 Task: Compose an email with the signature Haven Turner with the subject Request for a testimonial and the message Could you provide me with the progress report on the project? from softage.5@softage.net to softage.4@softage.net, select first 2 words, change the font color from current to red and background color to green Send the email. Finally, move the email from Sent Items to the label Cycling
Action: Mouse moved to (70, 52)
Screenshot: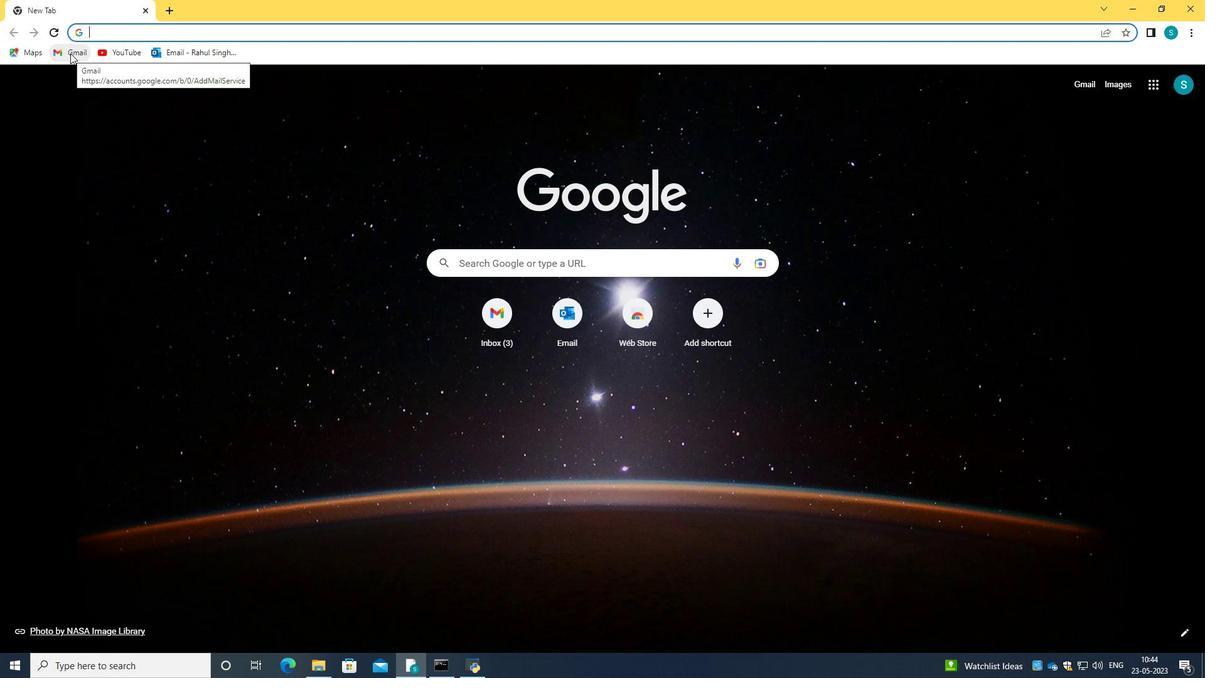 
Action: Mouse pressed left at (70, 52)
Screenshot: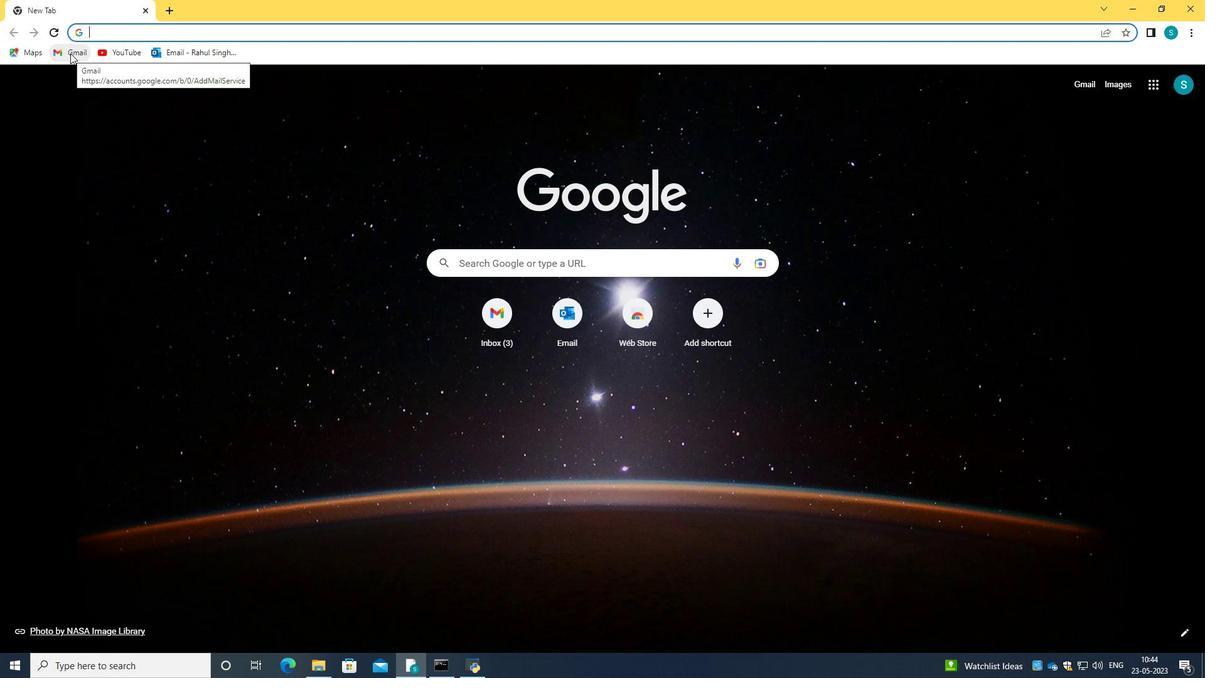 
Action: Mouse moved to (604, 190)
Screenshot: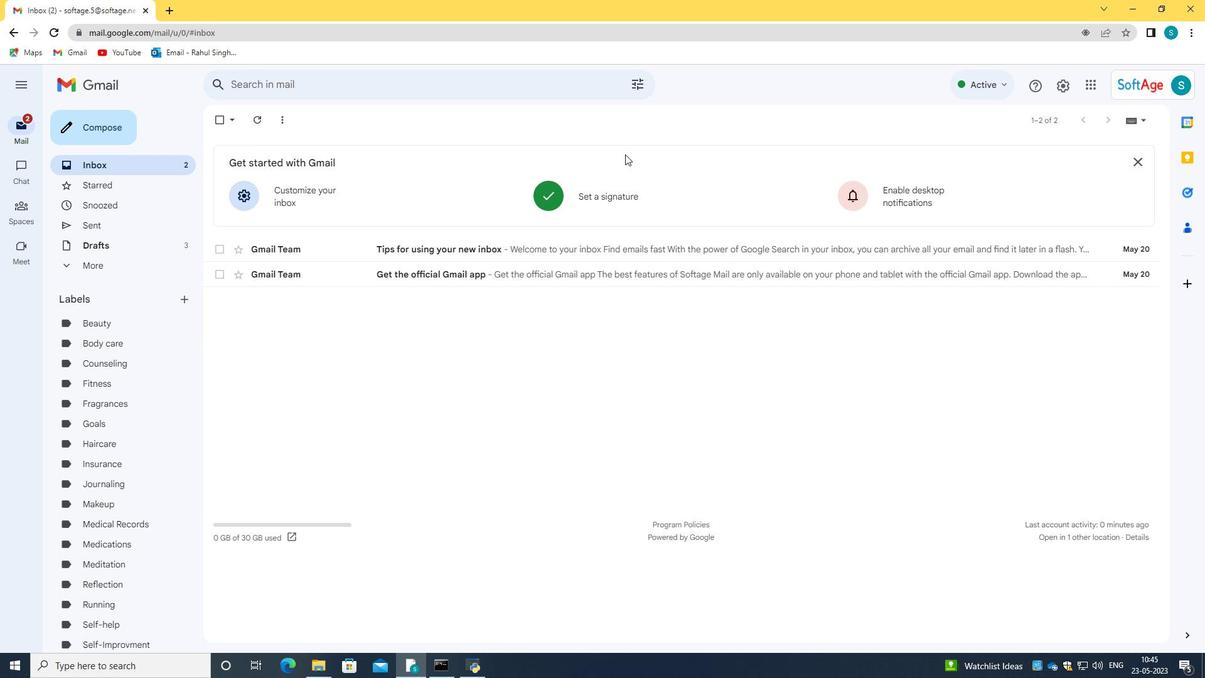 
Action: Mouse pressed left at (604, 190)
Screenshot: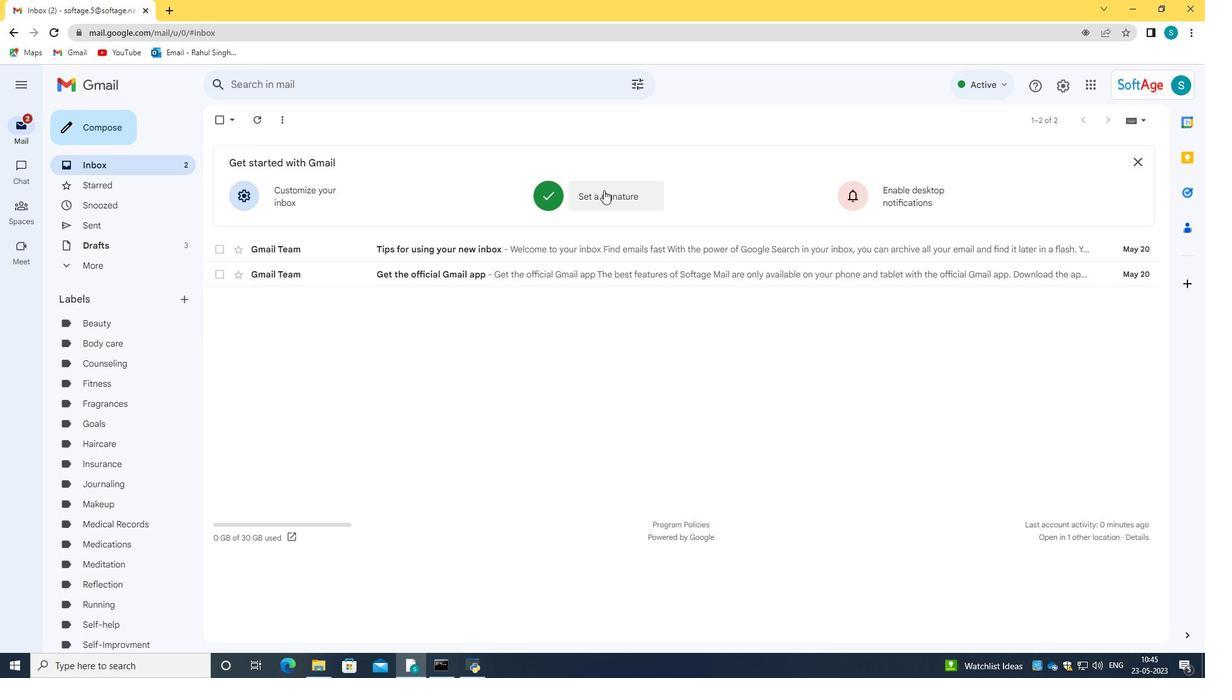 
Action: Mouse moved to (602, 320)
Screenshot: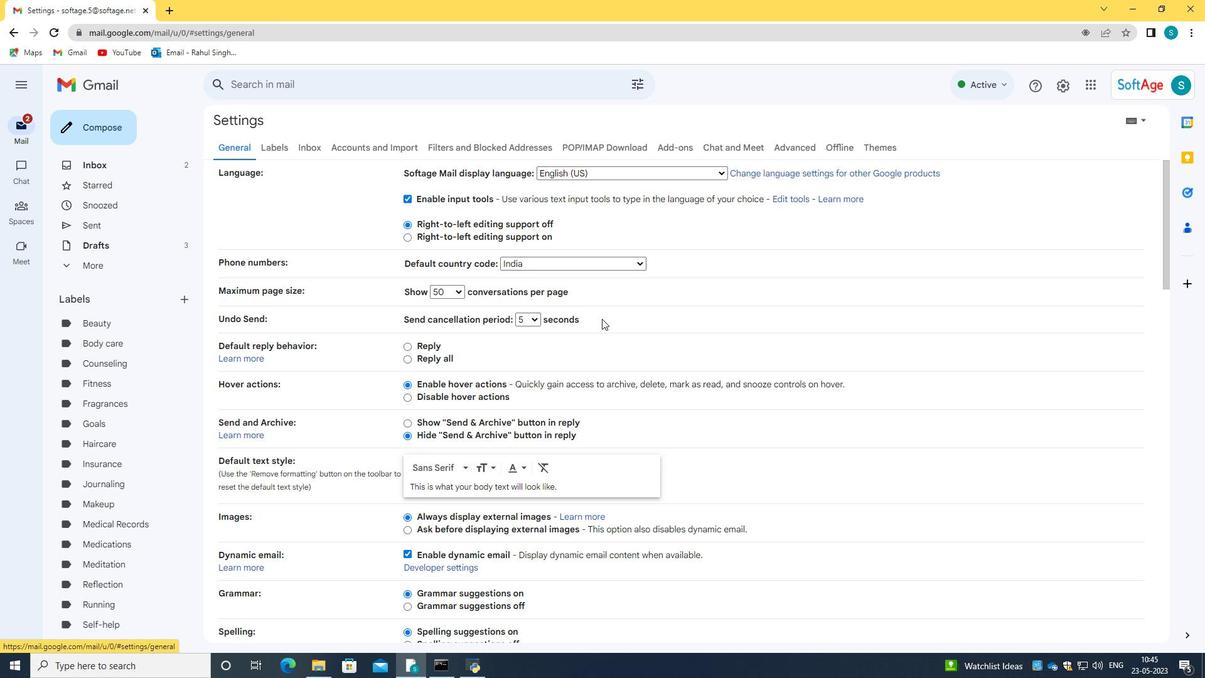 
Action: Mouse scrolled (602, 319) with delta (0, 0)
Screenshot: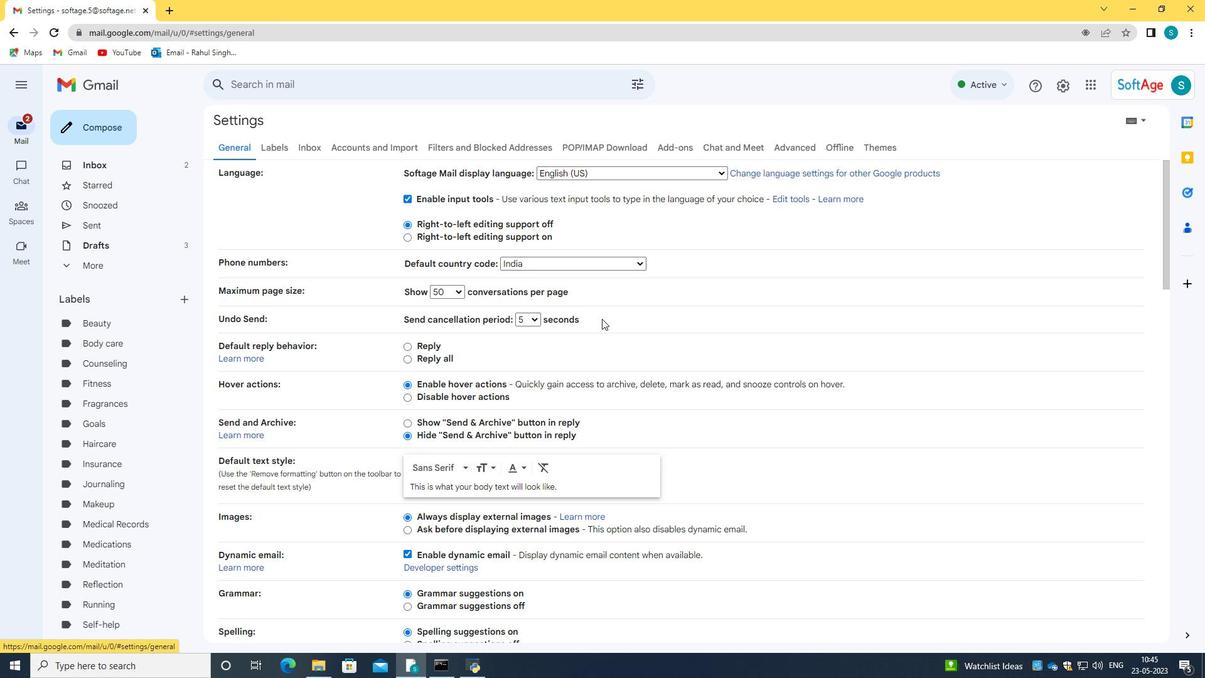
Action: Mouse scrolled (602, 319) with delta (0, 0)
Screenshot: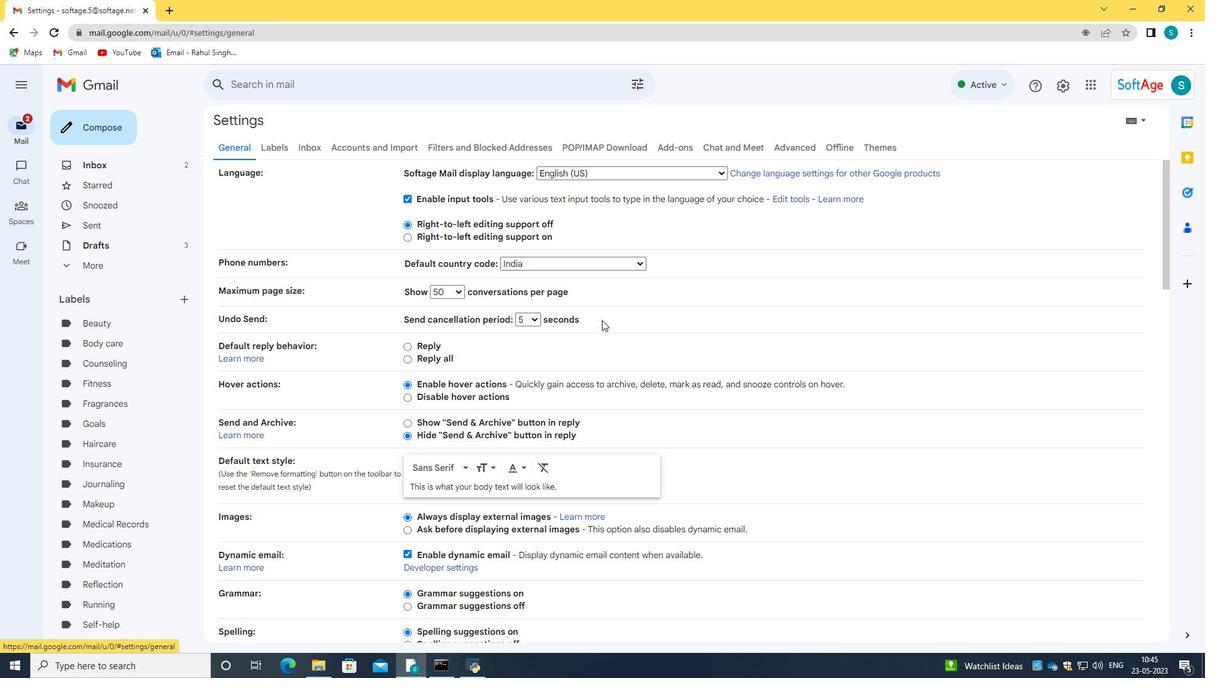 
Action: Mouse scrolled (602, 319) with delta (0, 0)
Screenshot: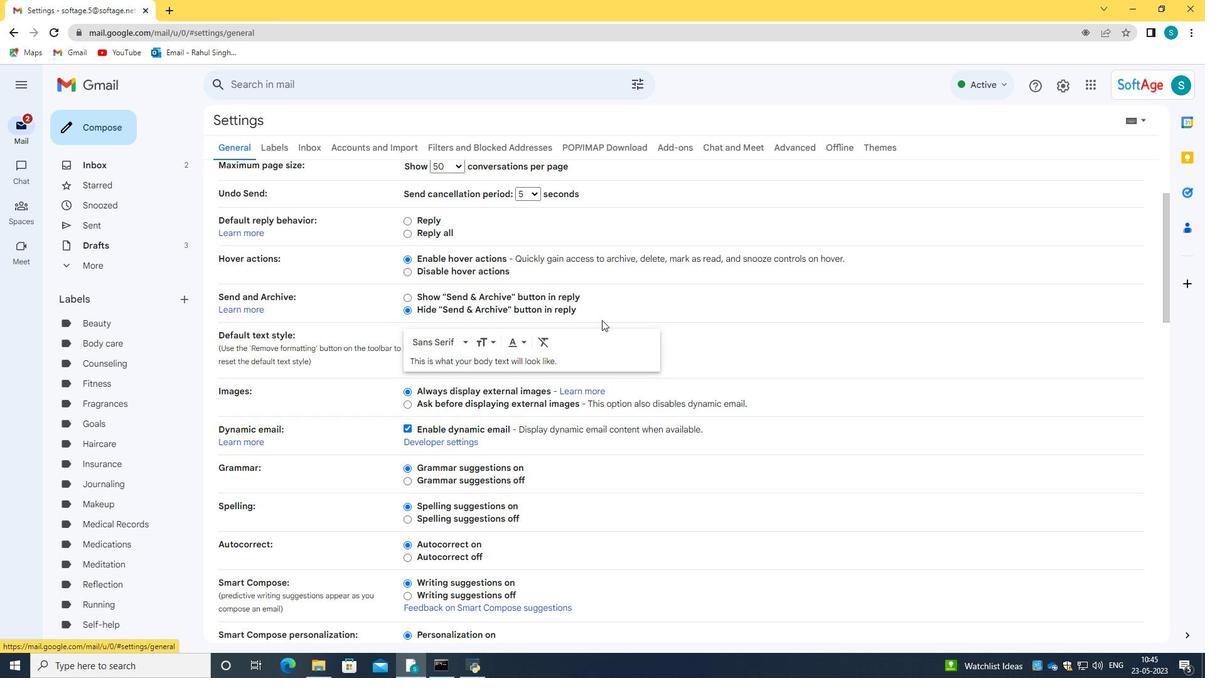 
Action: Mouse scrolled (602, 319) with delta (0, 0)
Screenshot: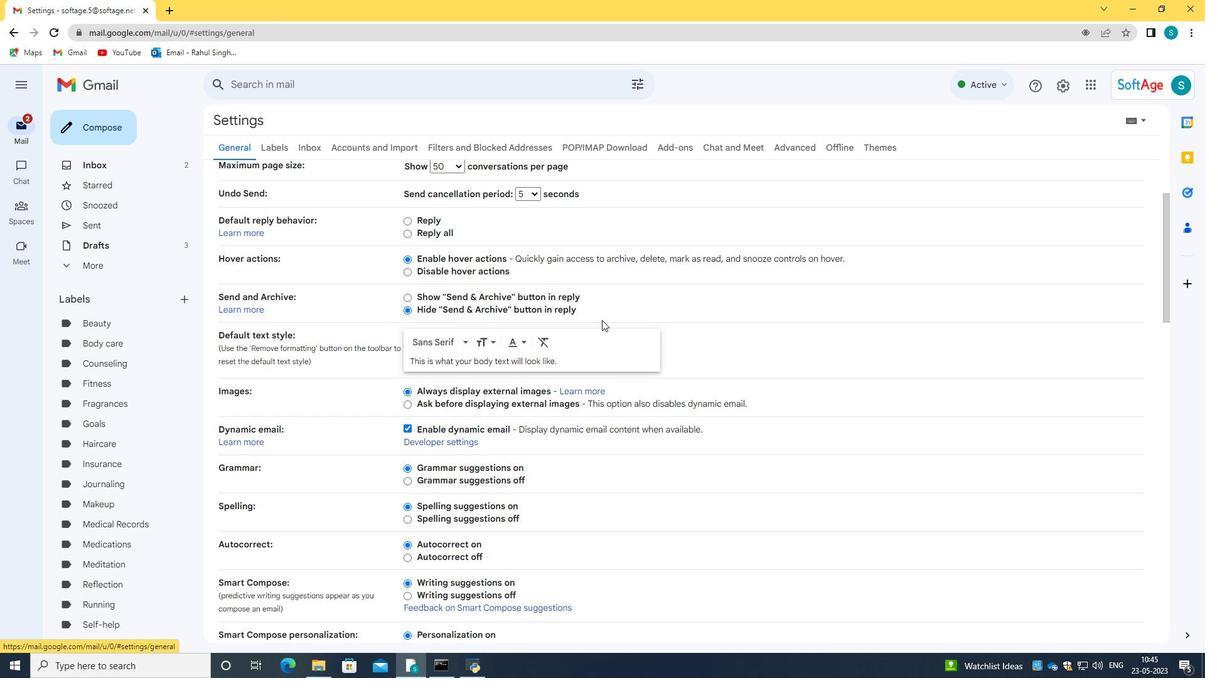 
Action: Mouse scrolled (602, 319) with delta (0, 0)
Screenshot: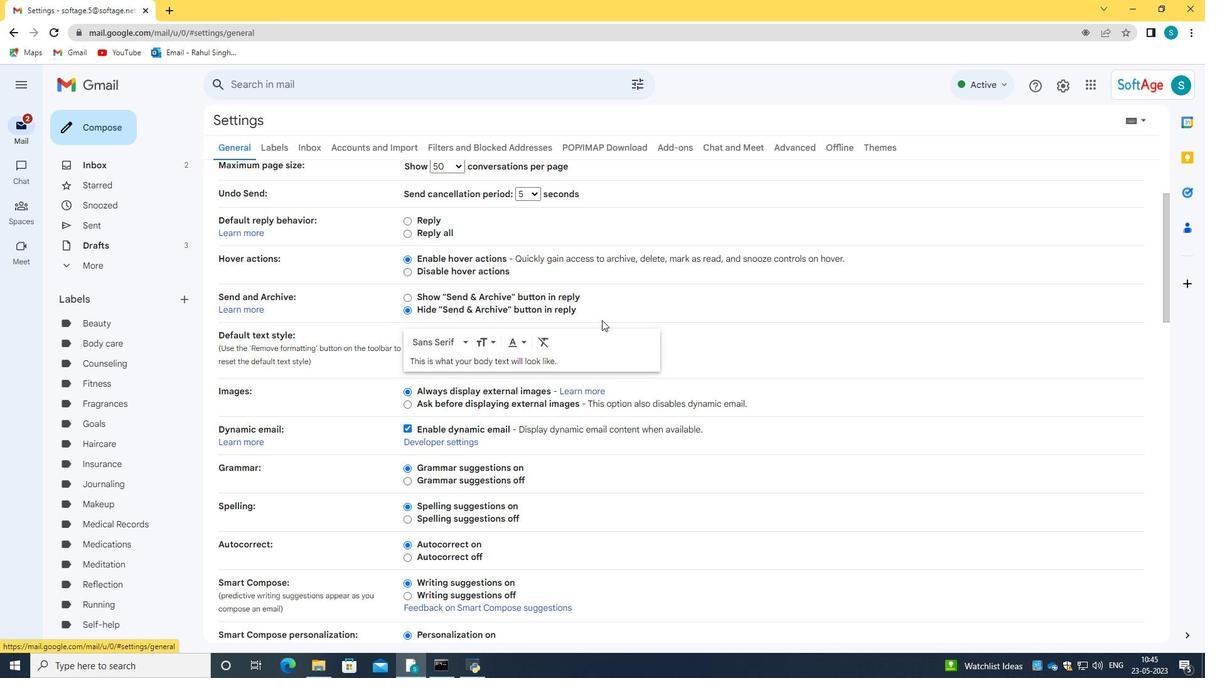 
Action: Mouse scrolled (602, 319) with delta (0, 0)
Screenshot: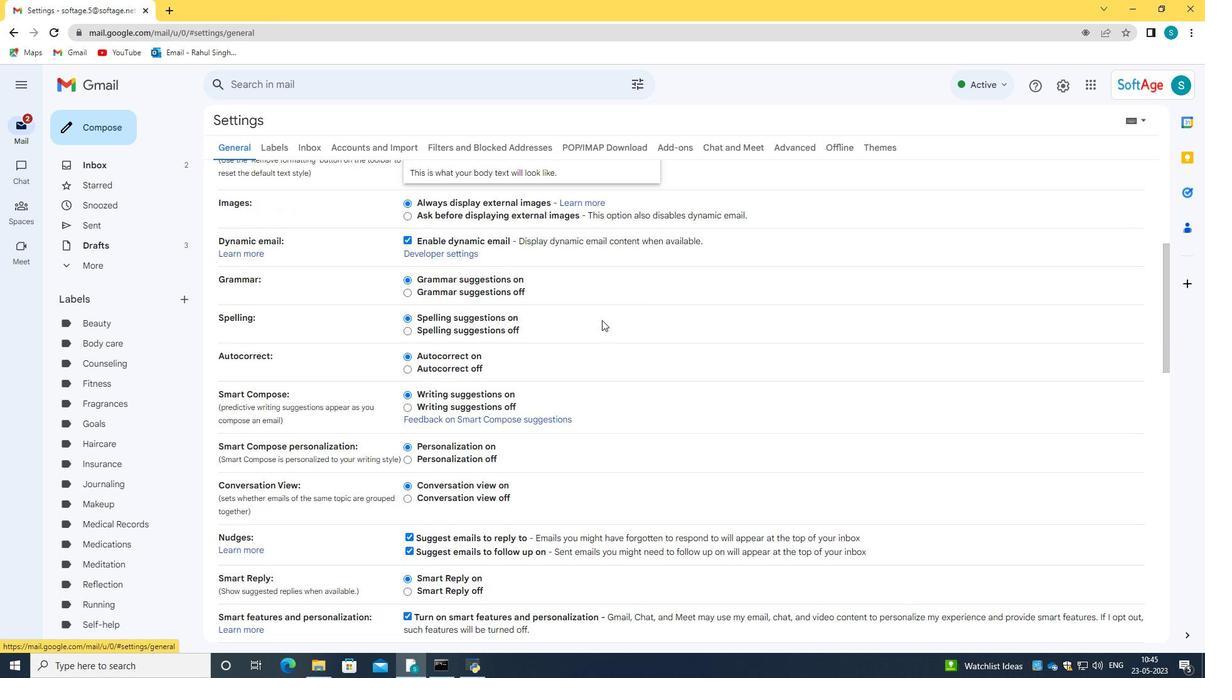 
Action: Mouse scrolled (602, 319) with delta (0, 0)
Screenshot: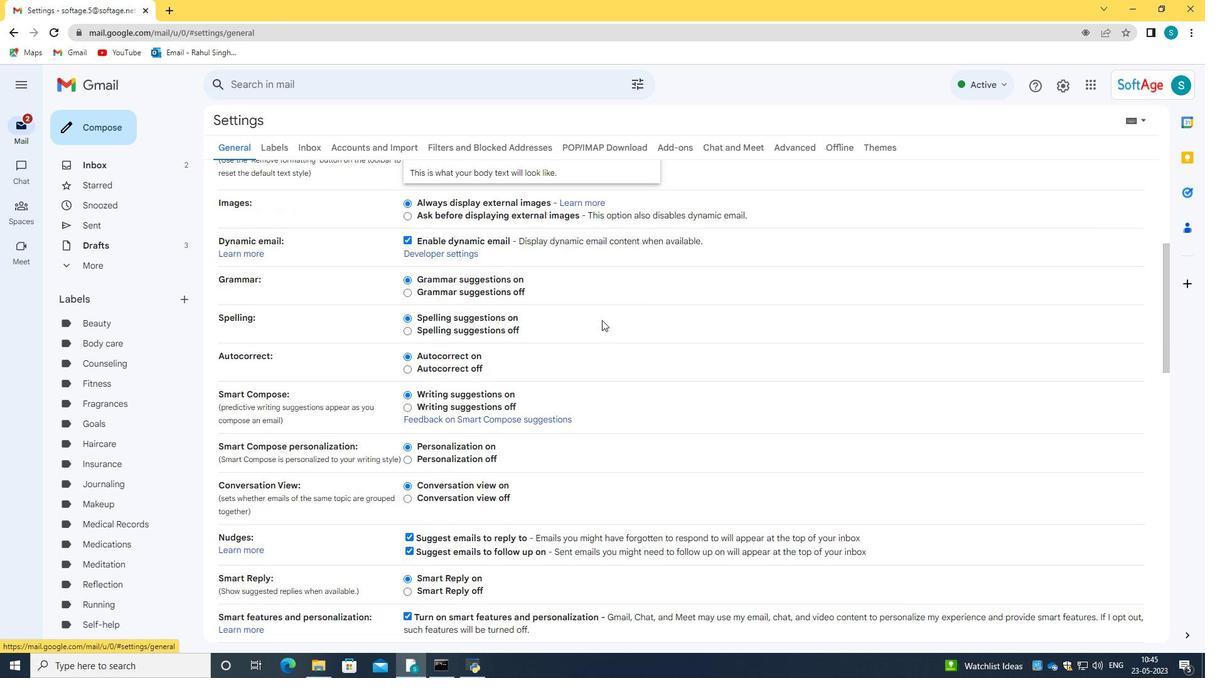 
Action: Mouse scrolled (602, 319) with delta (0, 0)
Screenshot: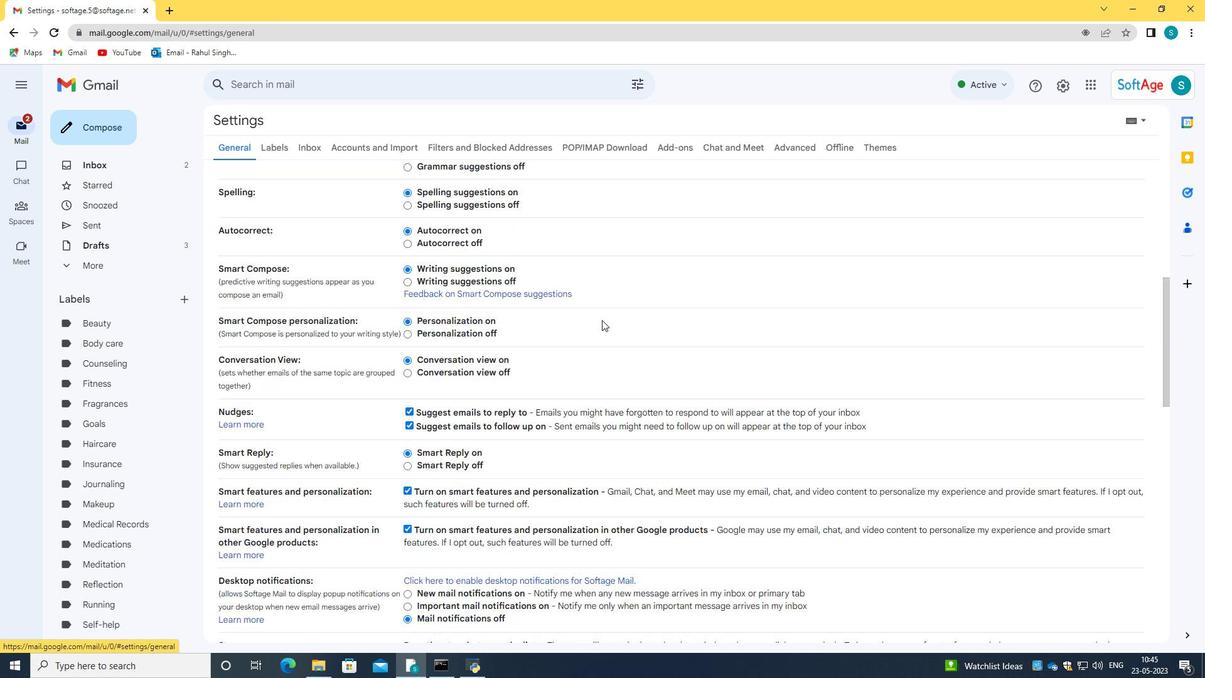 
Action: Mouse scrolled (602, 319) with delta (0, 0)
Screenshot: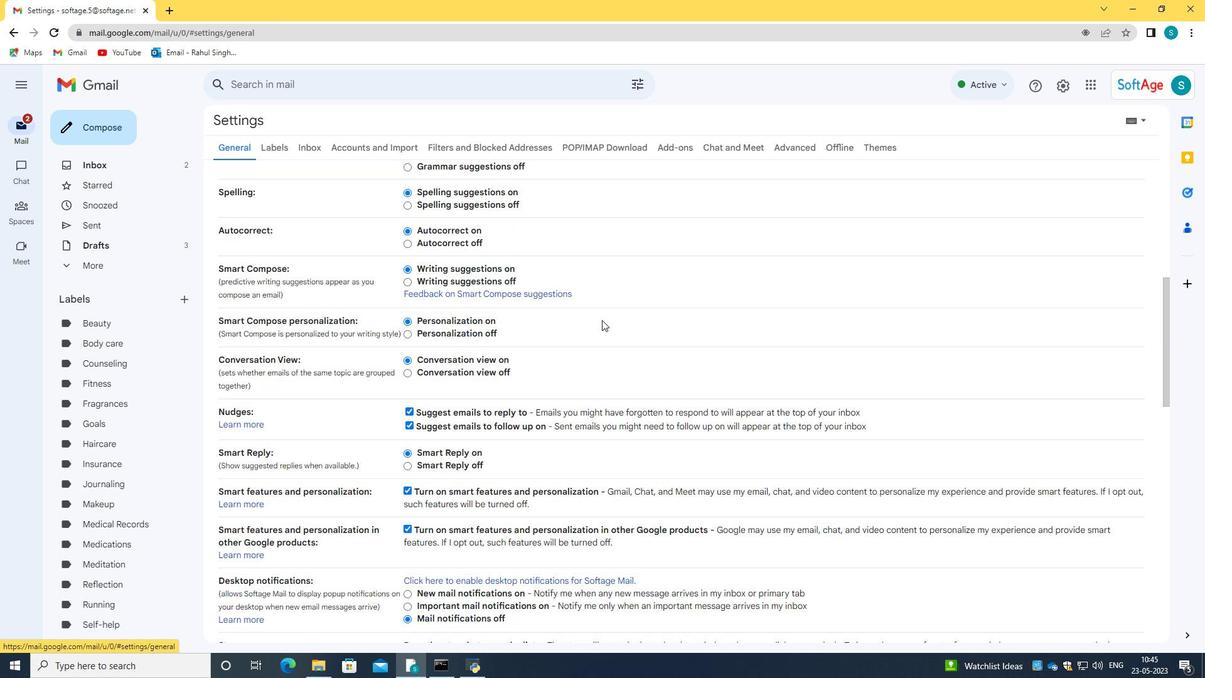 
Action: Mouse scrolled (602, 319) with delta (0, 0)
Screenshot: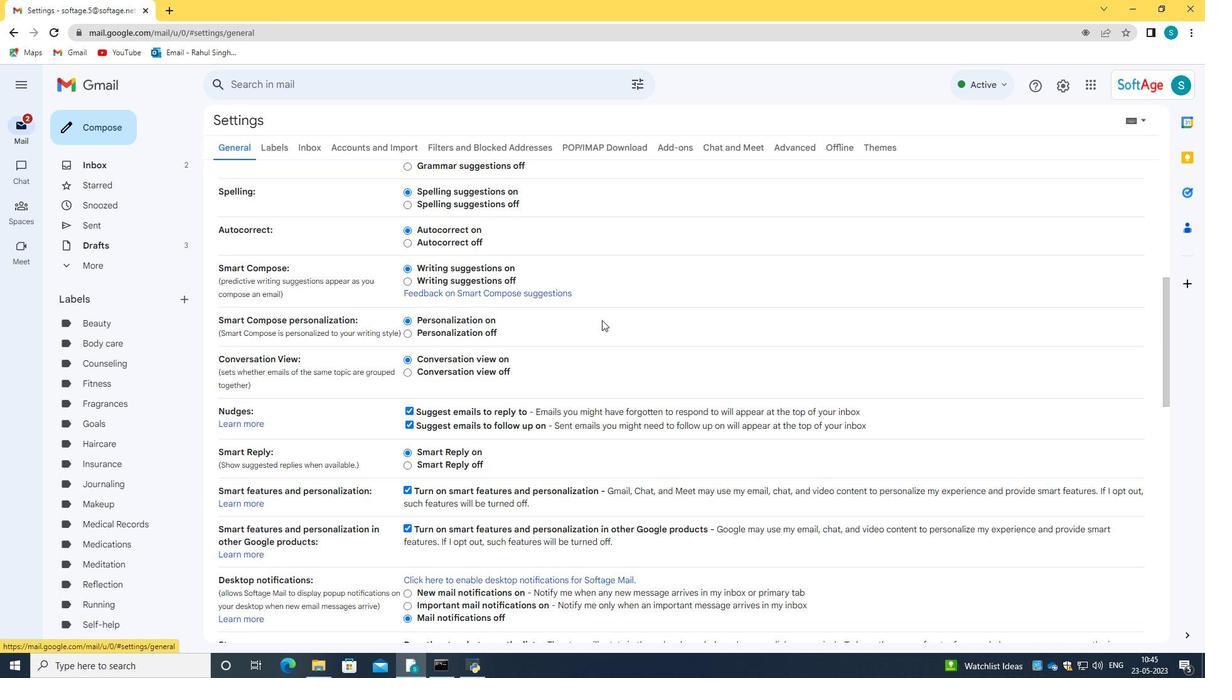 
Action: Mouse moved to (602, 320)
Screenshot: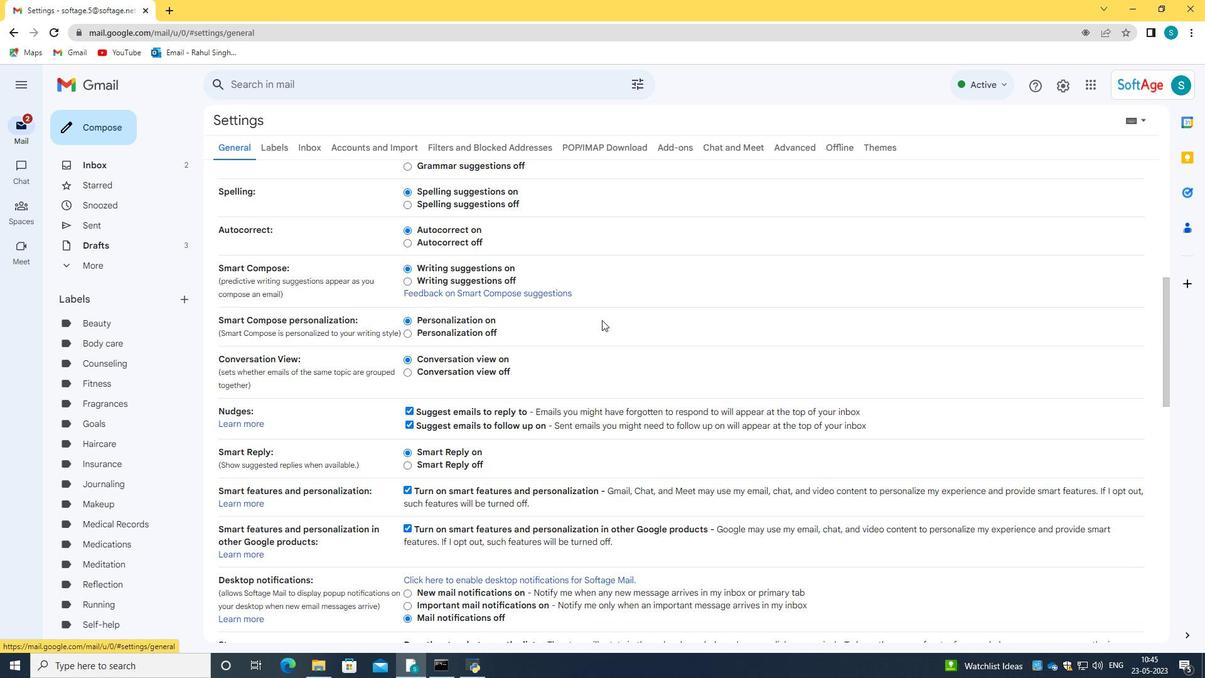 
Action: Mouse scrolled (602, 320) with delta (0, 0)
Screenshot: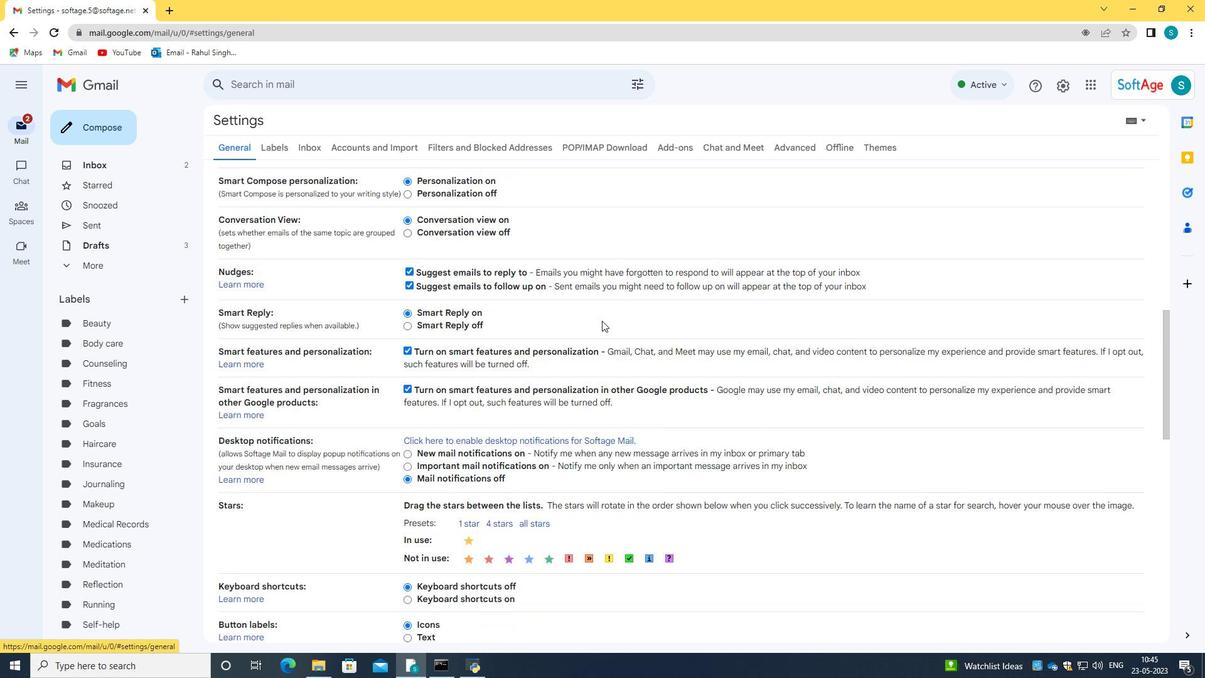 
Action: Mouse scrolled (602, 320) with delta (0, 0)
Screenshot: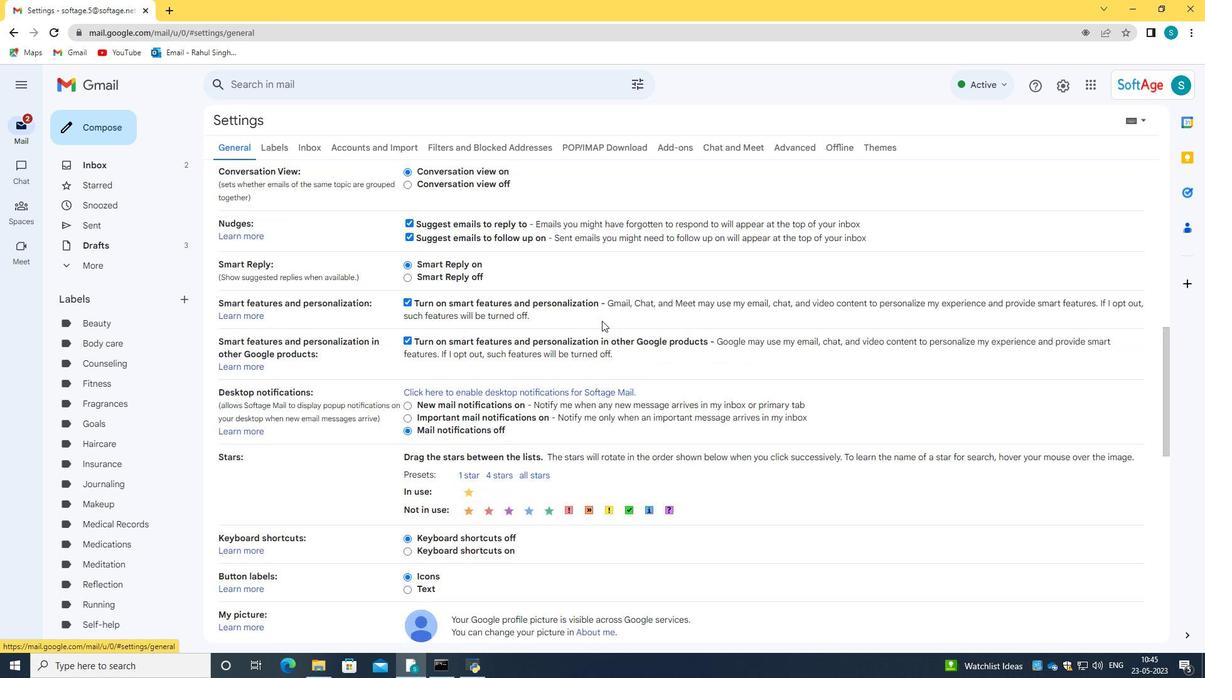 
Action: Mouse scrolled (602, 320) with delta (0, 0)
Screenshot: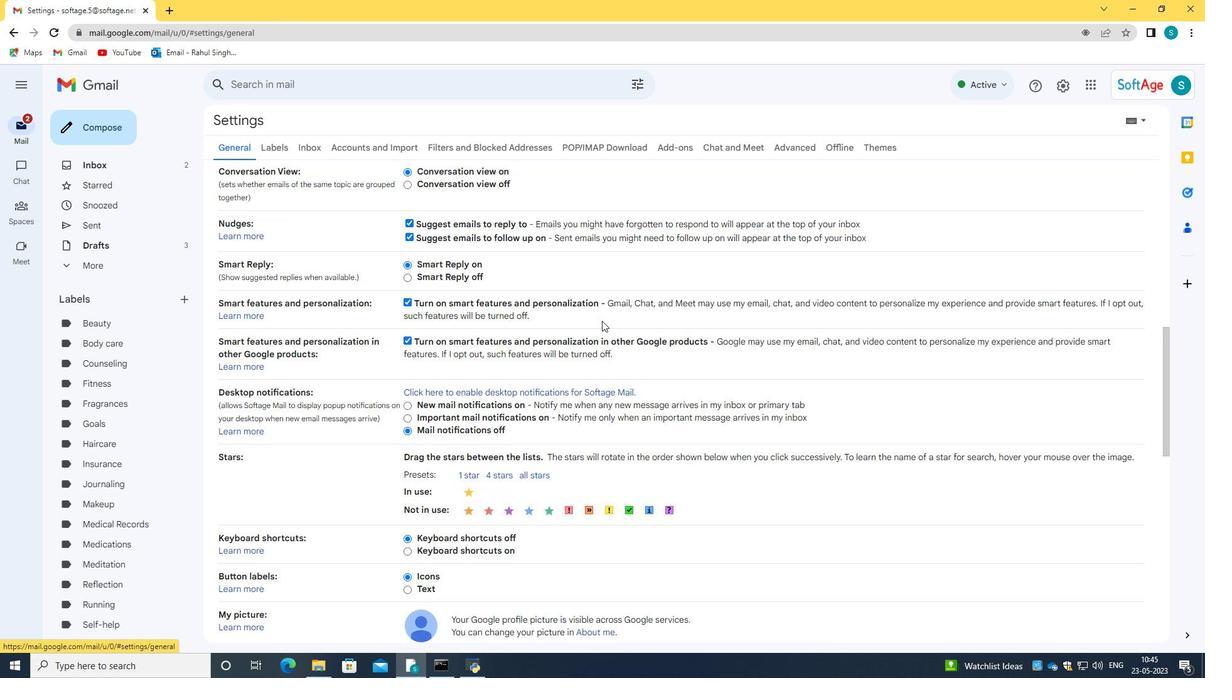 
Action: Mouse scrolled (602, 320) with delta (0, 0)
Screenshot: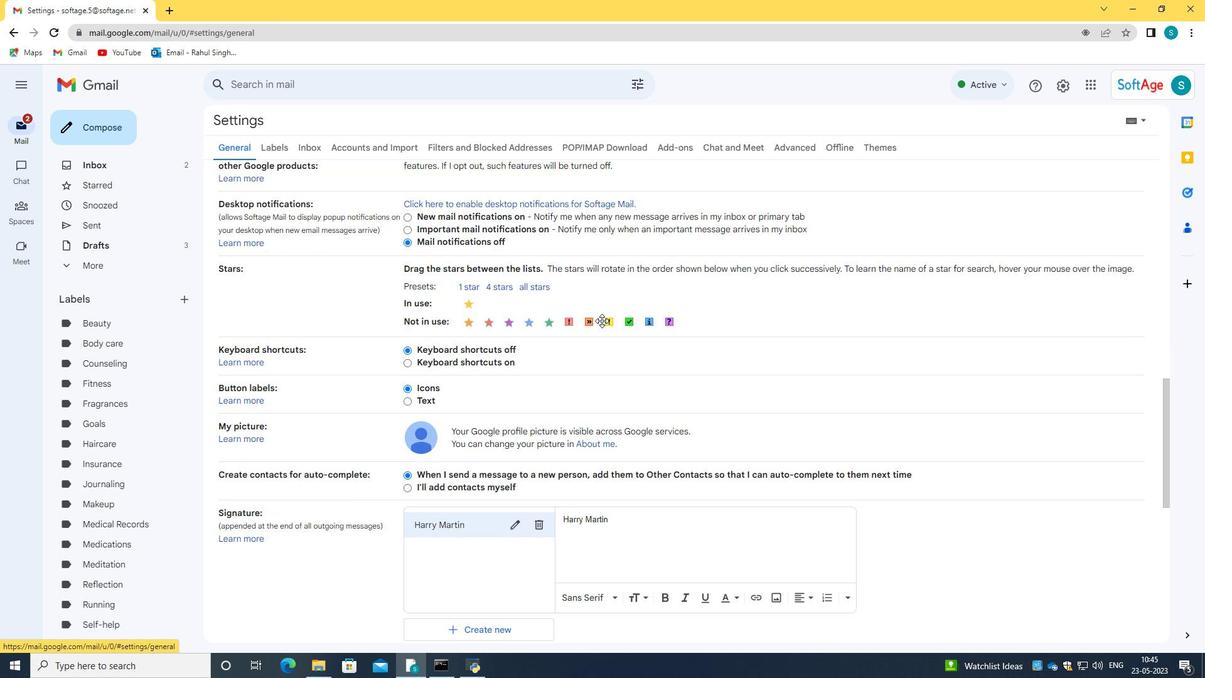
Action: Mouse scrolled (602, 320) with delta (0, 0)
Screenshot: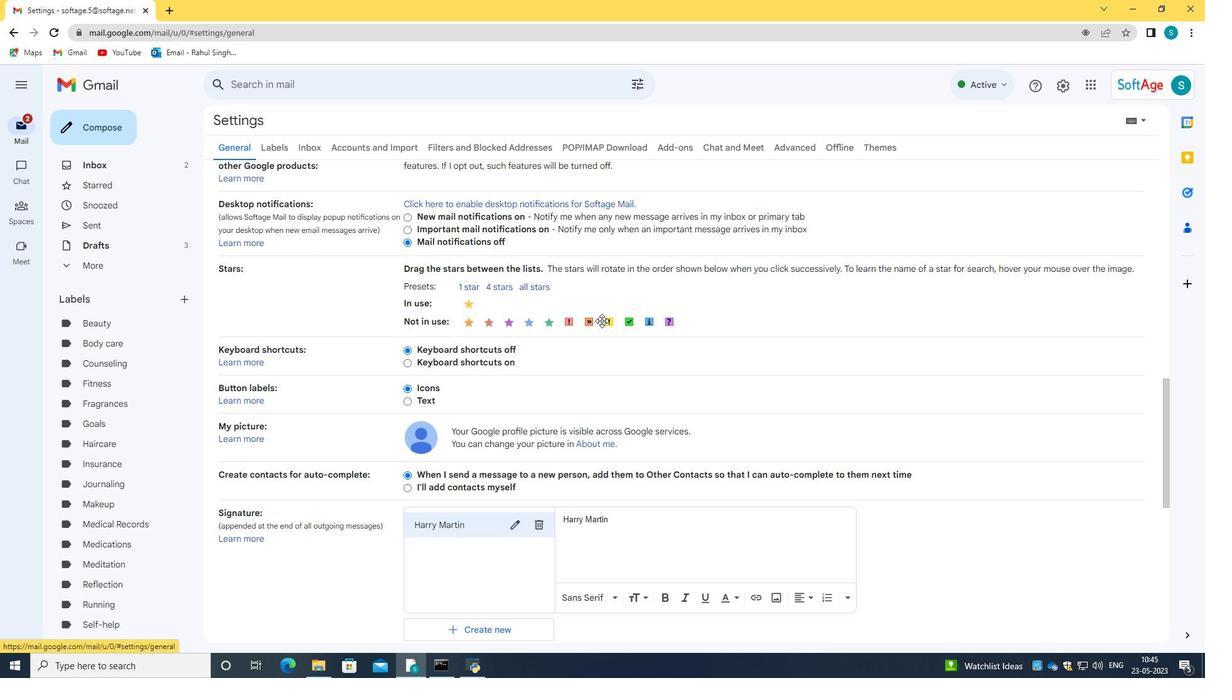 
Action: Mouse moved to (543, 402)
Screenshot: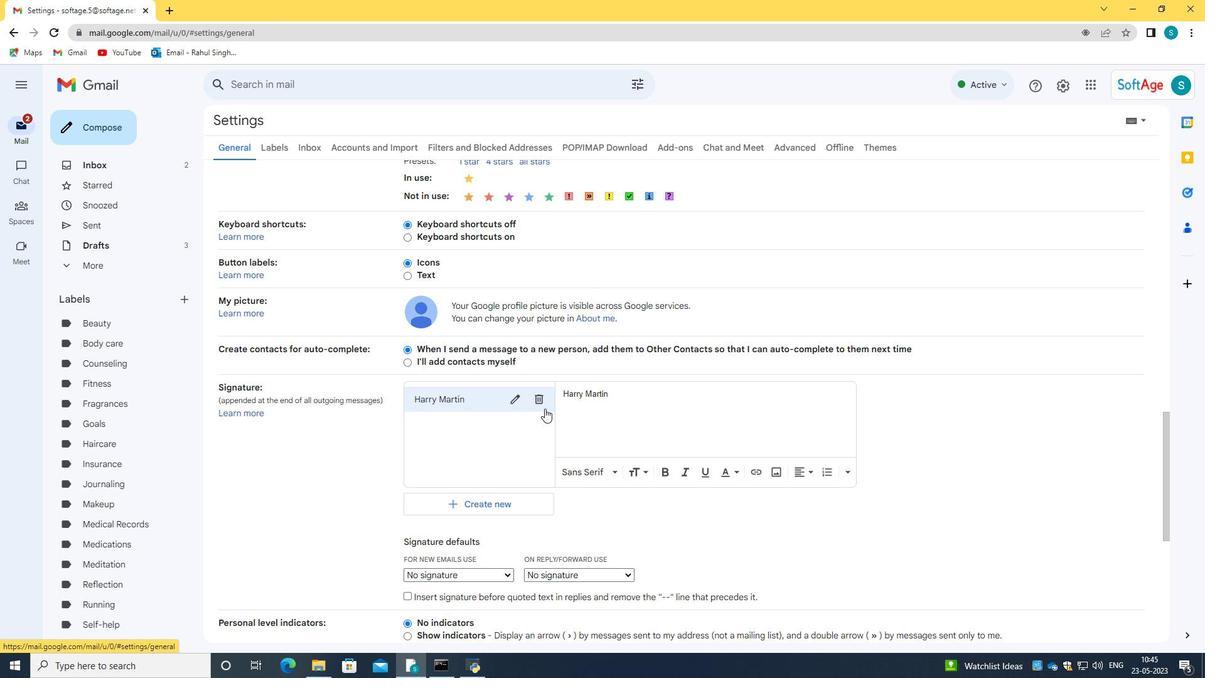 
Action: Mouse pressed left at (543, 402)
Screenshot: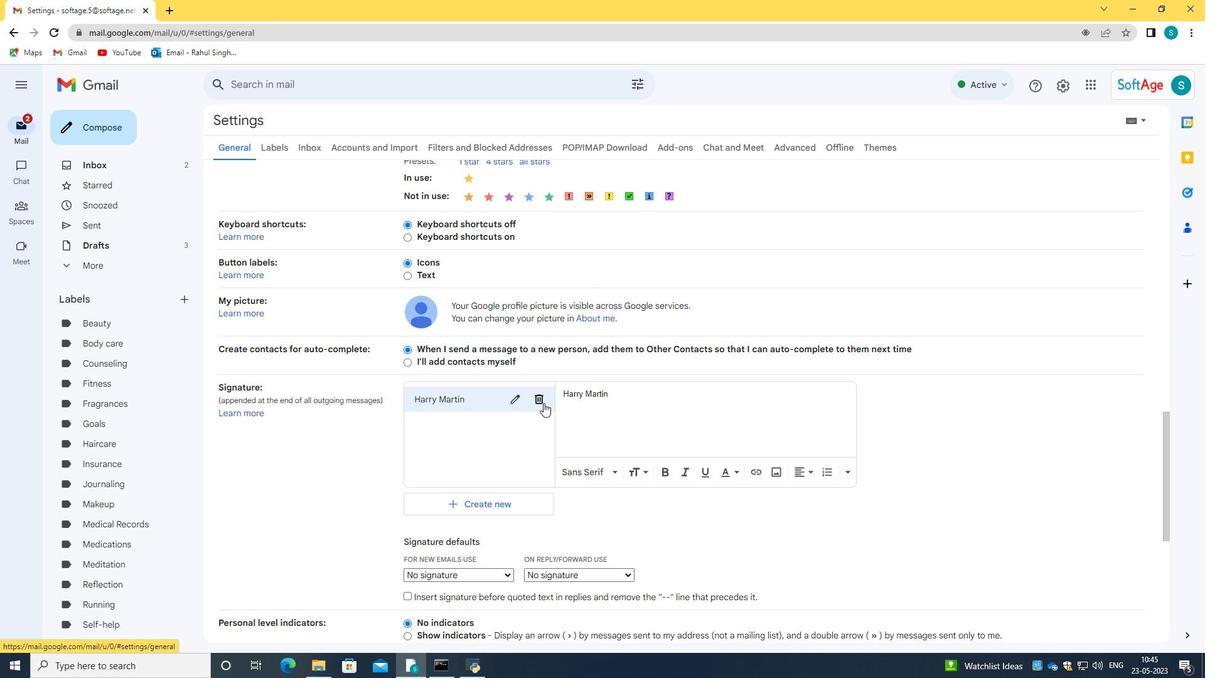 
Action: Mouse moved to (705, 382)
Screenshot: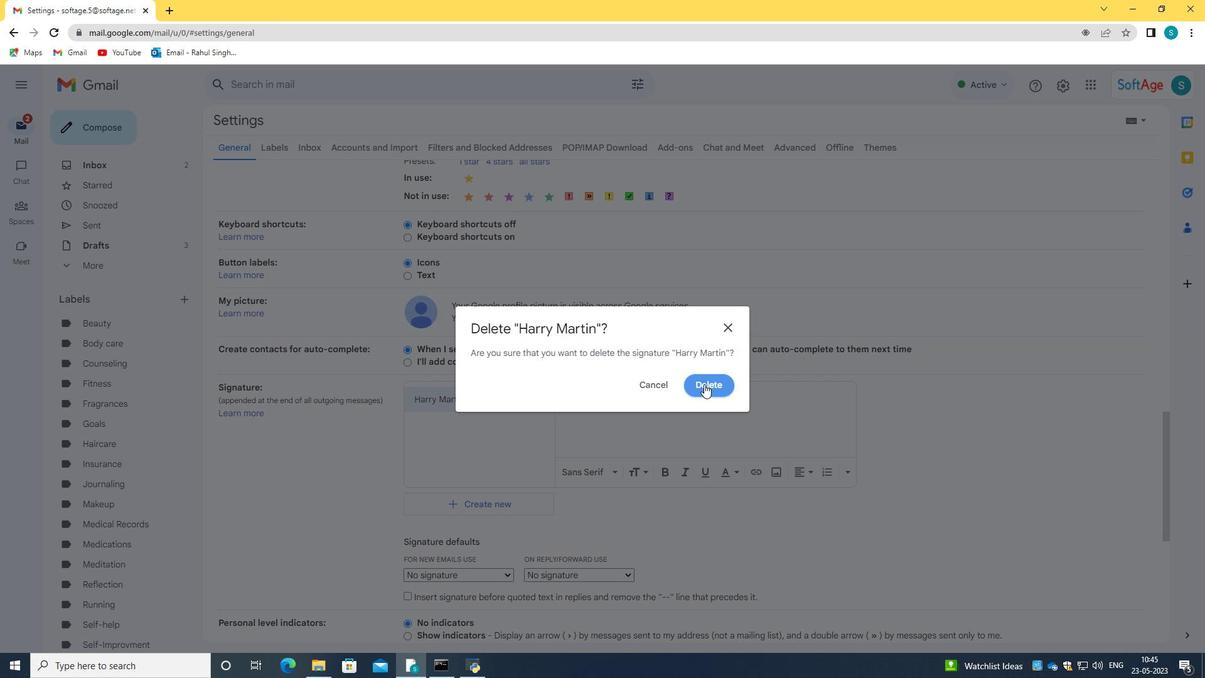 
Action: Mouse pressed left at (705, 382)
Screenshot: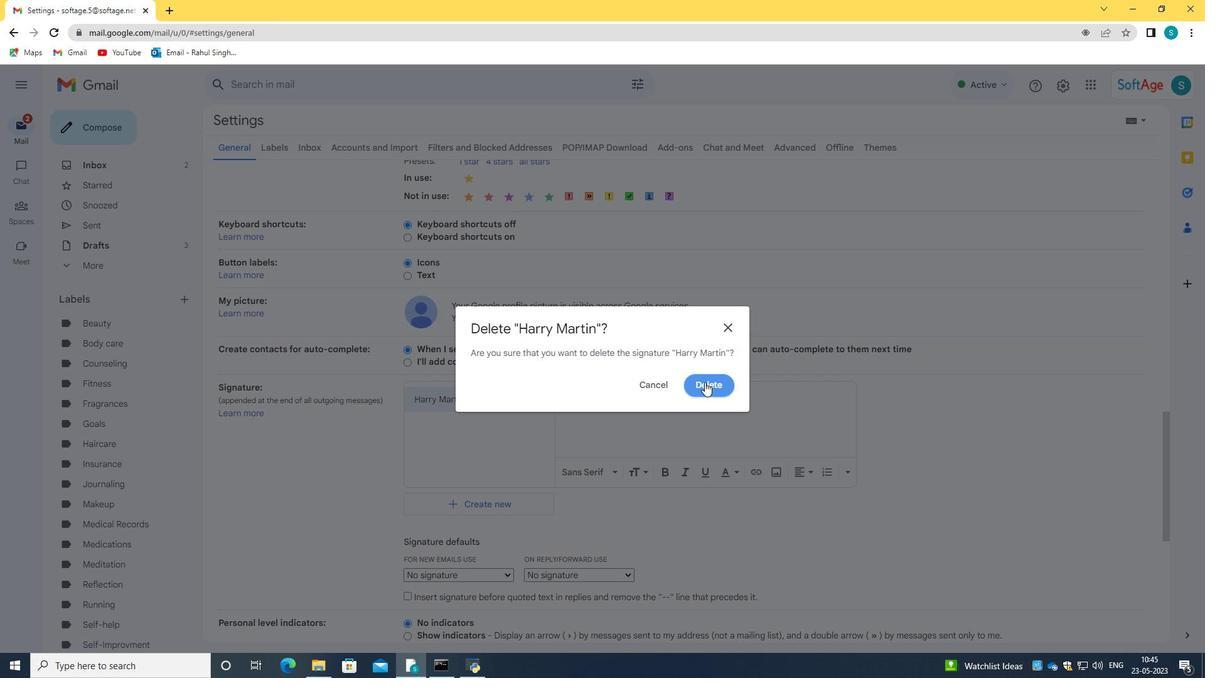 
Action: Mouse moved to (447, 409)
Screenshot: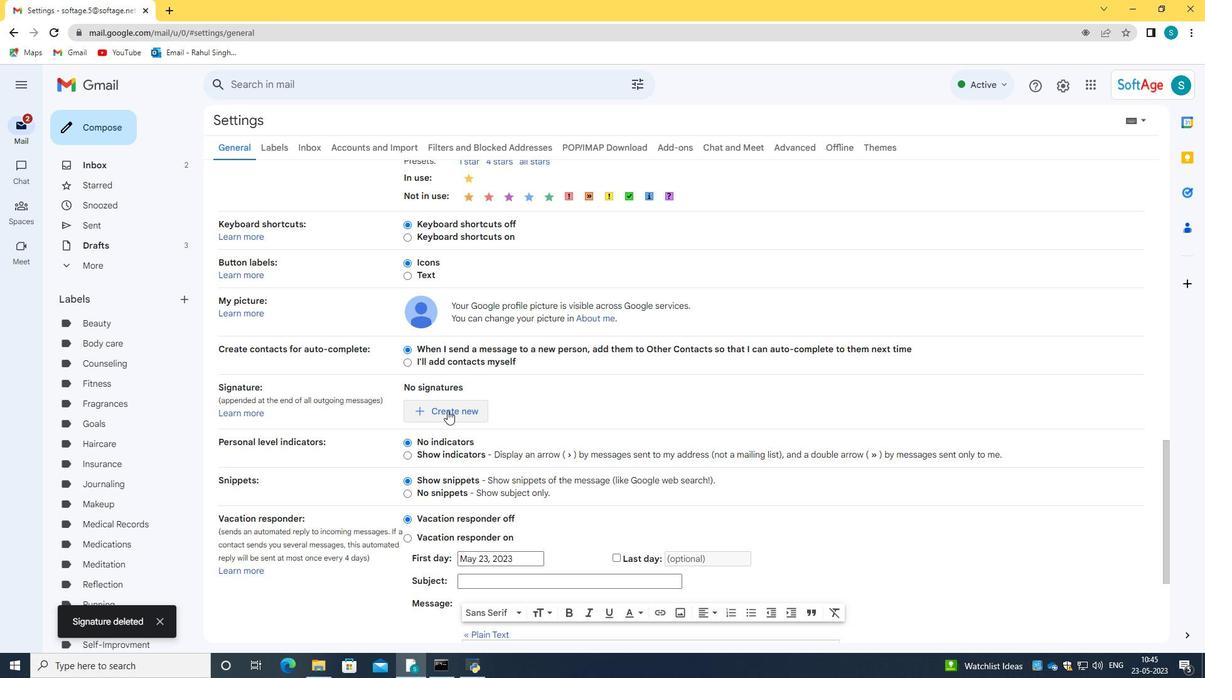 
Action: Mouse pressed left at (447, 409)
Screenshot: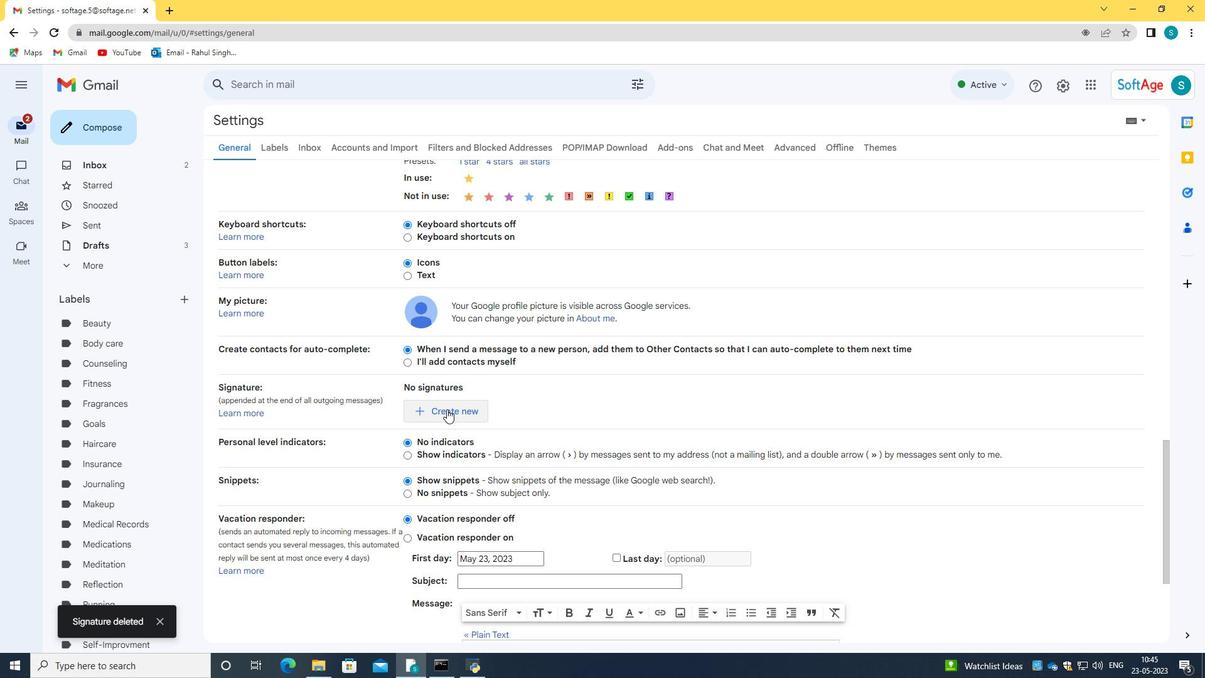 
Action: Mouse moved to (580, 359)
Screenshot: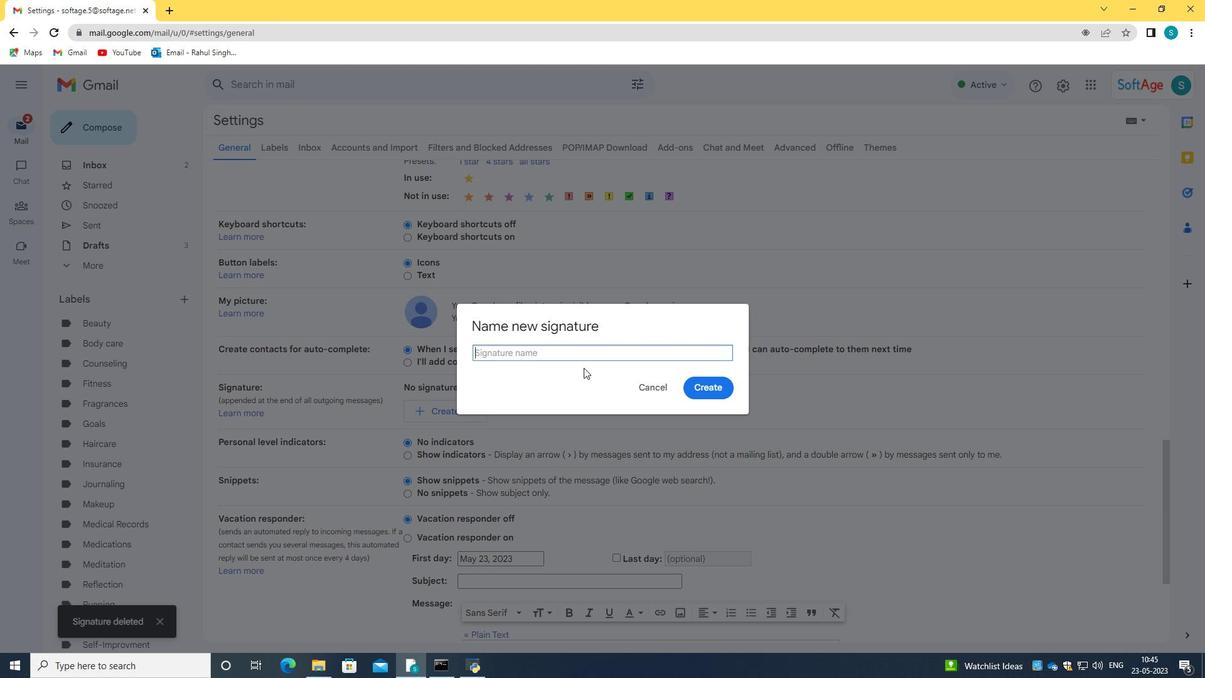 
Action: Key pressed <Key.caps_lock>H<Key.caps_lock>aven<Key.space><Key.caps_lock>T<Key.caps_lock>urner
Screenshot: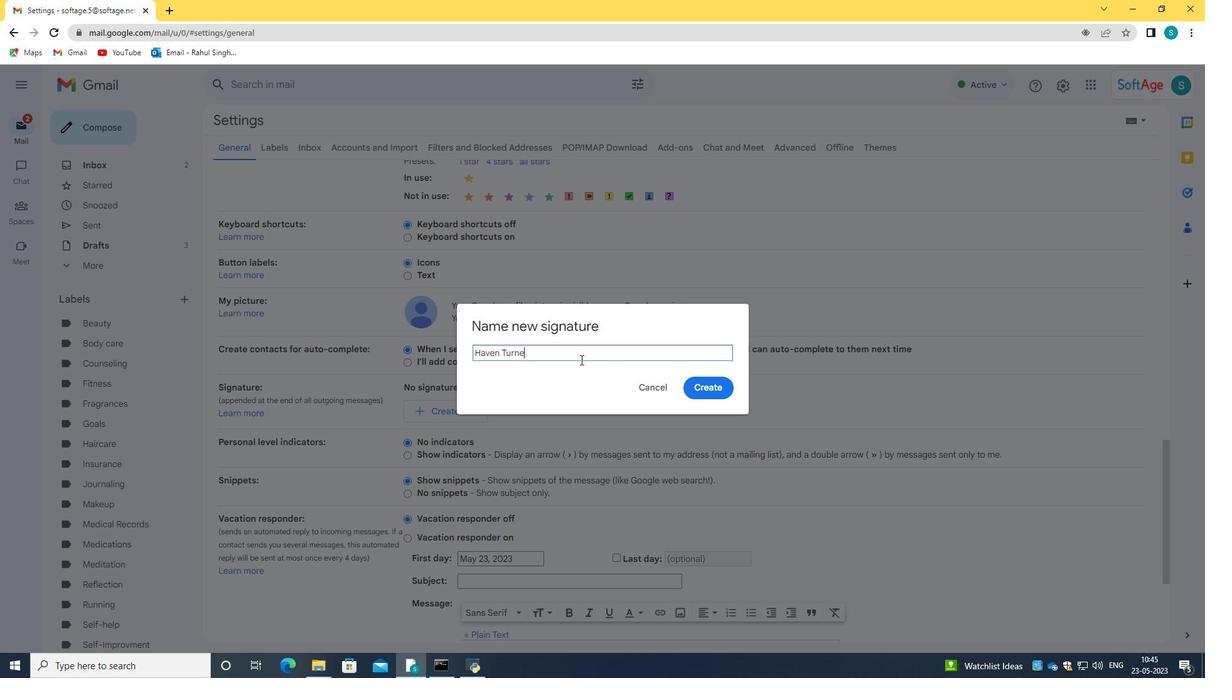 
Action: Mouse moved to (709, 383)
Screenshot: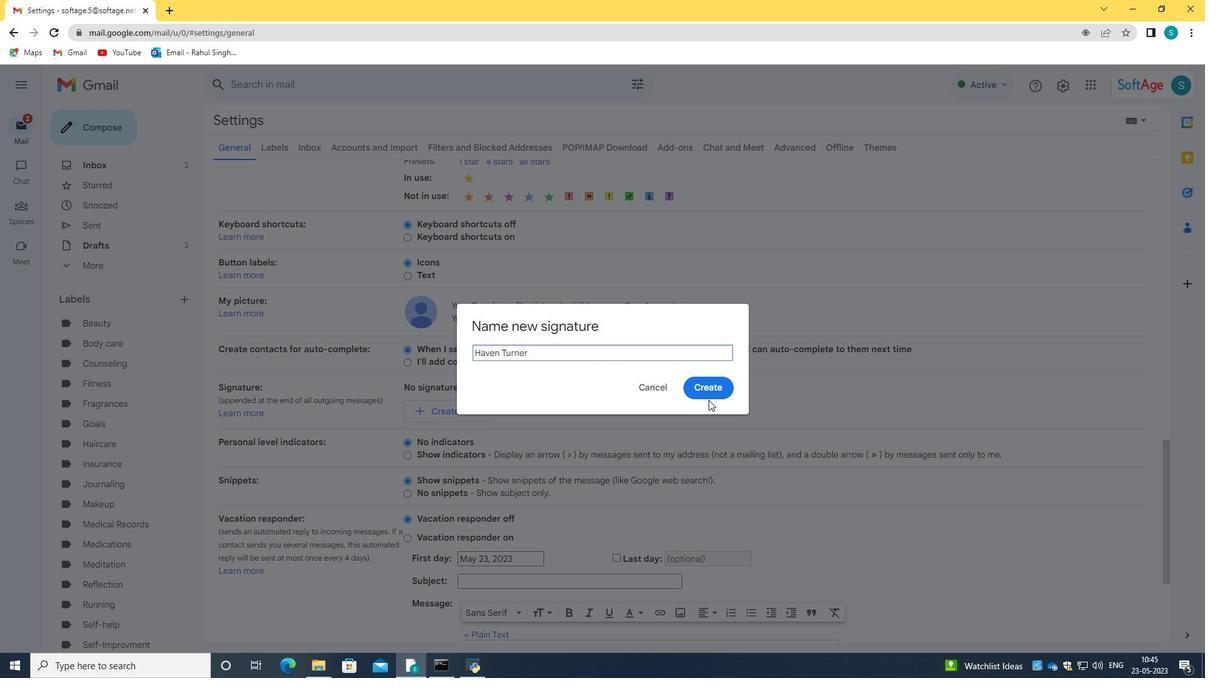 
Action: Mouse pressed left at (709, 383)
Screenshot: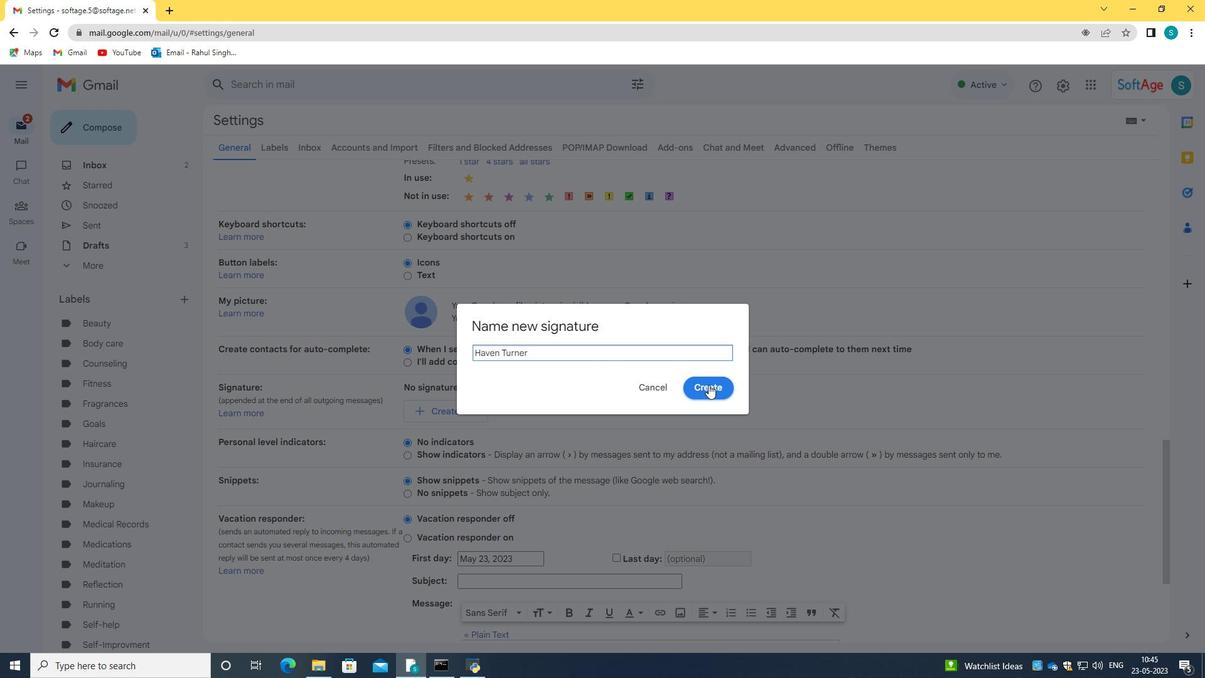 
Action: Mouse moved to (612, 414)
Screenshot: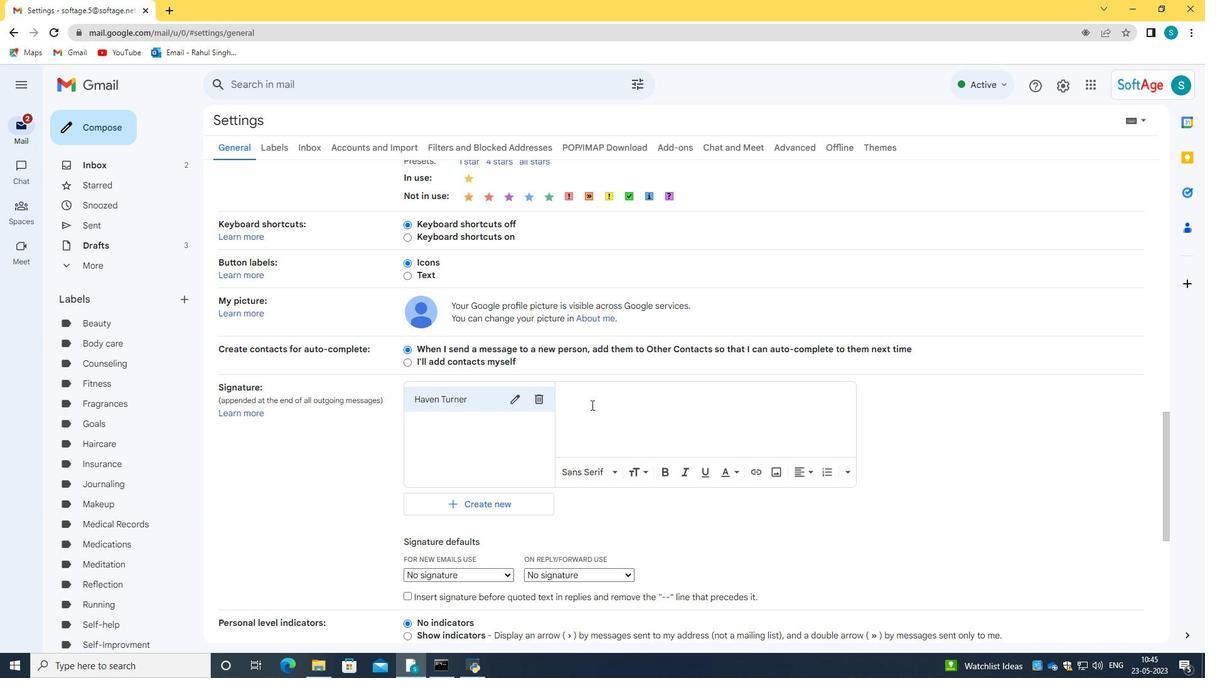 
Action: Mouse pressed left at (612, 414)
Screenshot: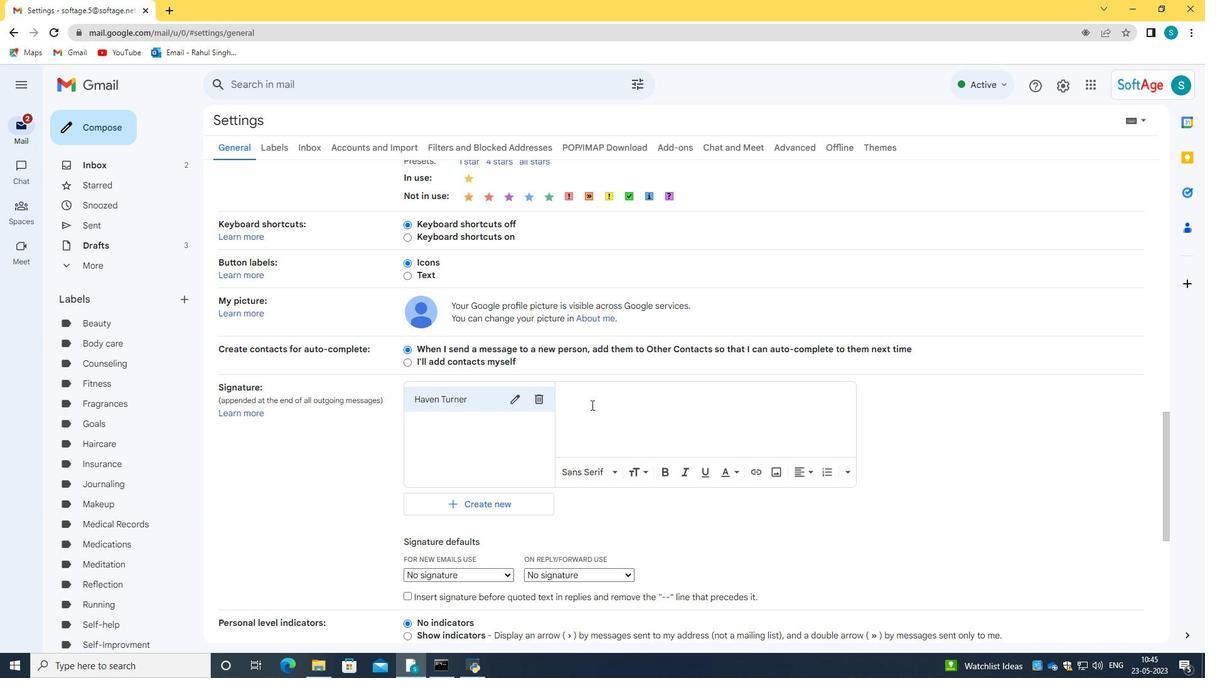 
Action: Key pressed <Key.caps_lock>H<Key.caps_lock>aven<Key.space>t<Key.backspace><Key.caps_lock>T<Key.caps_lock>urner
Screenshot: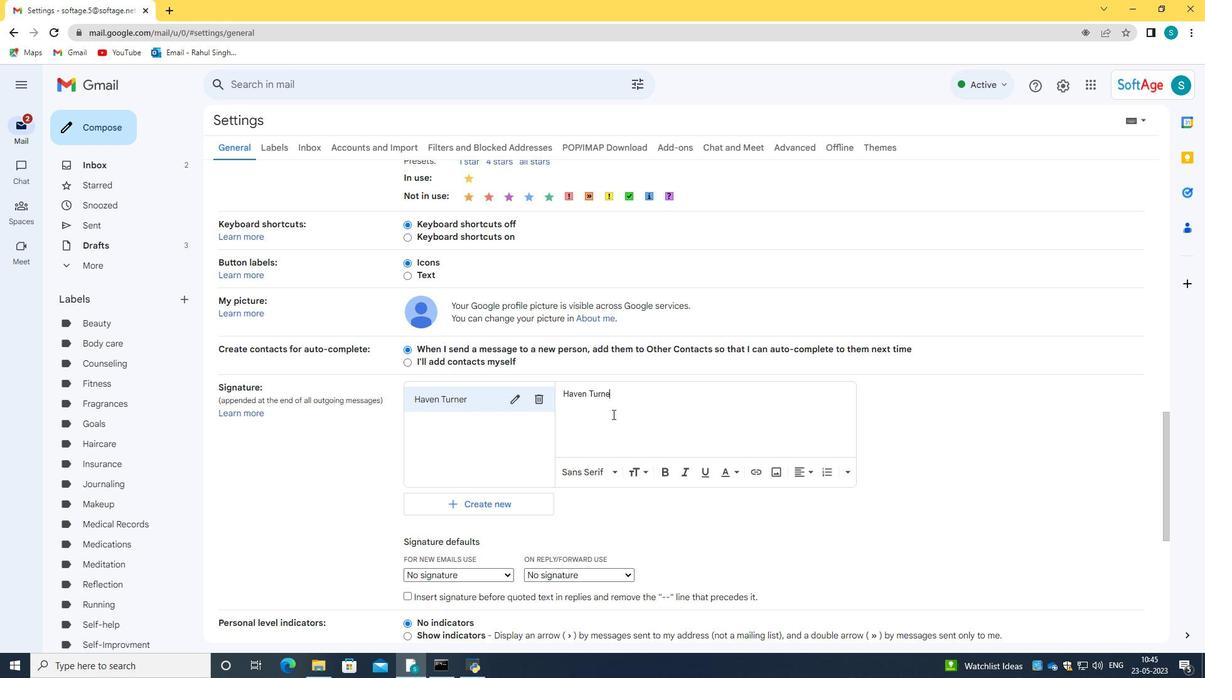 
Action: Mouse moved to (655, 446)
Screenshot: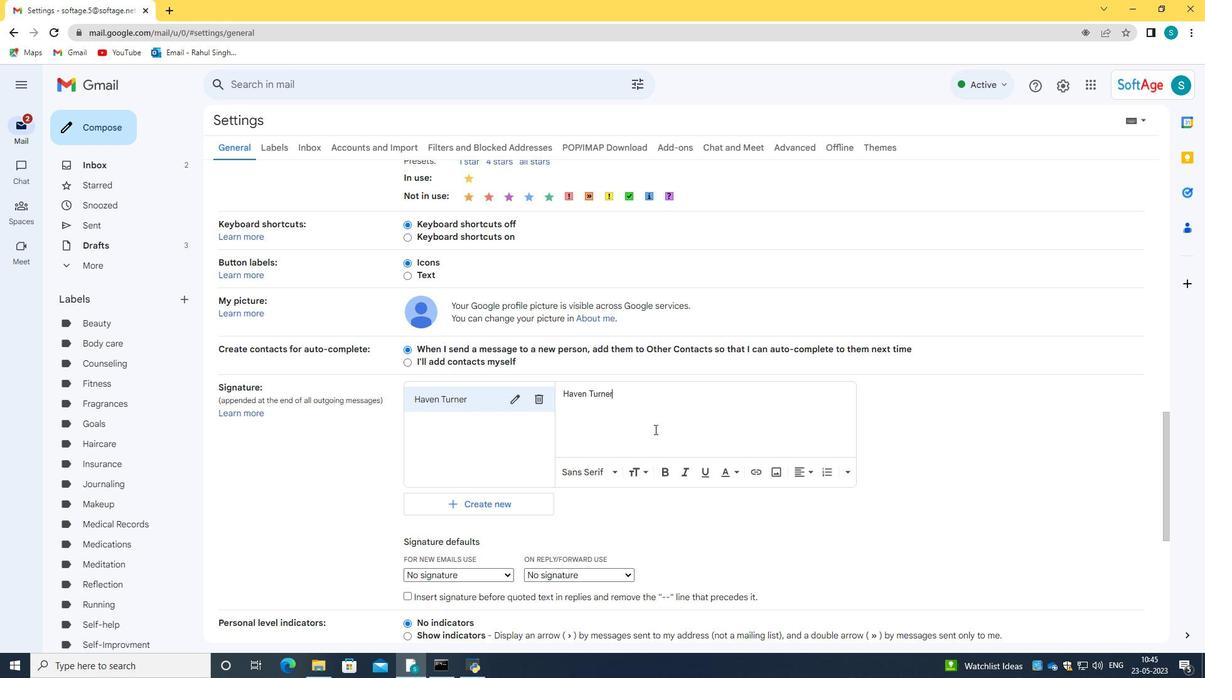 
Action: Mouse scrolled (655, 445) with delta (0, 0)
Screenshot: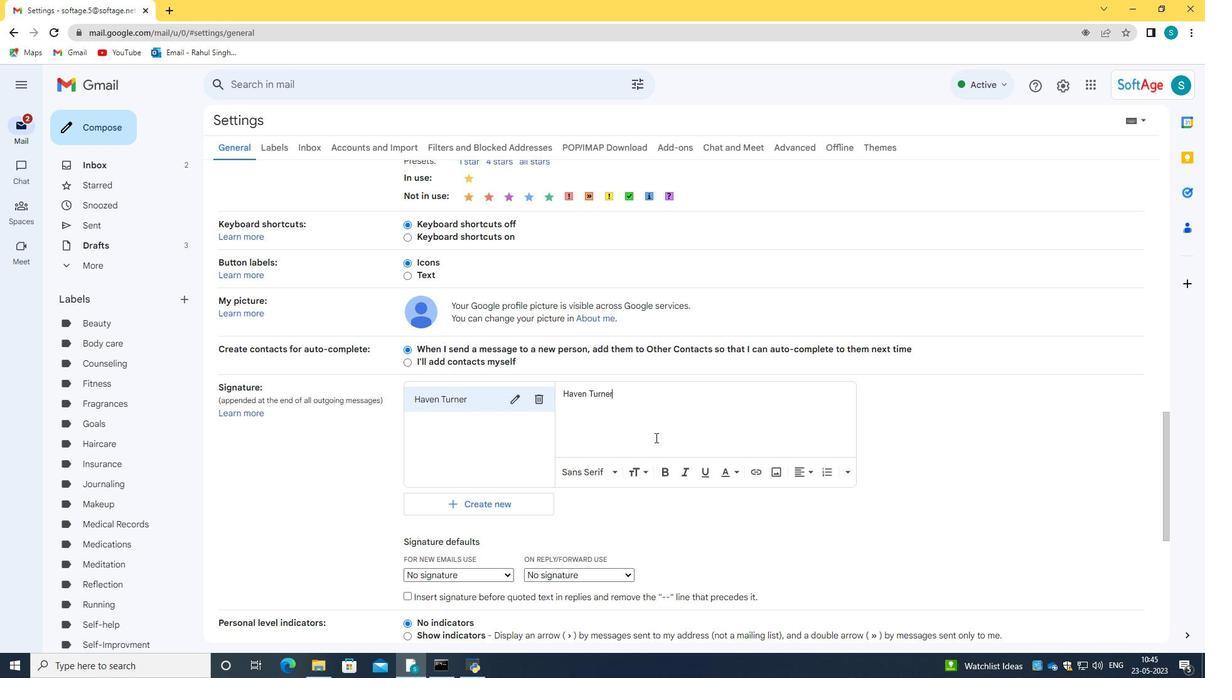 
Action: Mouse moved to (633, 467)
Screenshot: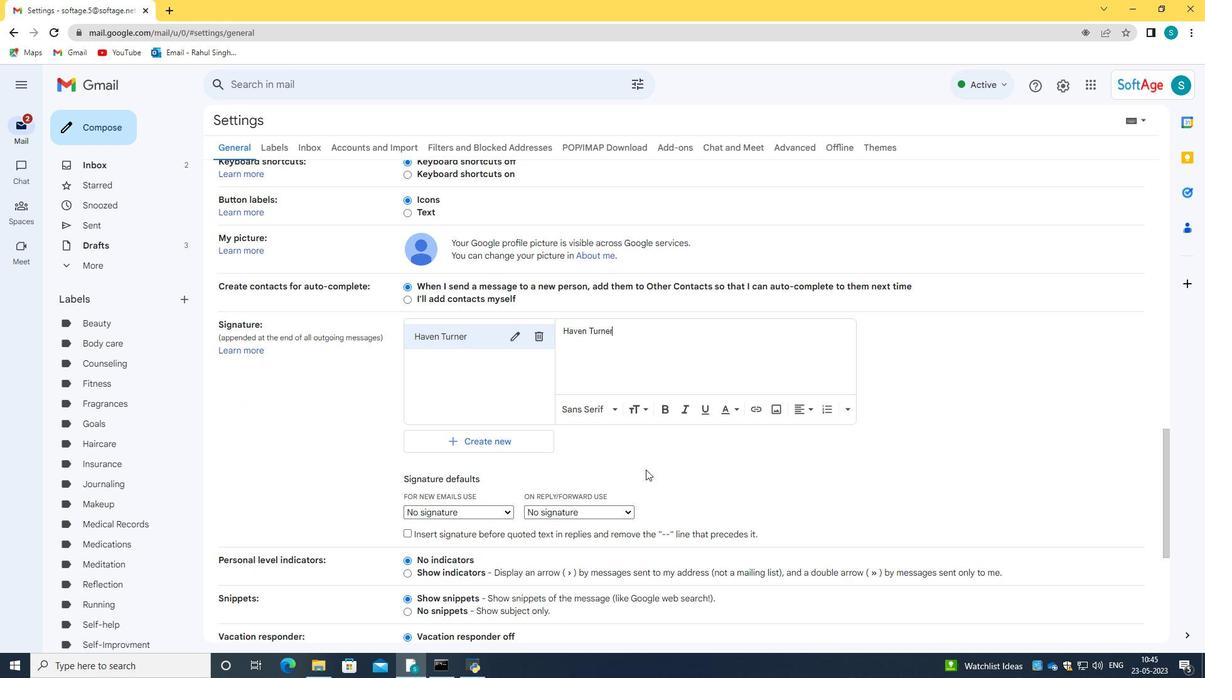 
Action: Mouse scrolled (633, 466) with delta (0, 0)
Screenshot: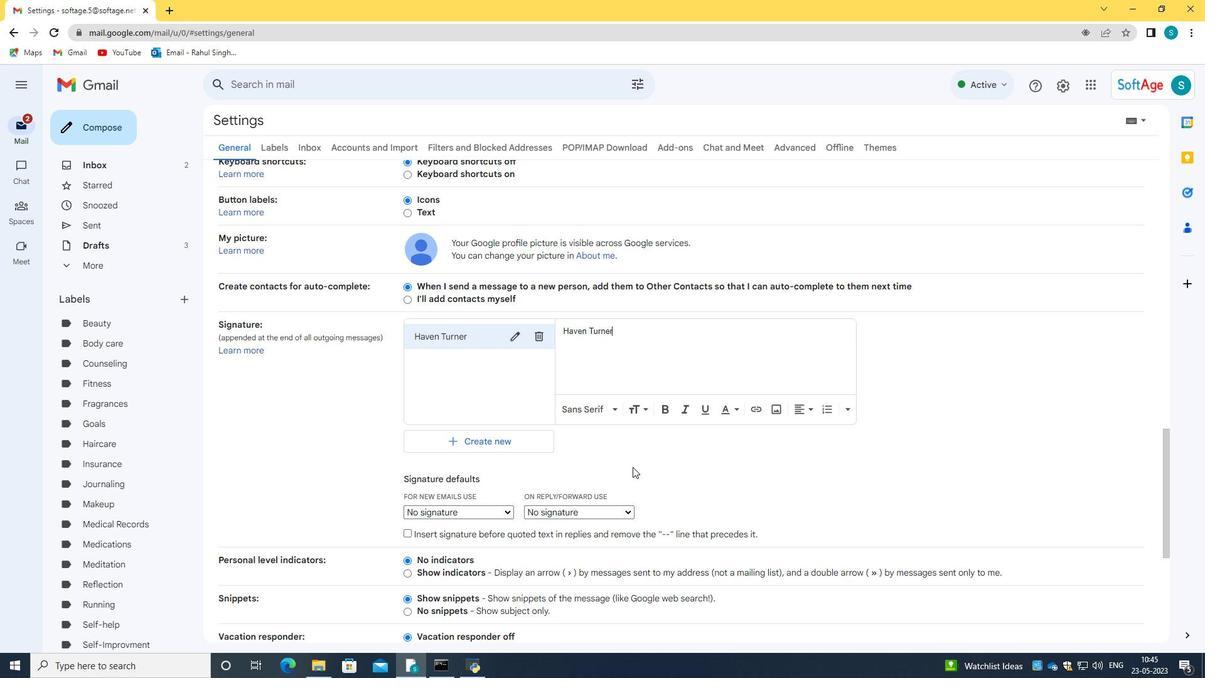 
Action: Mouse scrolled (633, 466) with delta (0, 0)
Screenshot: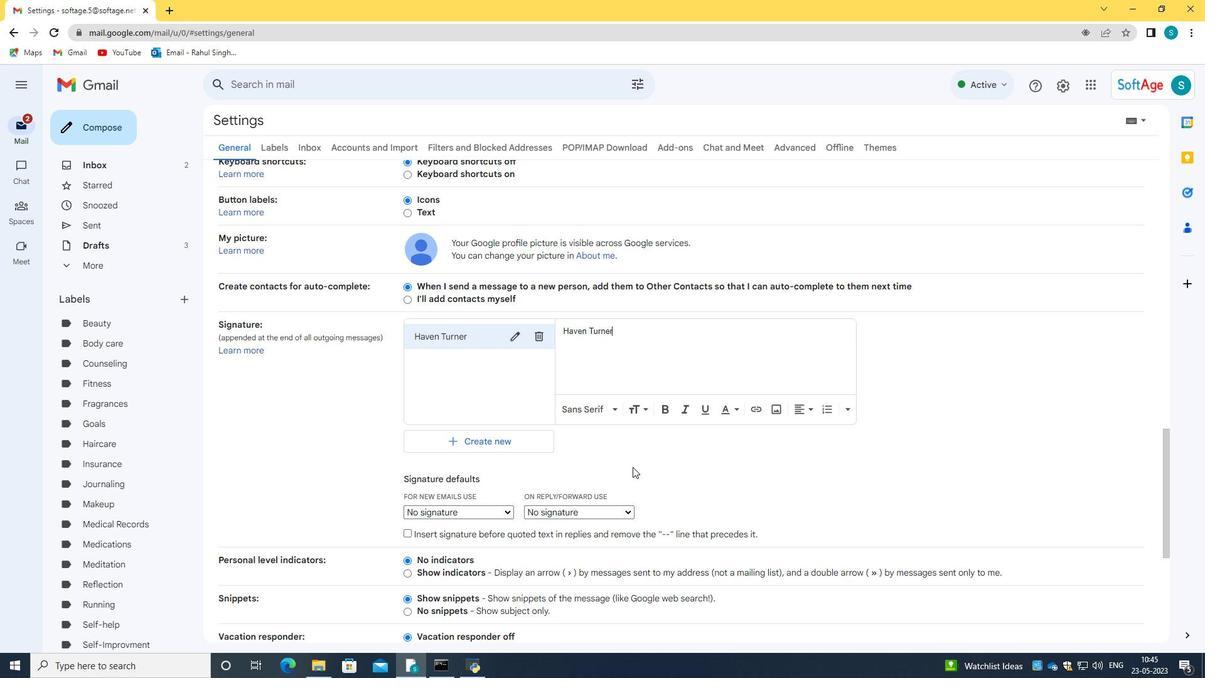 
Action: Mouse scrolled (633, 466) with delta (0, 0)
Screenshot: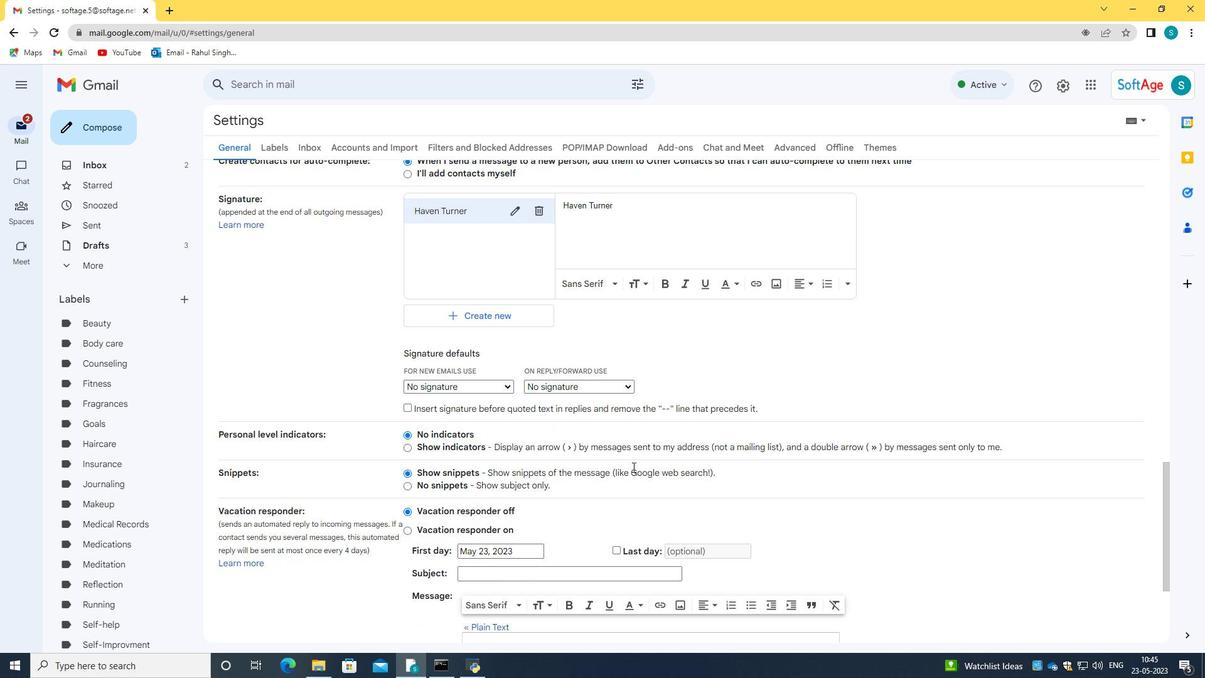
Action: Mouse scrolled (633, 466) with delta (0, 0)
Screenshot: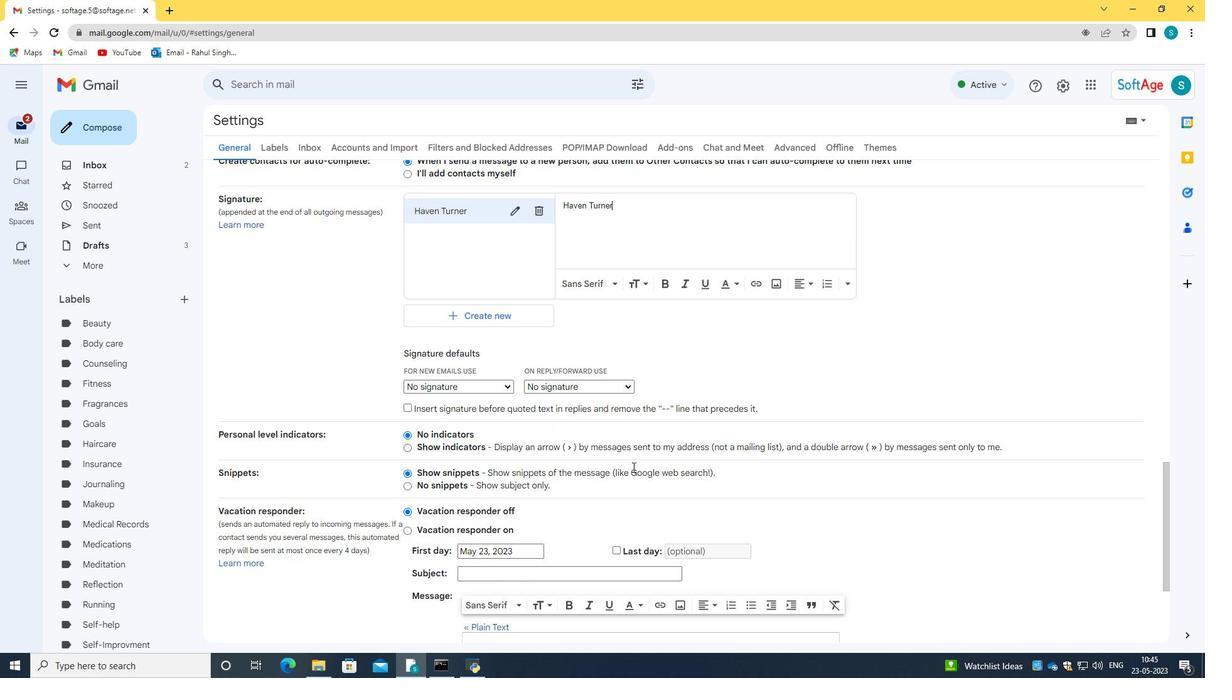 
Action: Mouse moved to (651, 578)
Screenshot: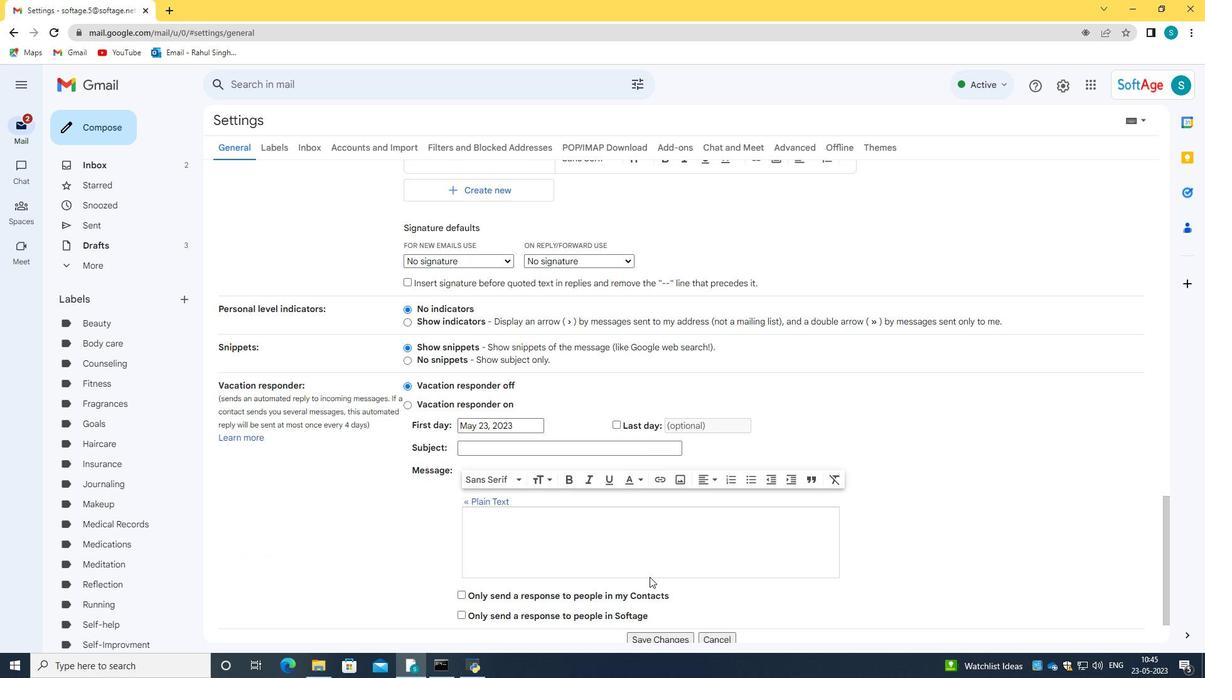 
Action: Mouse scrolled (651, 577) with delta (0, 0)
Screenshot: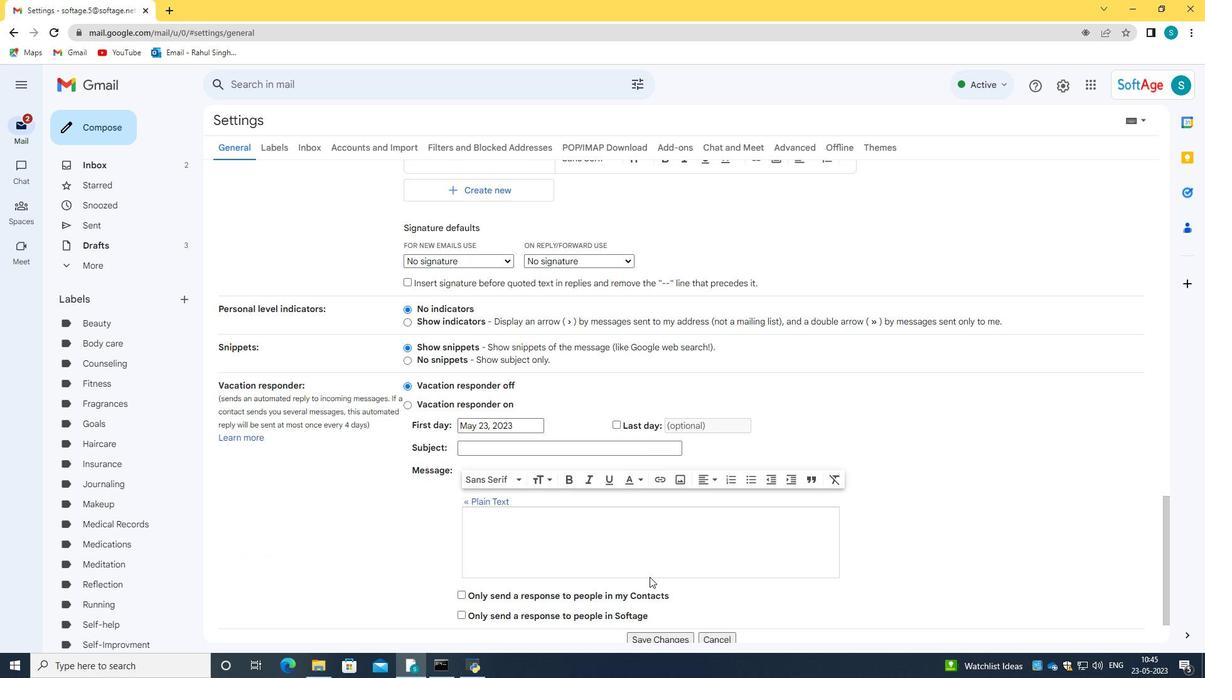 
Action: Mouse scrolled (651, 577) with delta (0, 0)
Screenshot: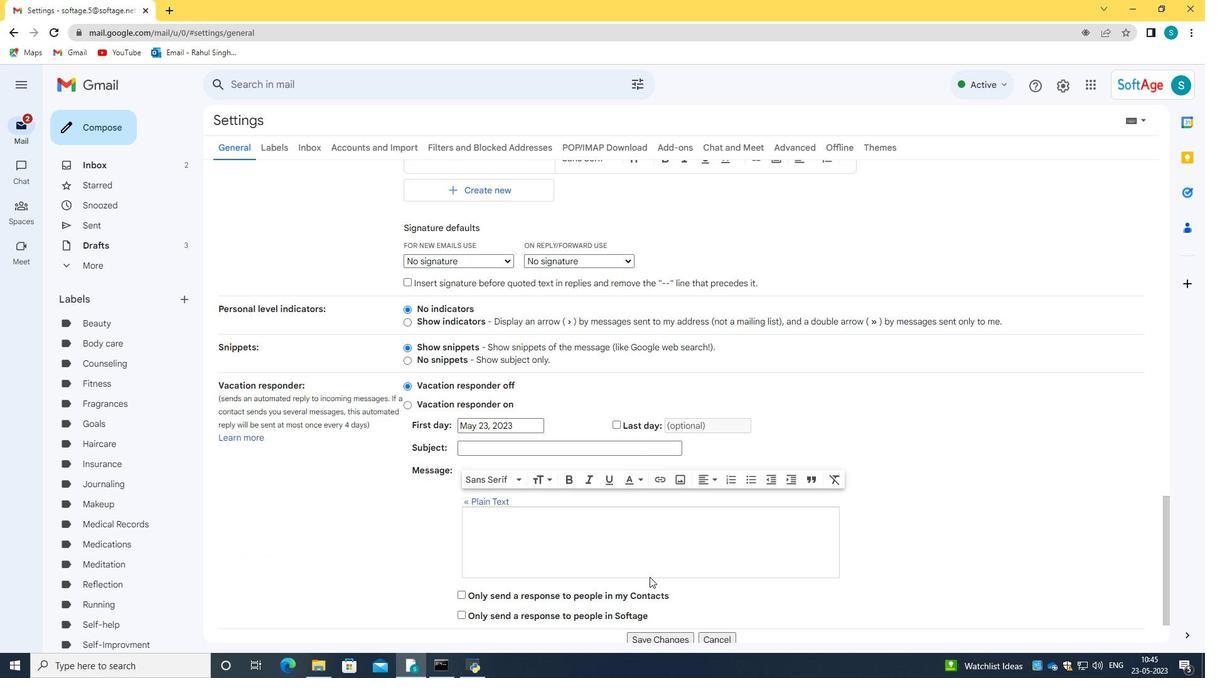 
Action: Mouse scrolled (651, 577) with delta (0, 0)
Screenshot: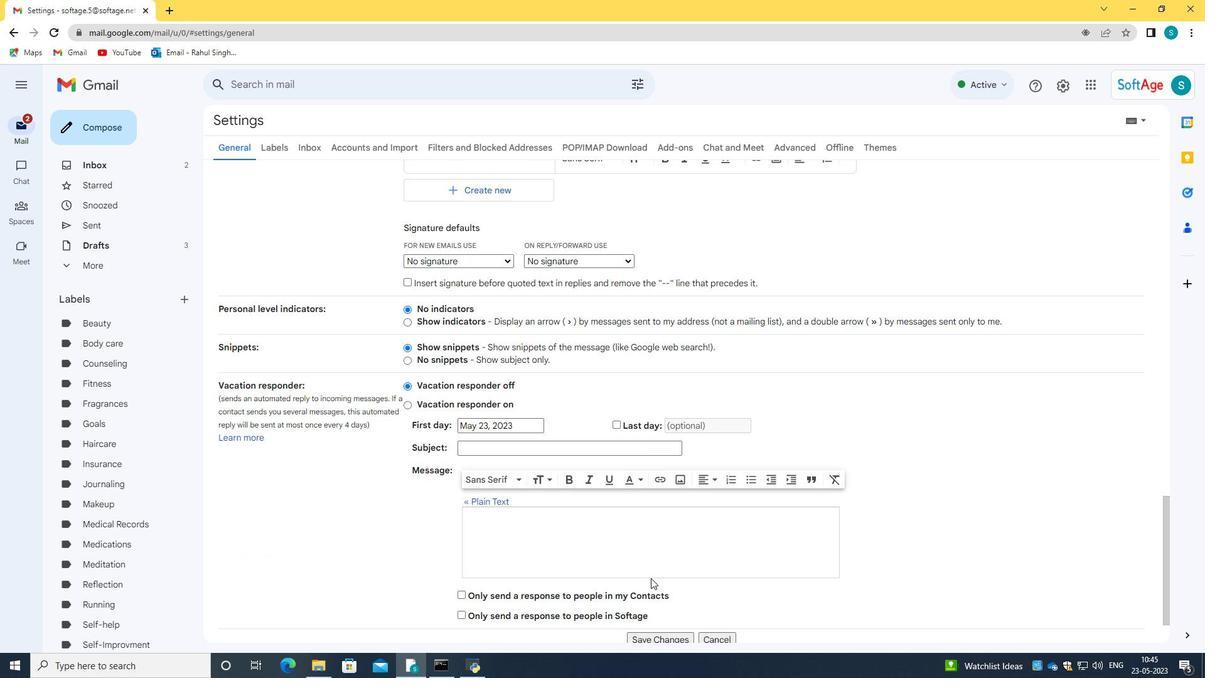 
Action: Mouse moved to (662, 574)
Screenshot: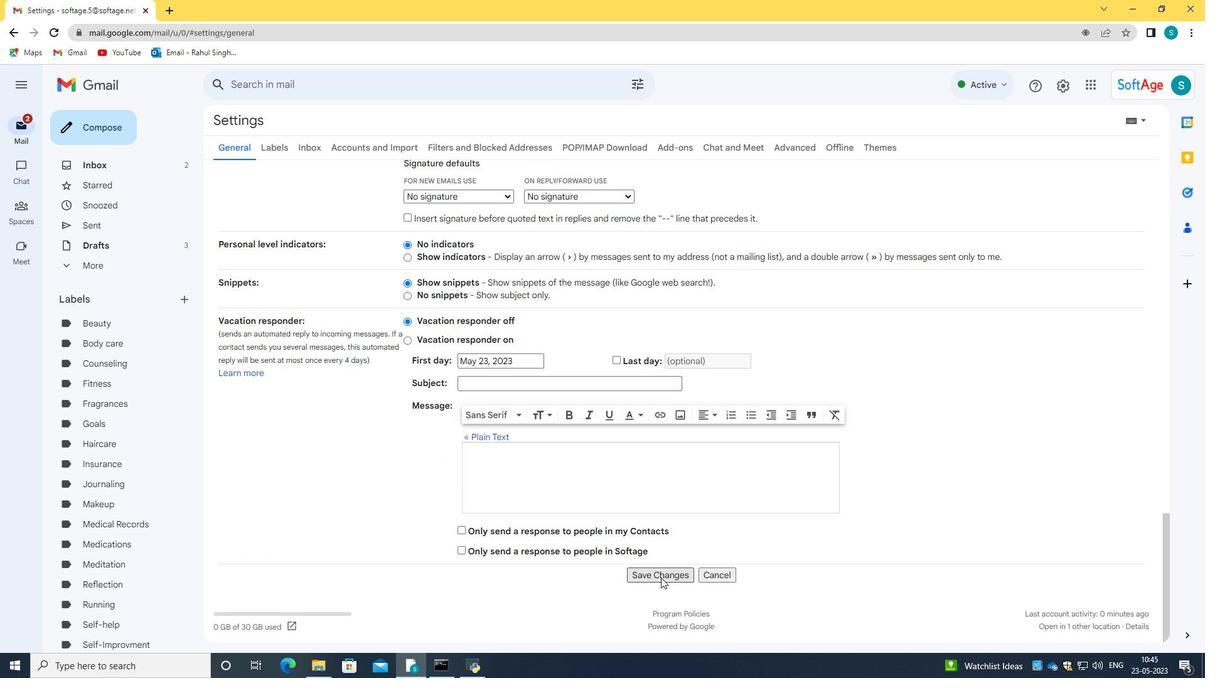 
Action: Mouse pressed left at (662, 574)
Screenshot: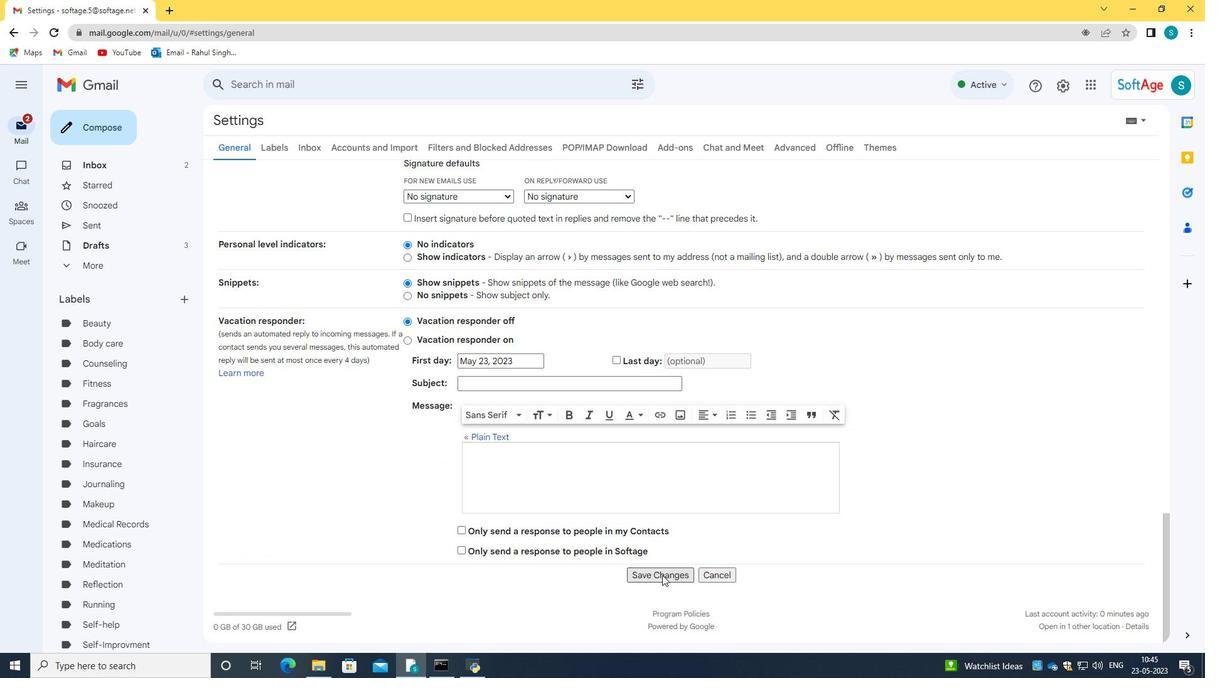 
Action: Mouse moved to (111, 128)
Screenshot: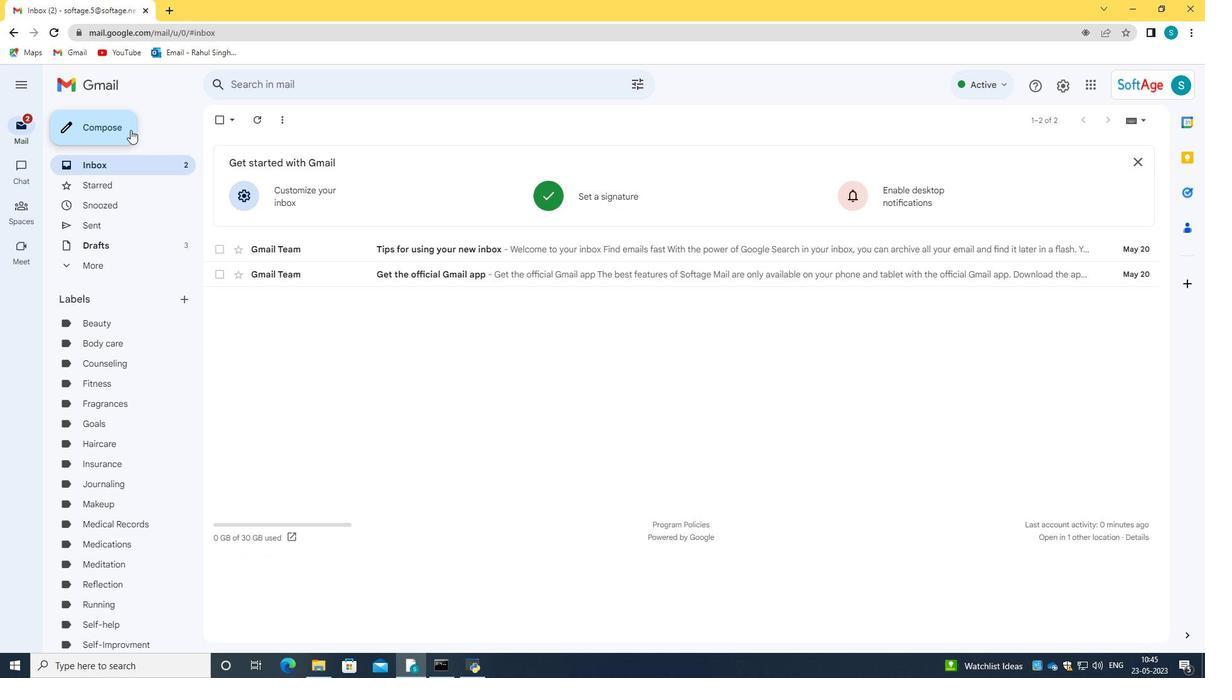 
Action: Mouse pressed left at (111, 128)
Screenshot: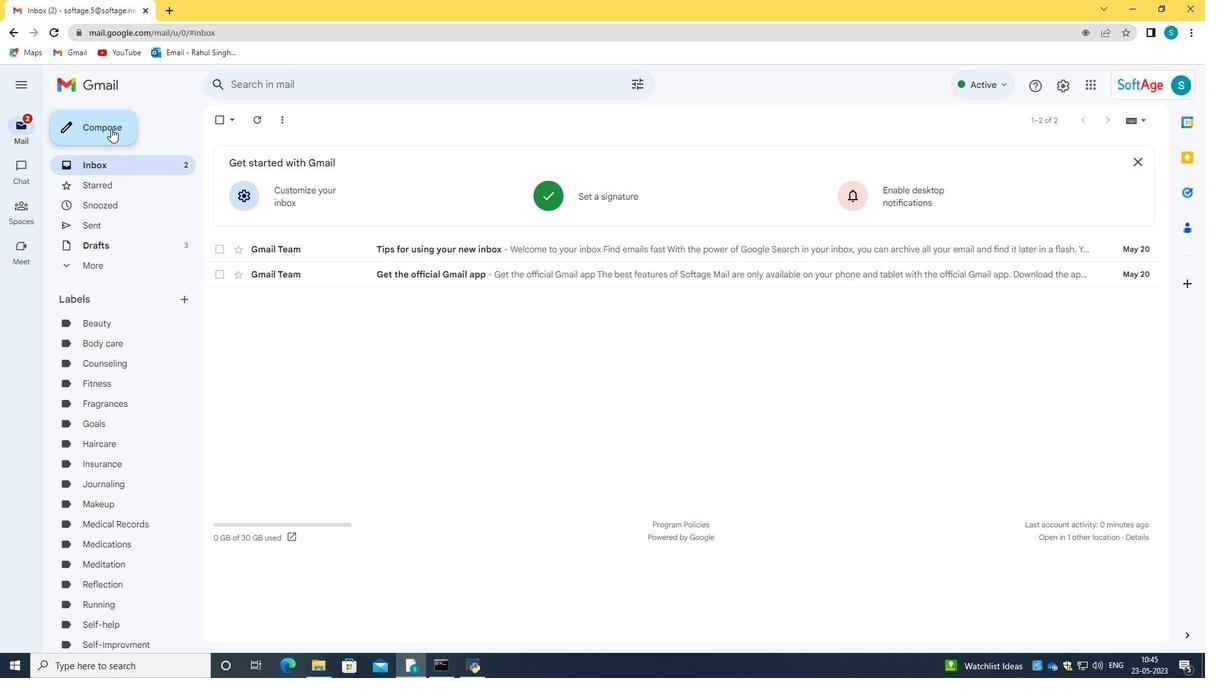 
Action: Mouse moved to (1130, 281)
Screenshot: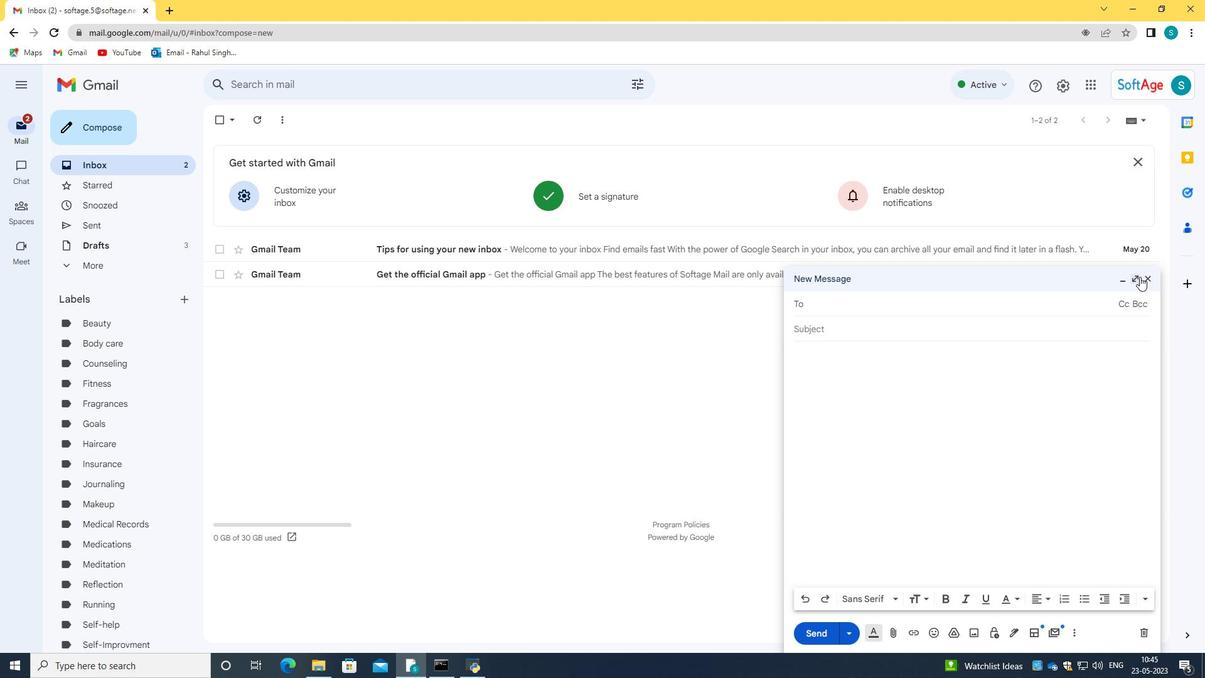 
Action: Mouse pressed left at (1130, 281)
Screenshot: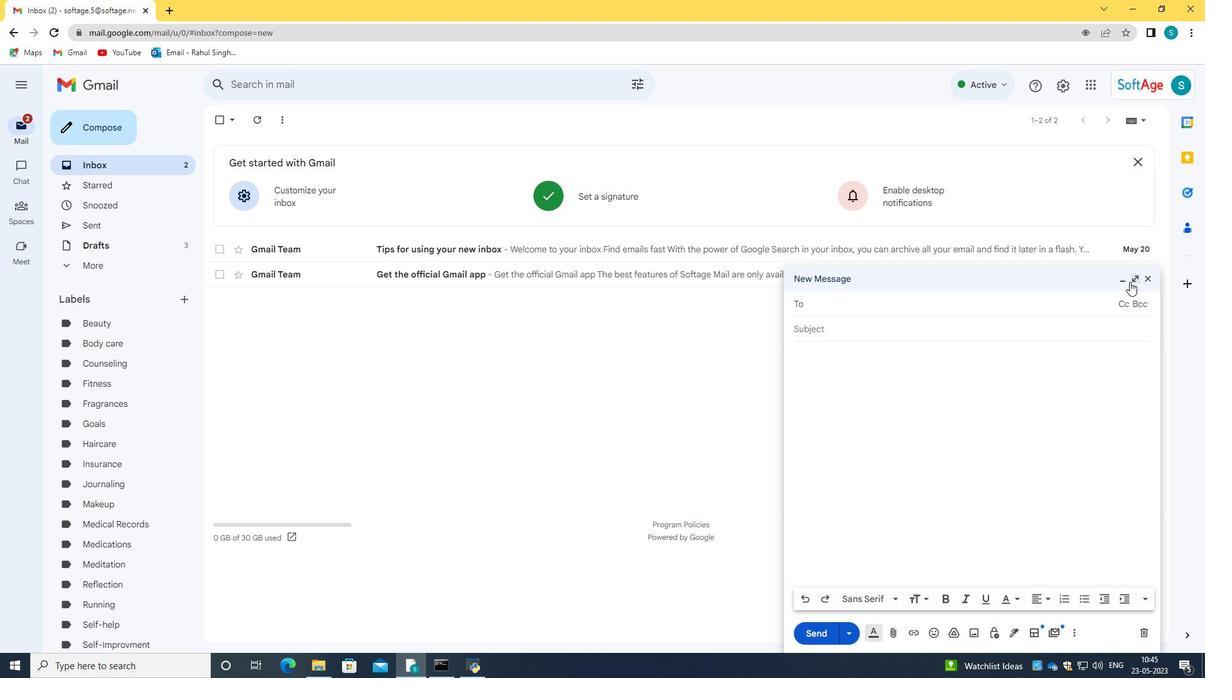 
Action: Mouse moved to (1136, 643)
Screenshot: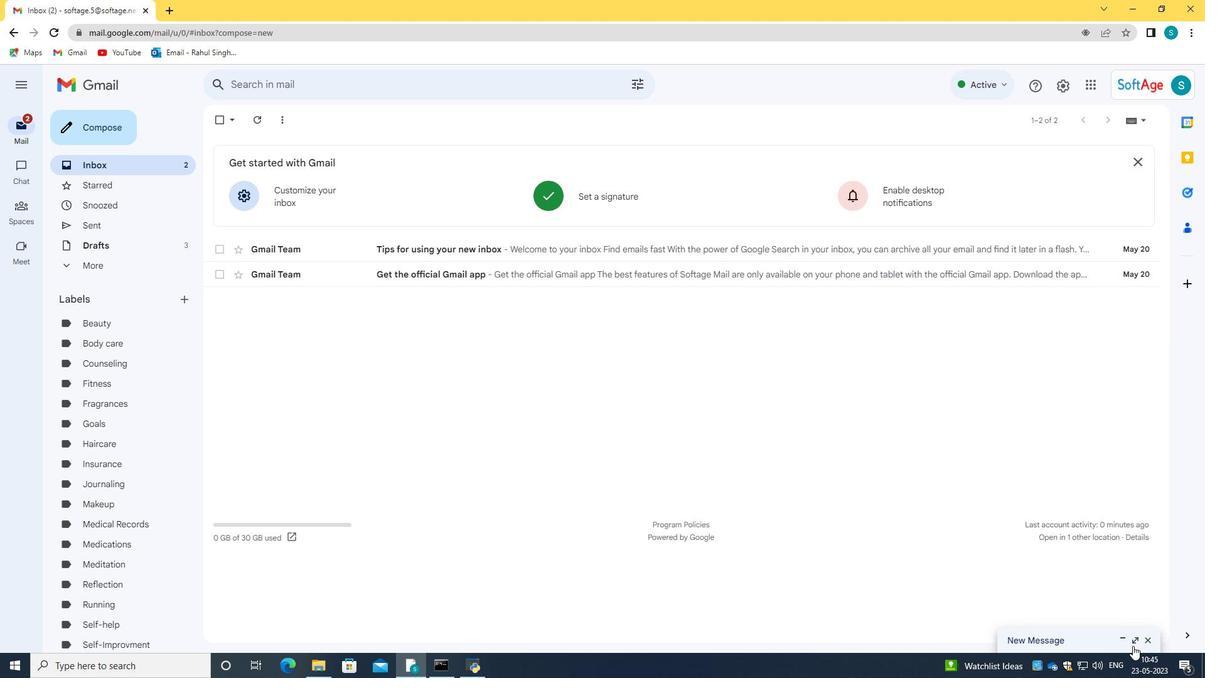 
Action: Mouse pressed left at (1136, 643)
Screenshot: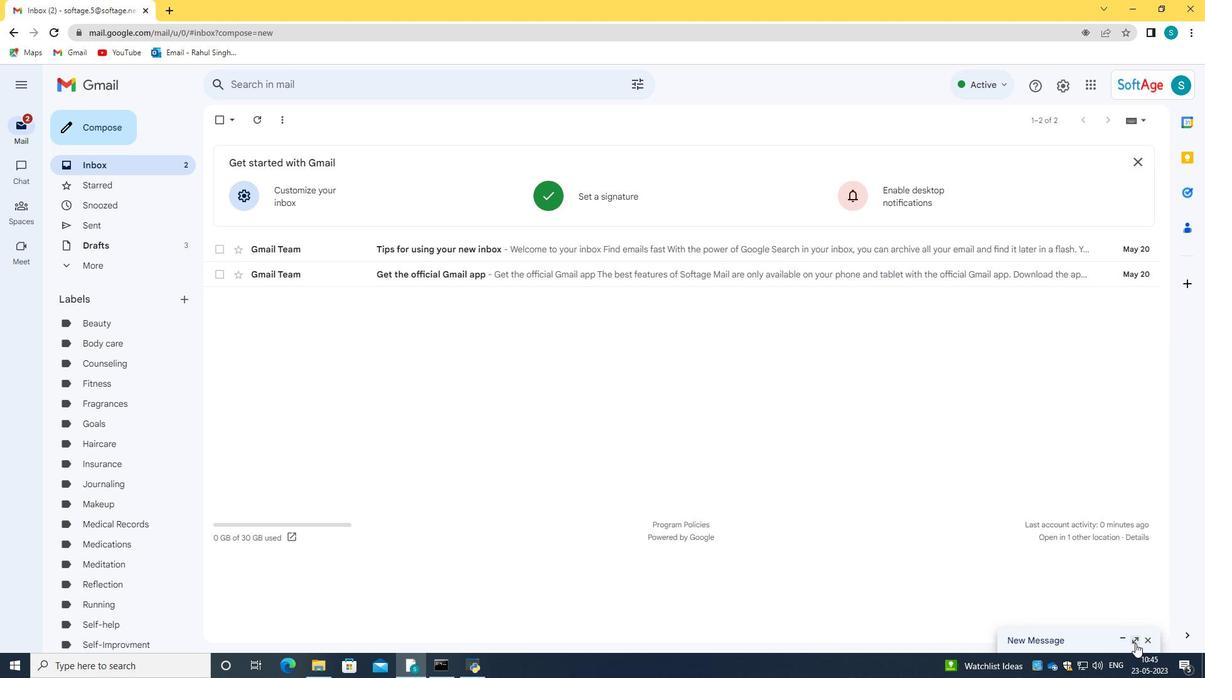 
Action: Mouse moved to (318, 617)
Screenshot: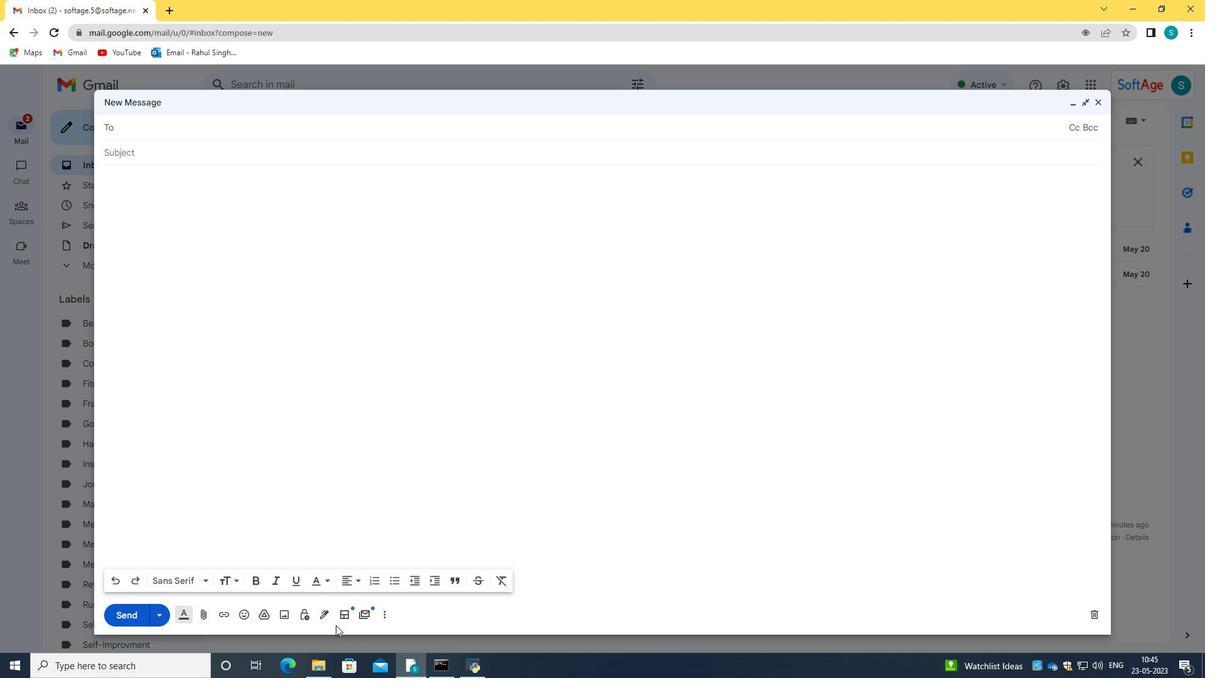 
Action: Mouse pressed left at (318, 617)
Screenshot: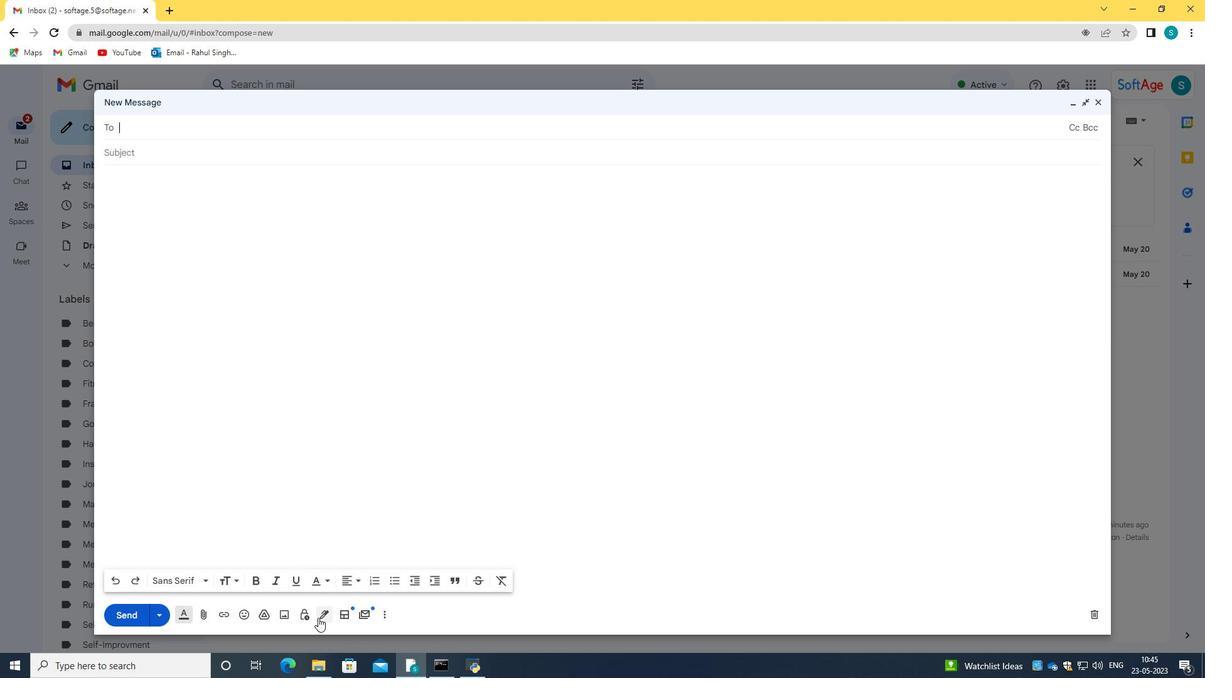
Action: Mouse moved to (368, 601)
Screenshot: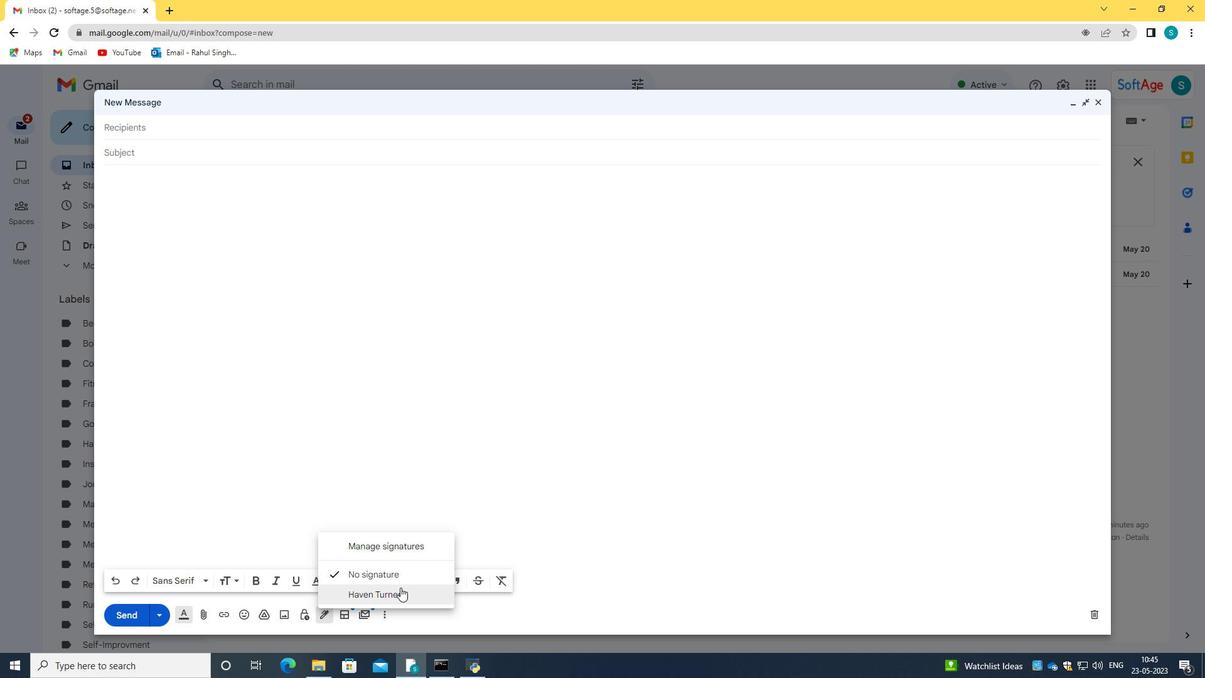 
Action: Mouse pressed left at (368, 601)
Screenshot: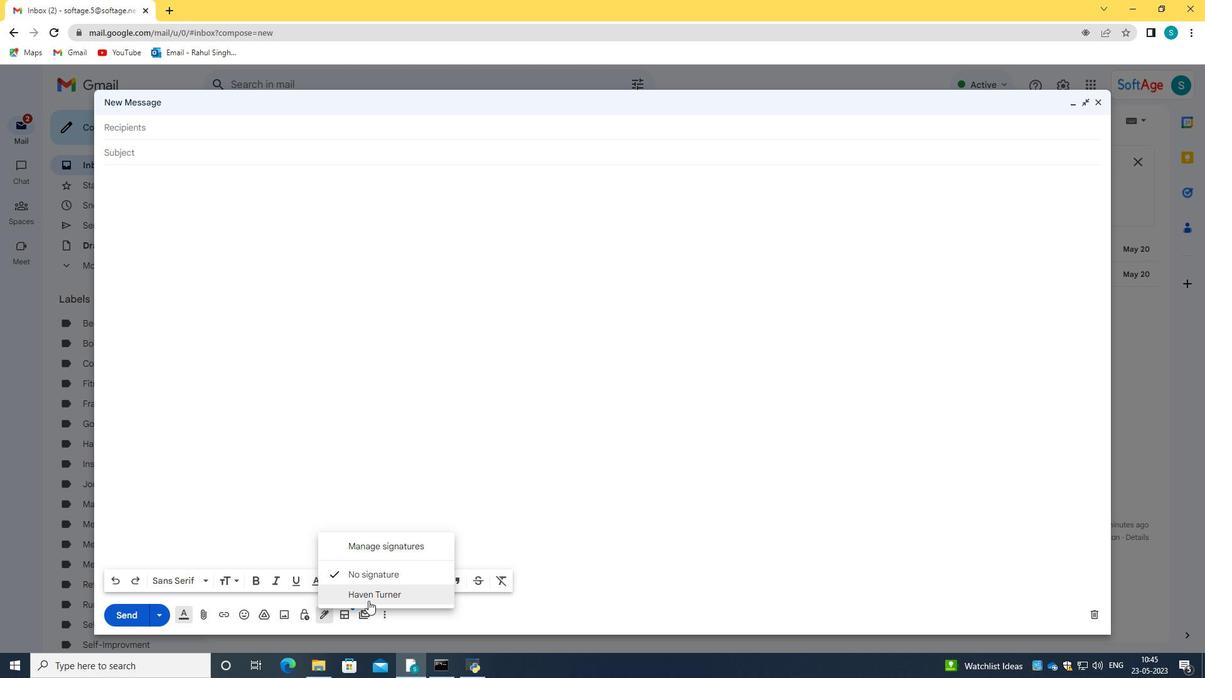 
Action: Mouse moved to (149, 148)
Screenshot: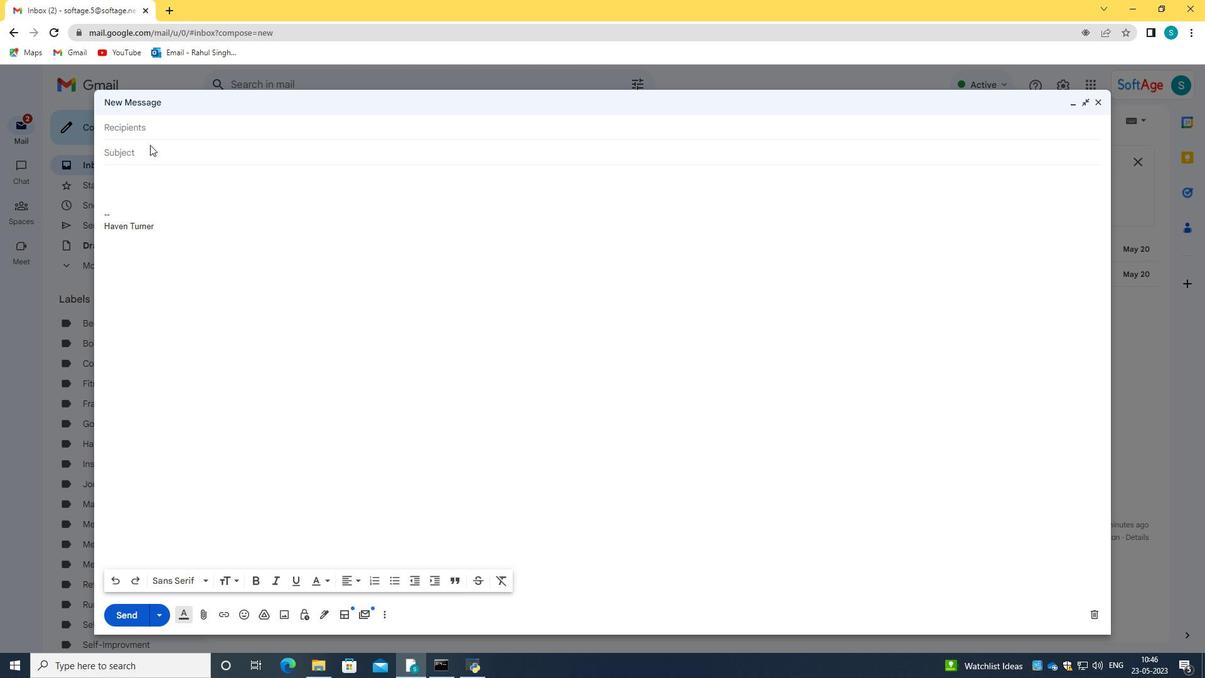 
Action: Mouse pressed left at (149, 148)
Screenshot: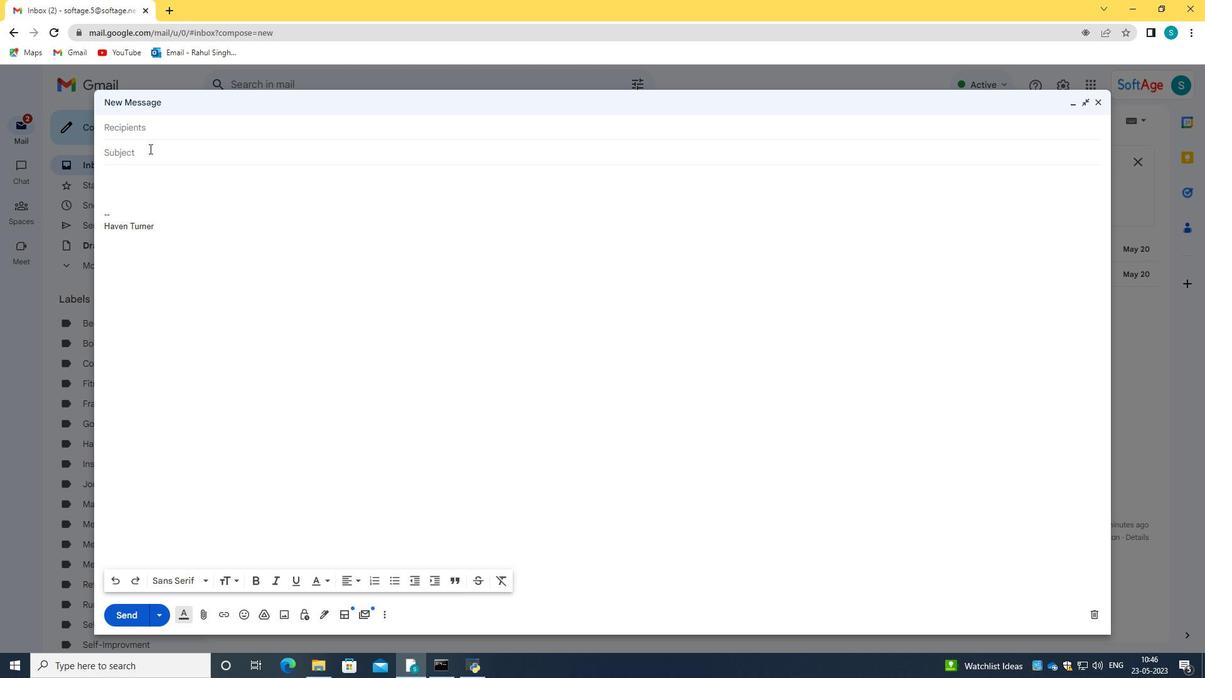 
Action: Mouse moved to (159, 141)
Screenshot: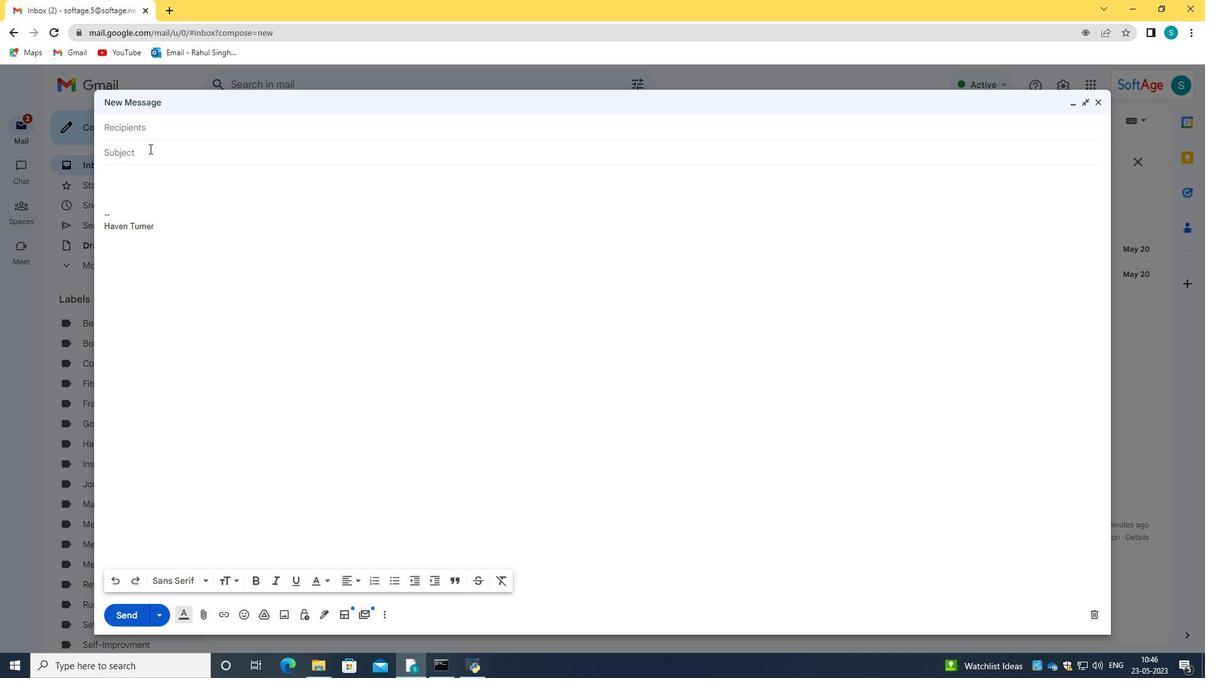 
Action: Key pressed <Key.caps_lock>R<Key.caps_lock>equest<Key.space>for<Key.space>a<Key.space>testimonial<Key.space>
Screenshot: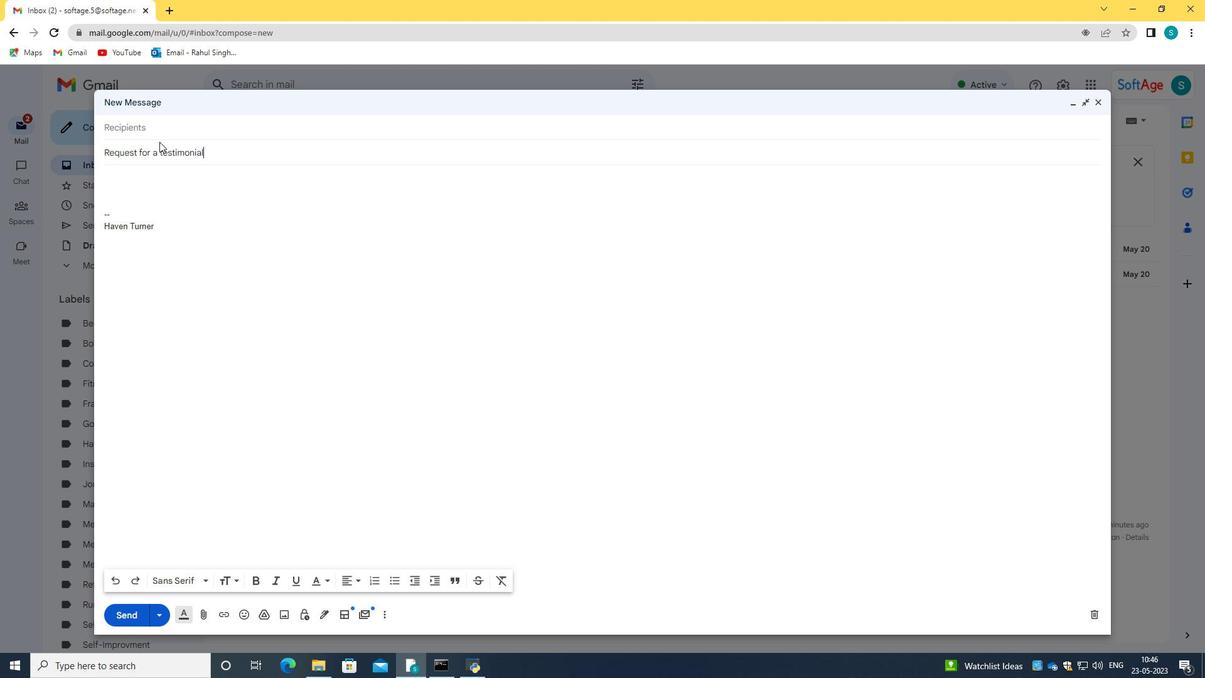 
Action: Mouse moved to (153, 191)
Screenshot: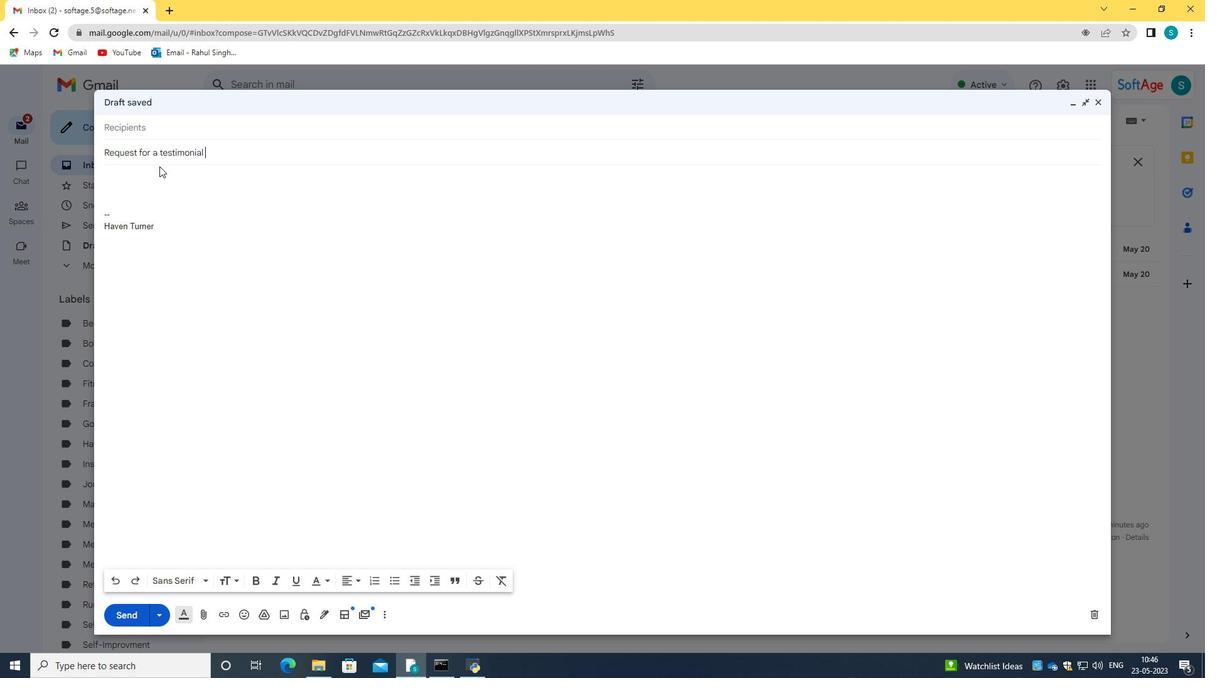 
Action: Mouse pressed left at (153, 191)
Screenshot: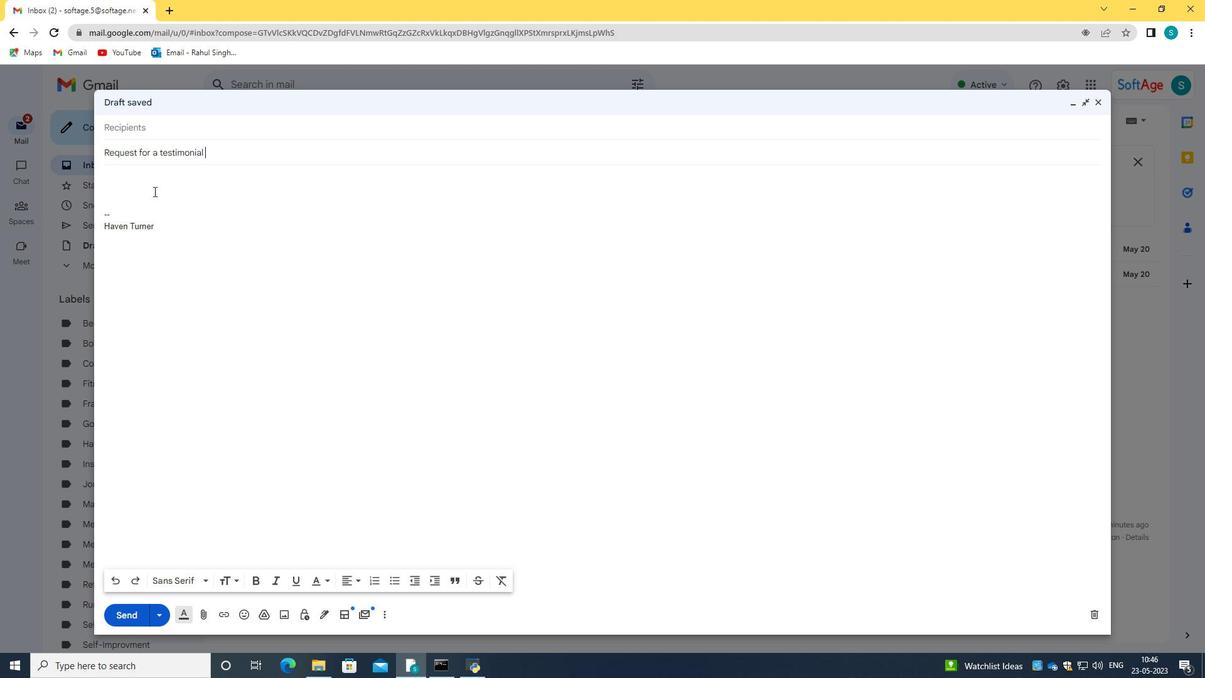 
Action: Key pressed <Key.caps_lock>C<Key.caps_lock>ould<Key.space>you<Key.space>provide<Key.space>me<Key.space>with<Key.space>the<Key.space>progress<Key.space>report<Key.space>on<Key.space>the<Key.space>project<Key.shift_r>?
Screenshot: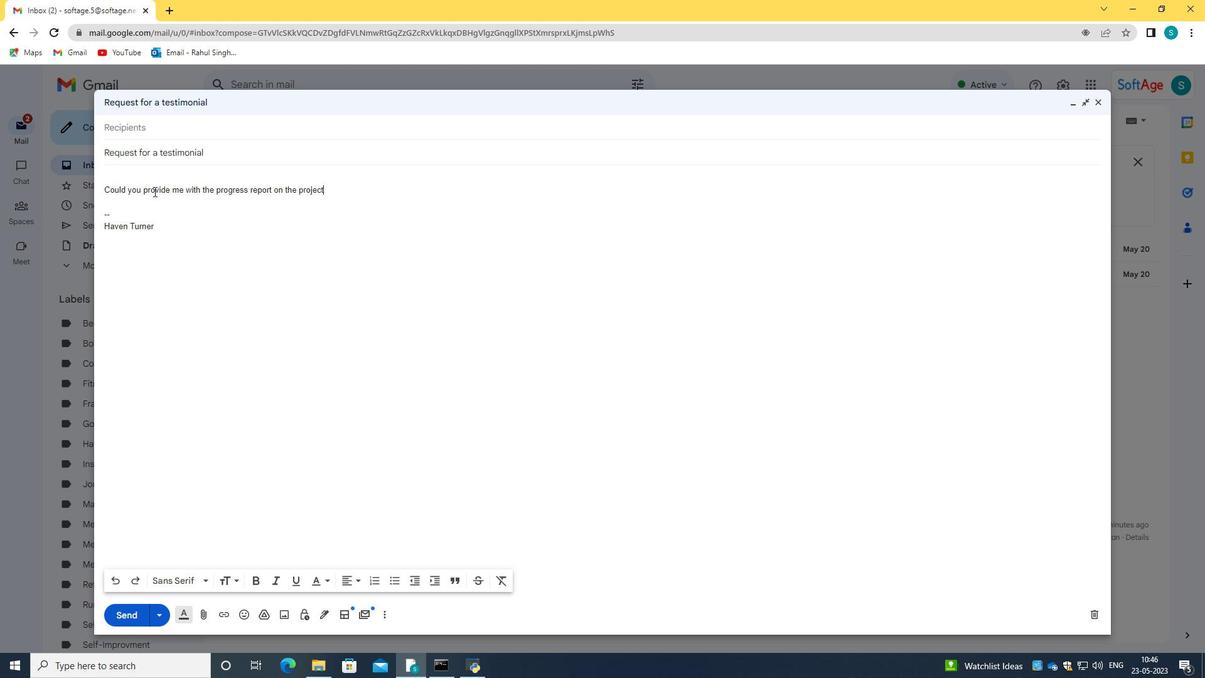 
Action: Mouse moved to (151, 123)
Screenshot: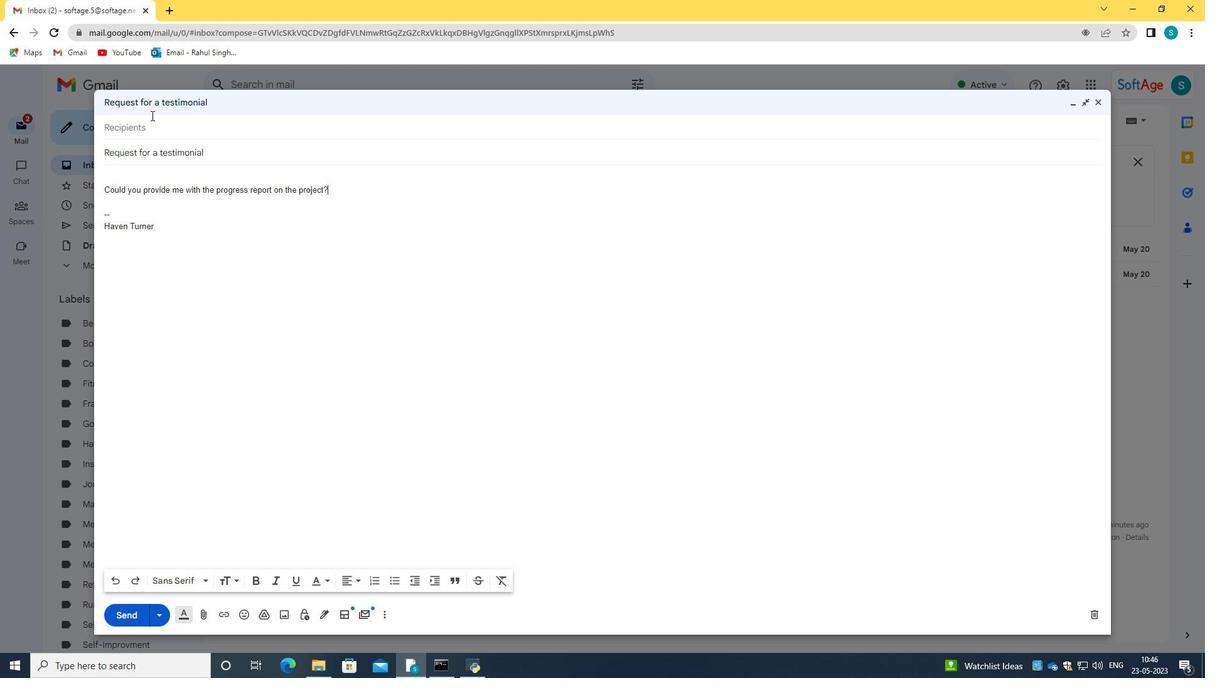 
Action: Mouse pressed left at (151, 123)
Screenshot: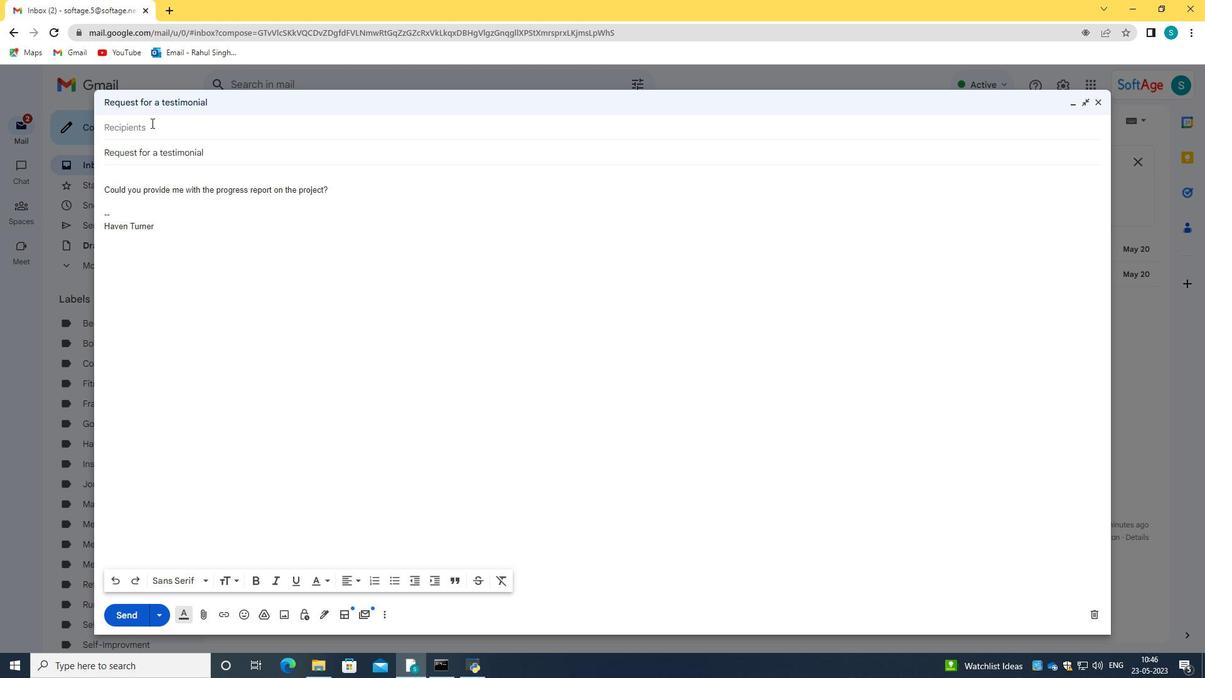 
Action: Key pressed softage.4<Key.shift><Key.shift><Key.shift><Key.shift><Key.shift><Key.shift>@softage.net
Screenshot: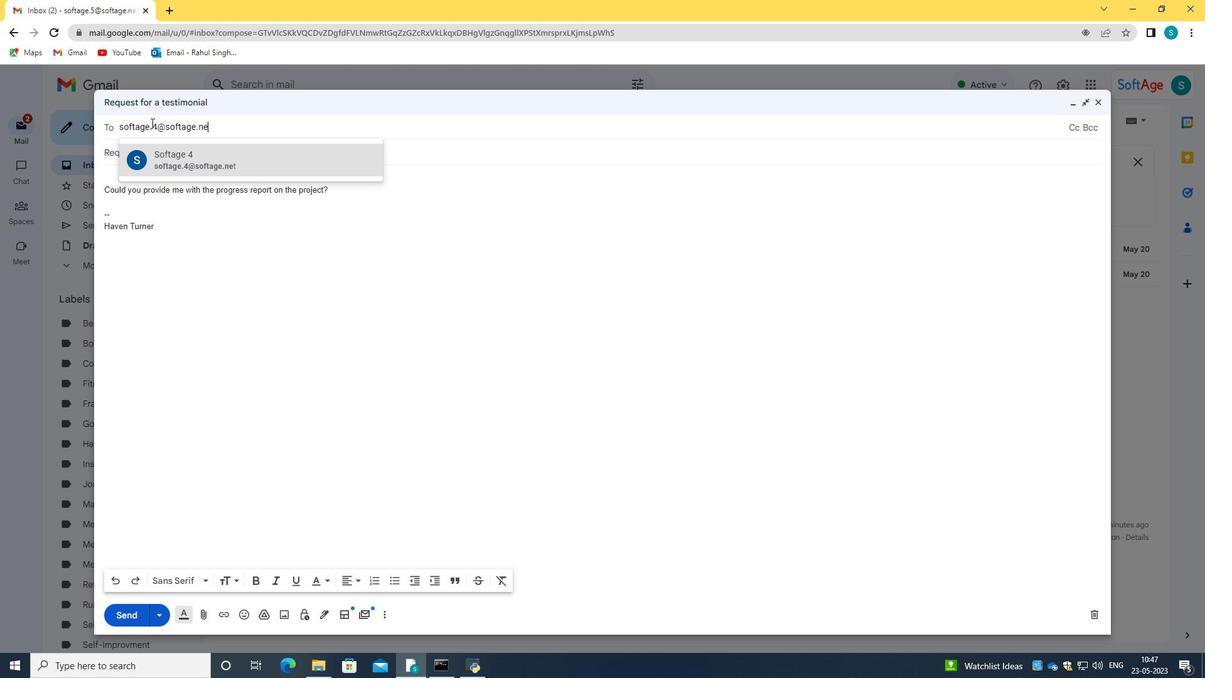 
Action: Mouse moved to (229, 164)
Screenshot: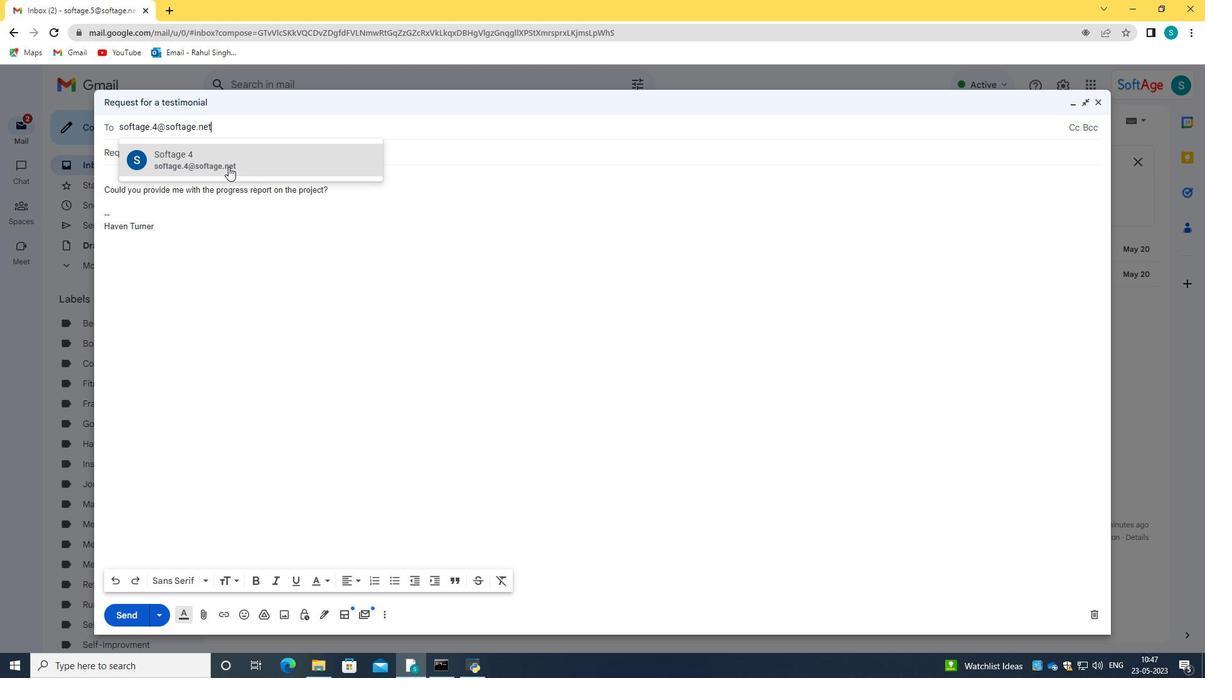 
Action: Mouse pressed left at (229, 164)
Screenshot: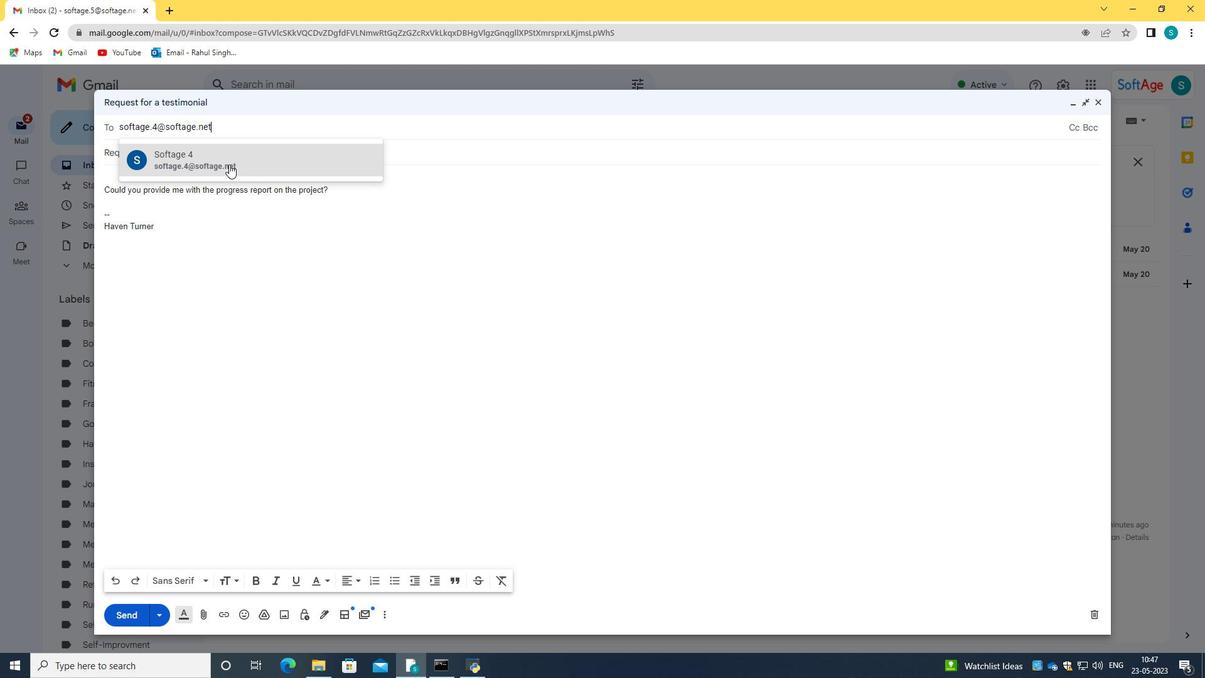 
Action: Mouse moved to (141, 202)
Screenshot: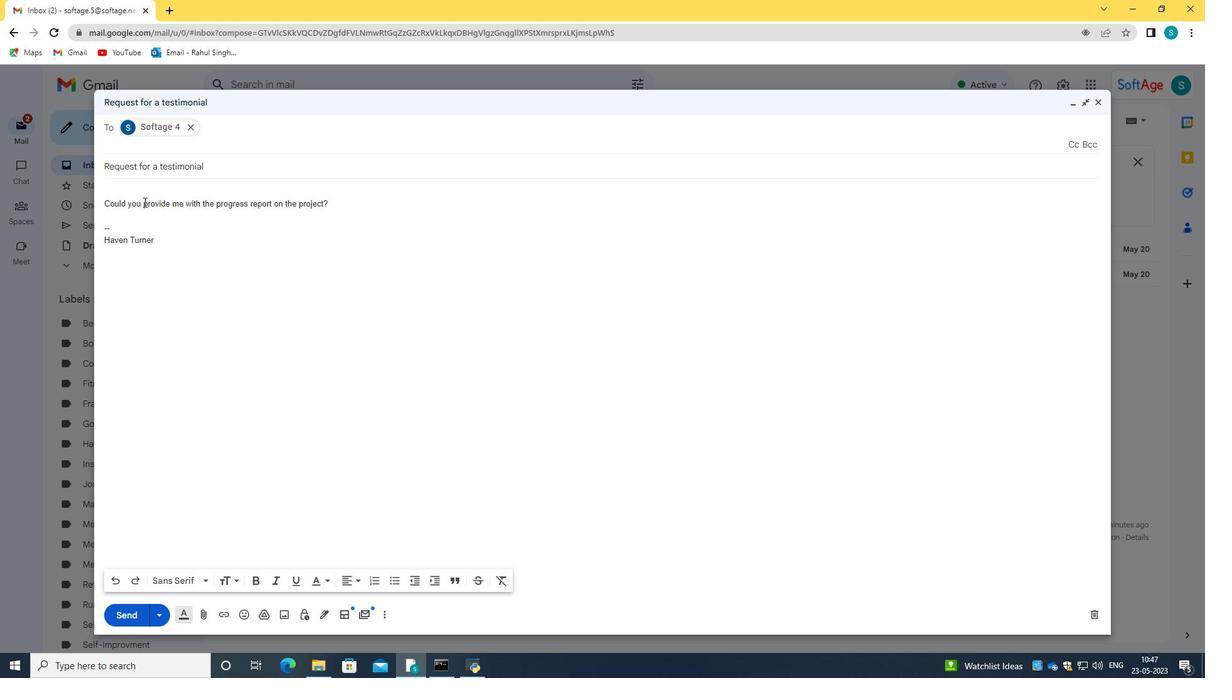 
Action: Mouse pressed left at (141, 202)
Screenshot: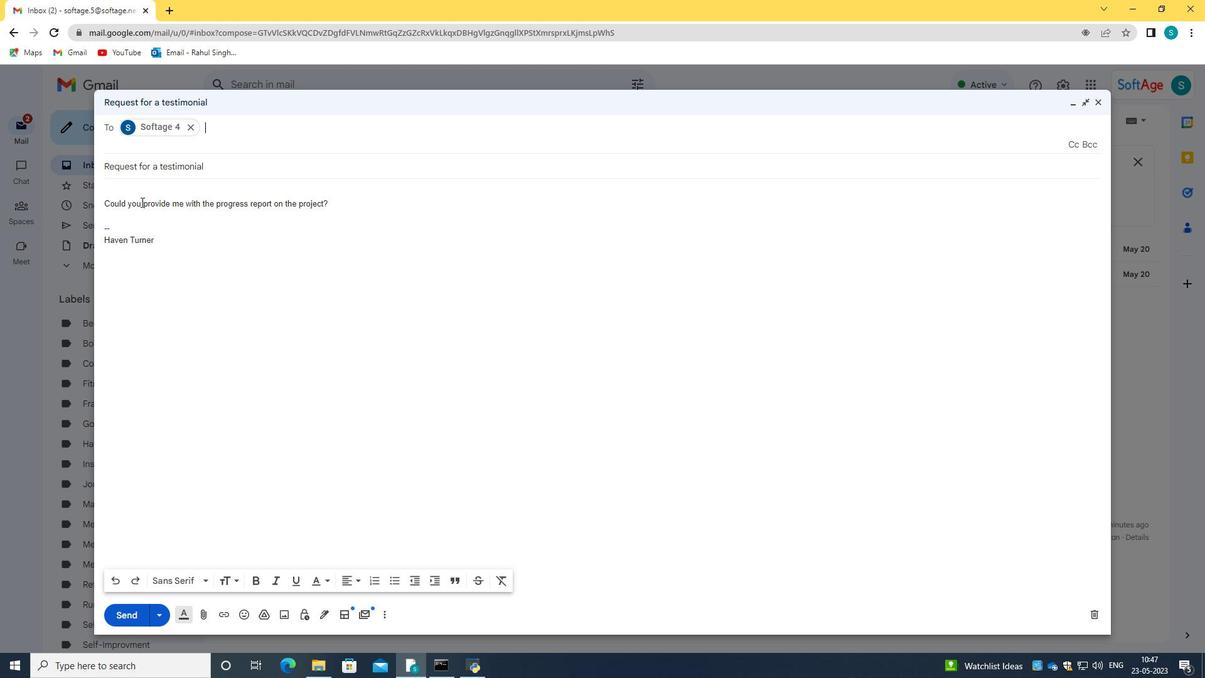 
Action: Mouse moved to (157, 190)
Screenshot: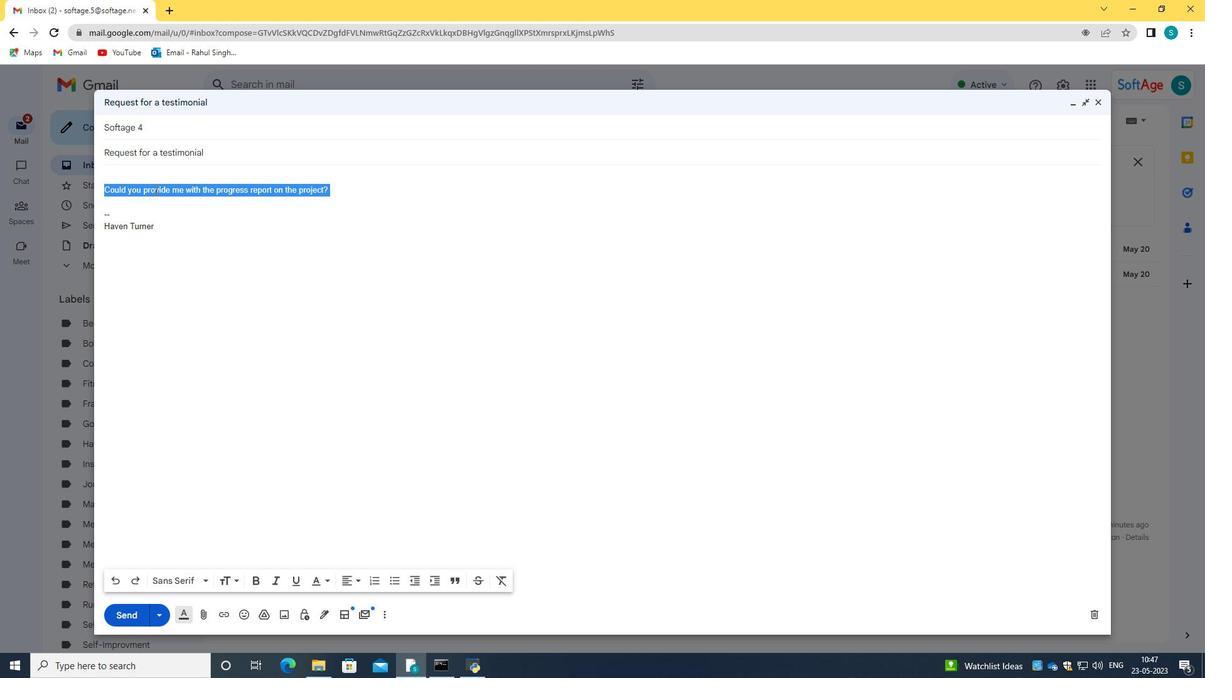 
Action: Mouse pressed left at (157, 190)
Screenshot: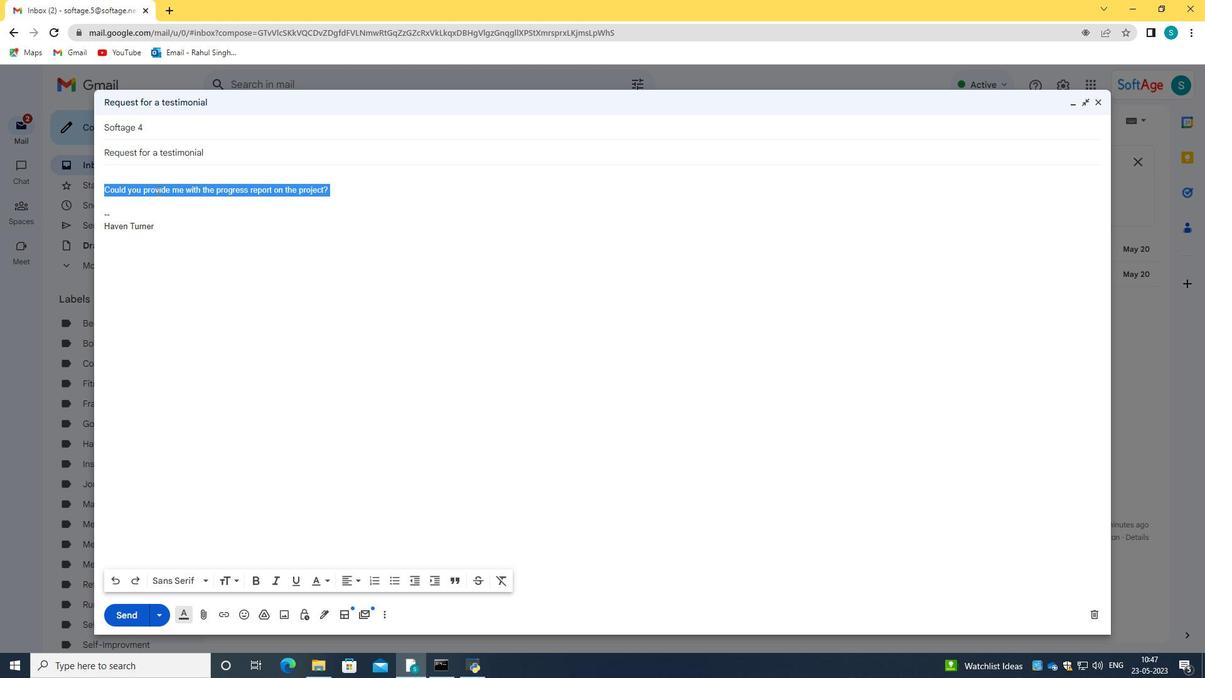 
Action: Mouse moved to (141, 188)
Screenshot: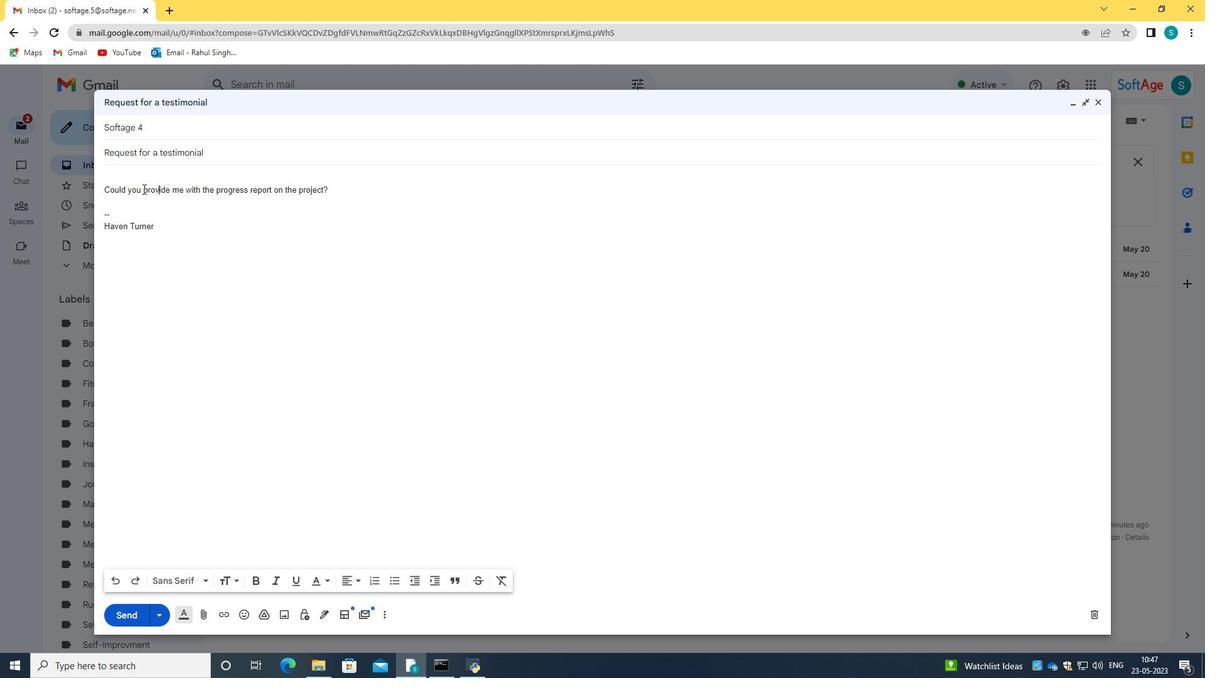 
Action: Mouse pressed left at (141, 188)
Screenshot: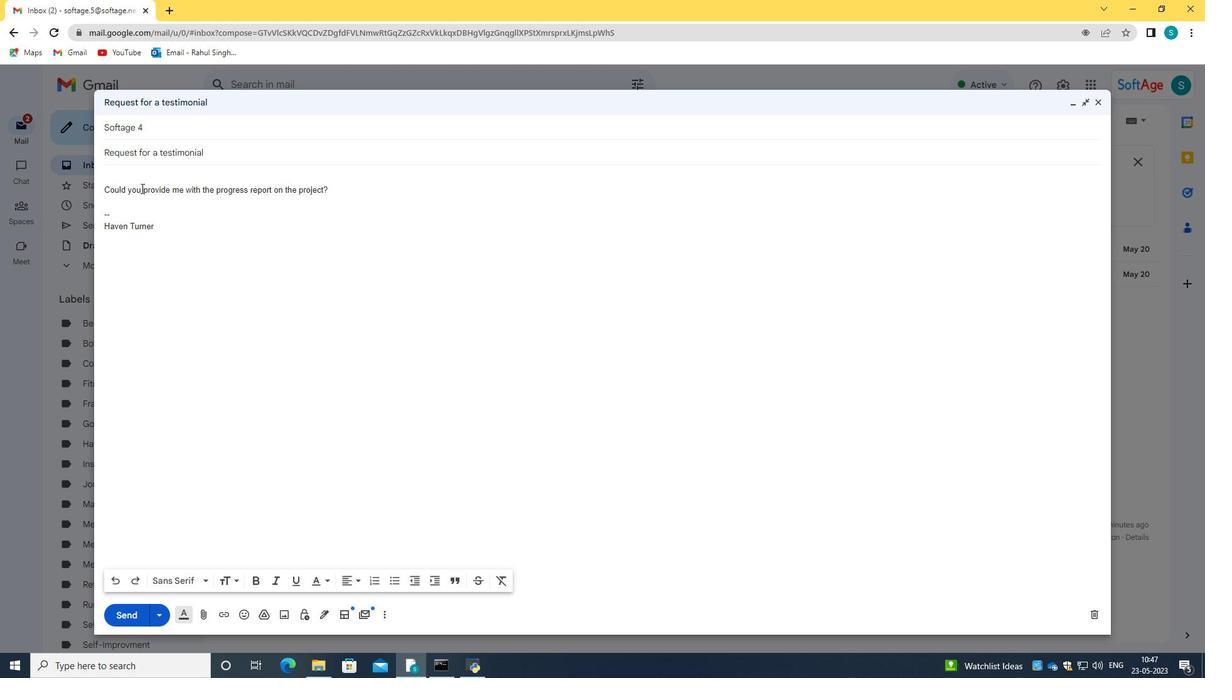 
Action: Key pressed <Key.shift_r><Key.left><Key.left><Key.left><Key.left><Key.left><Key.left><Key.left><Key.left><Key.left><Key.left>
Screenshot: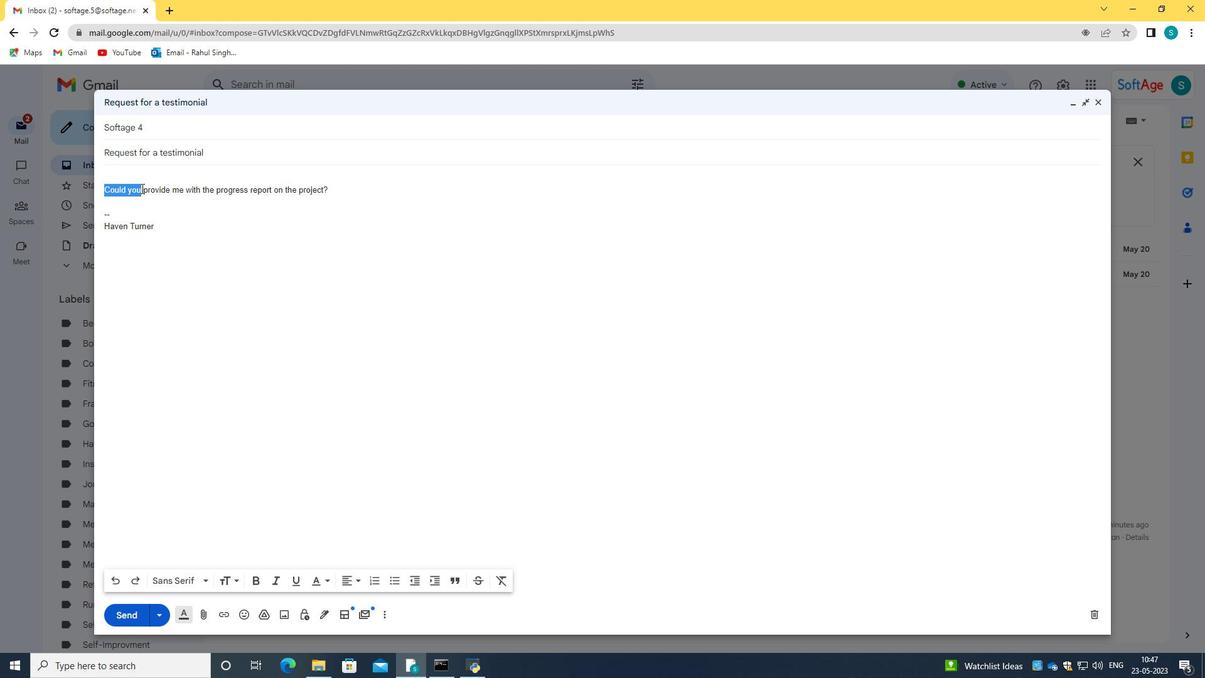 
Action: Mouse moved to (317, 581)
Screenshot: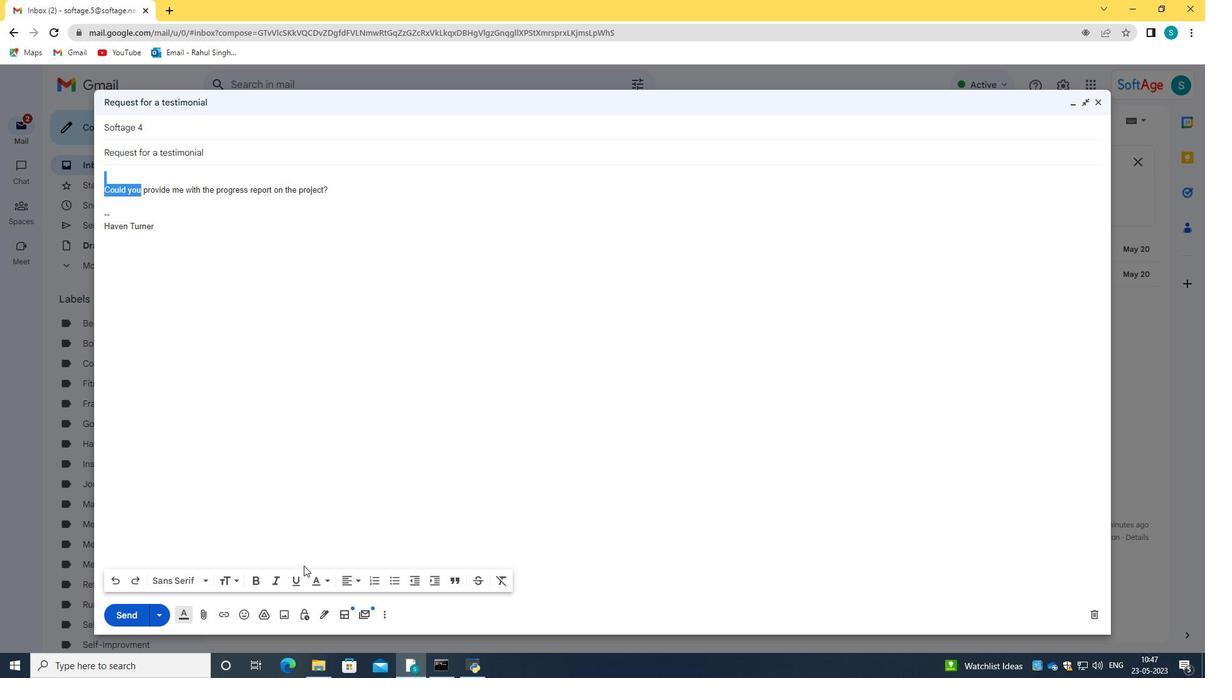 
Action: Mouse pressed left at (317, 581)
Screenshot: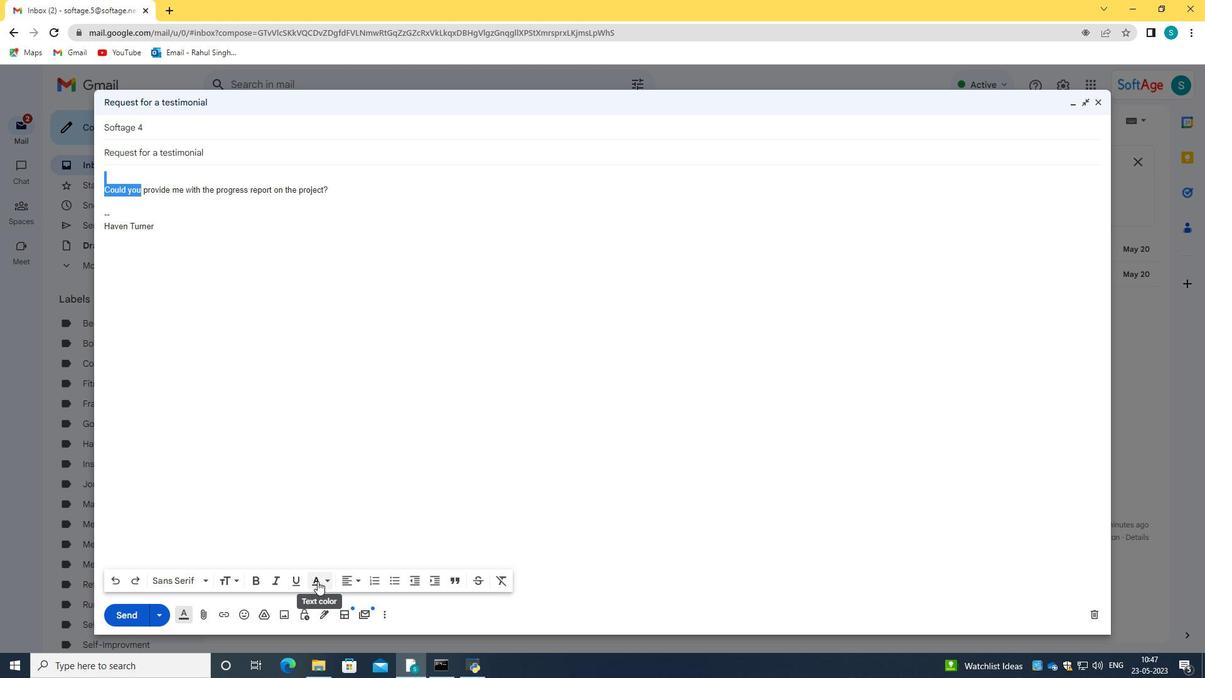
Action: Mouse moved to (239, 490)
Screenshot: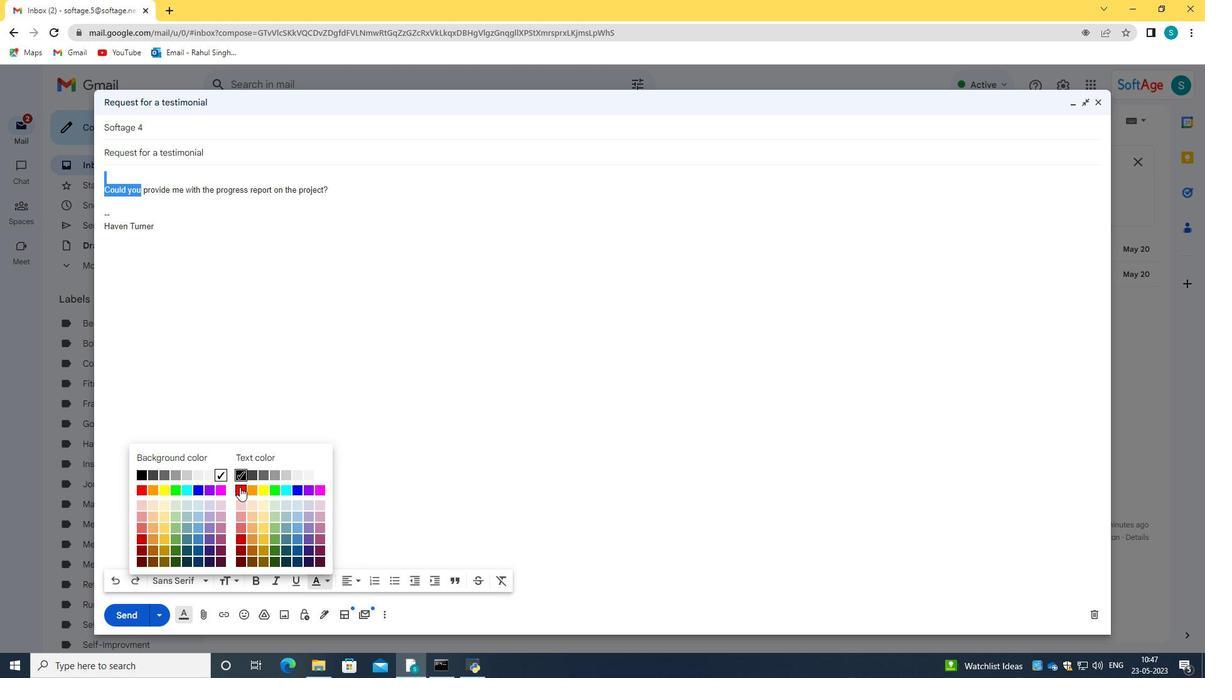 
Action: Mouse pressed left at (239, 490)
Screenshot: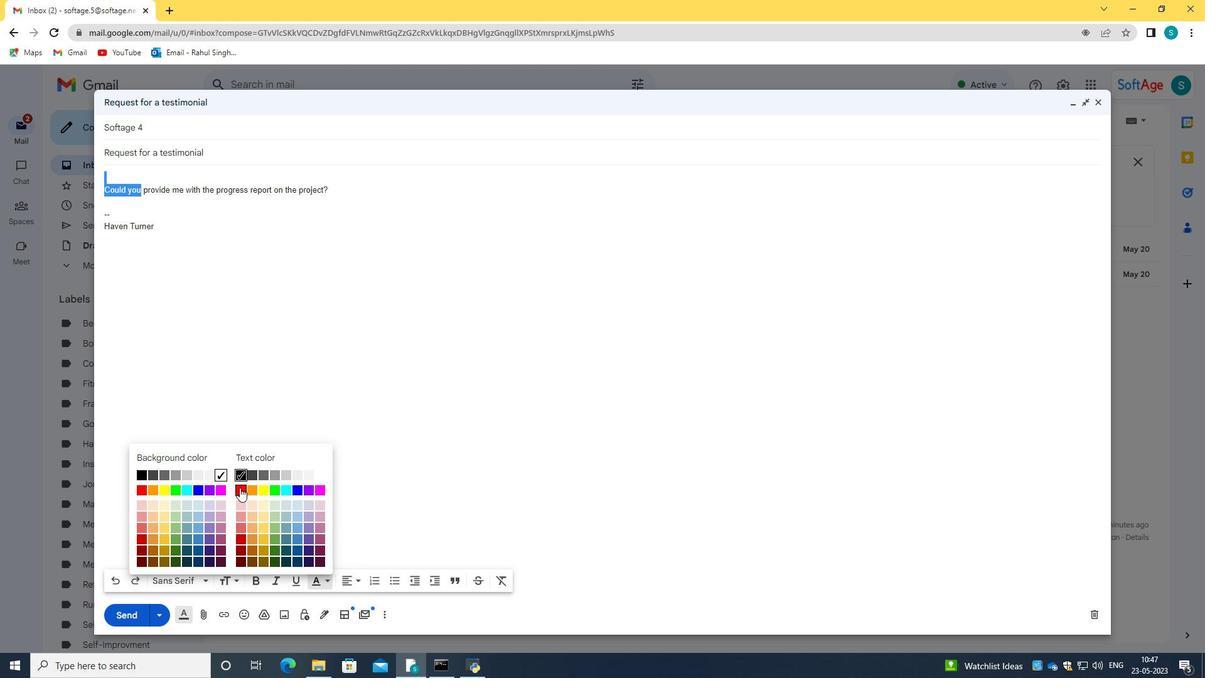 
Action: Mouse moved to (261, 361)
Screenshot: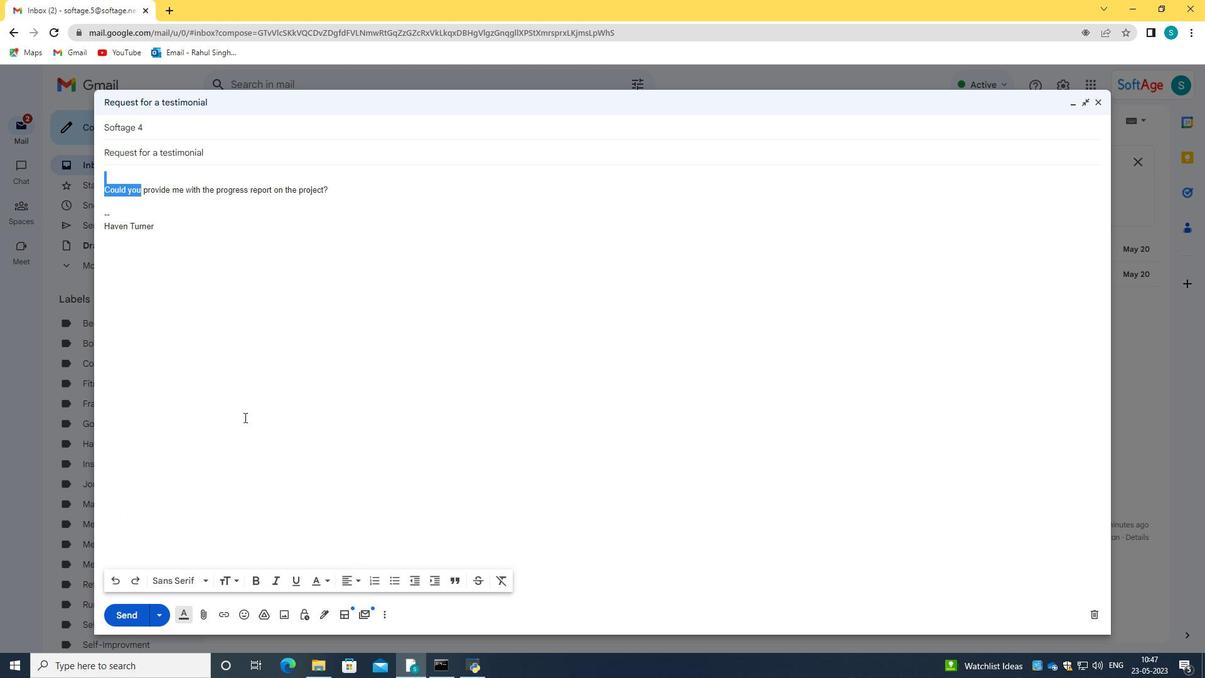 
Action: Mouse pressed left at (261, 361)
Screenshot: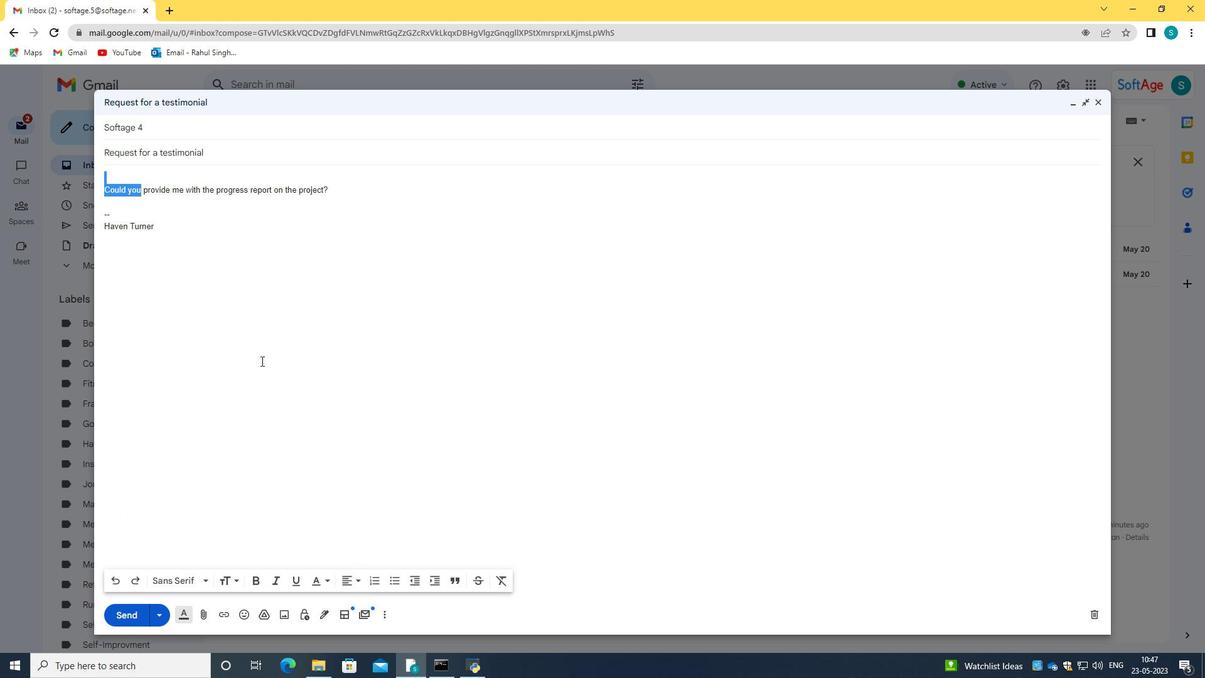 
Action: Mouse moved to (140, 185)
Screenshot: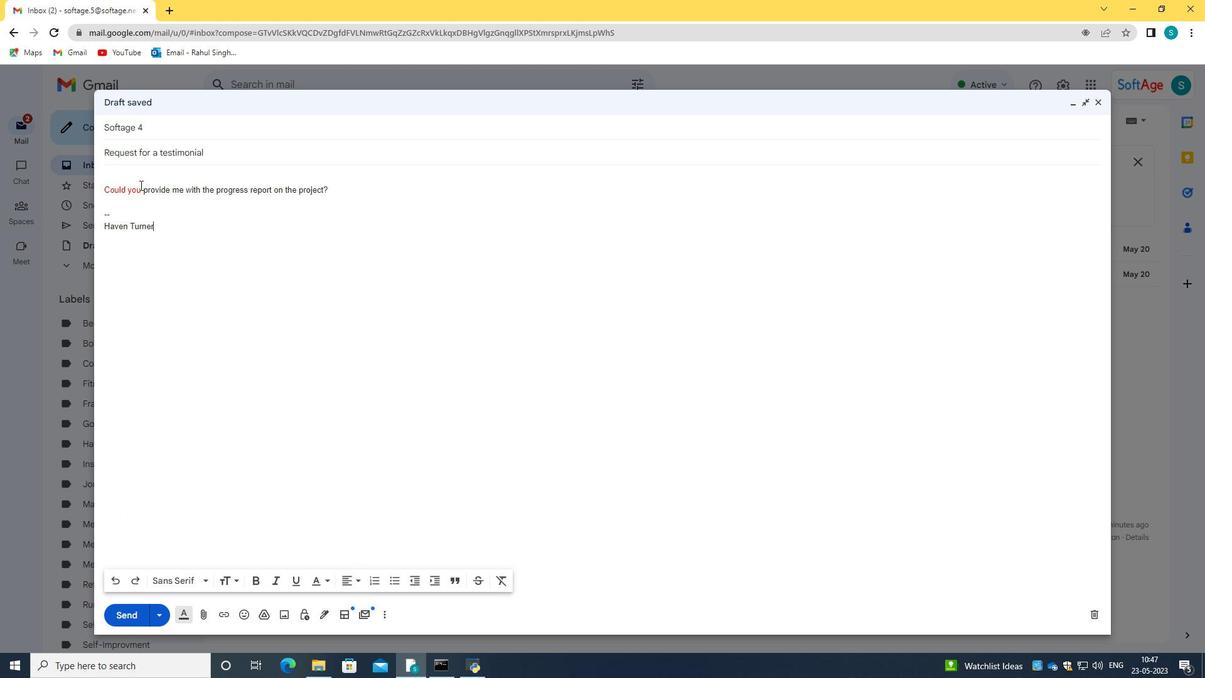 
Action: Mouse pressed left at (140, 185)
Screenshot: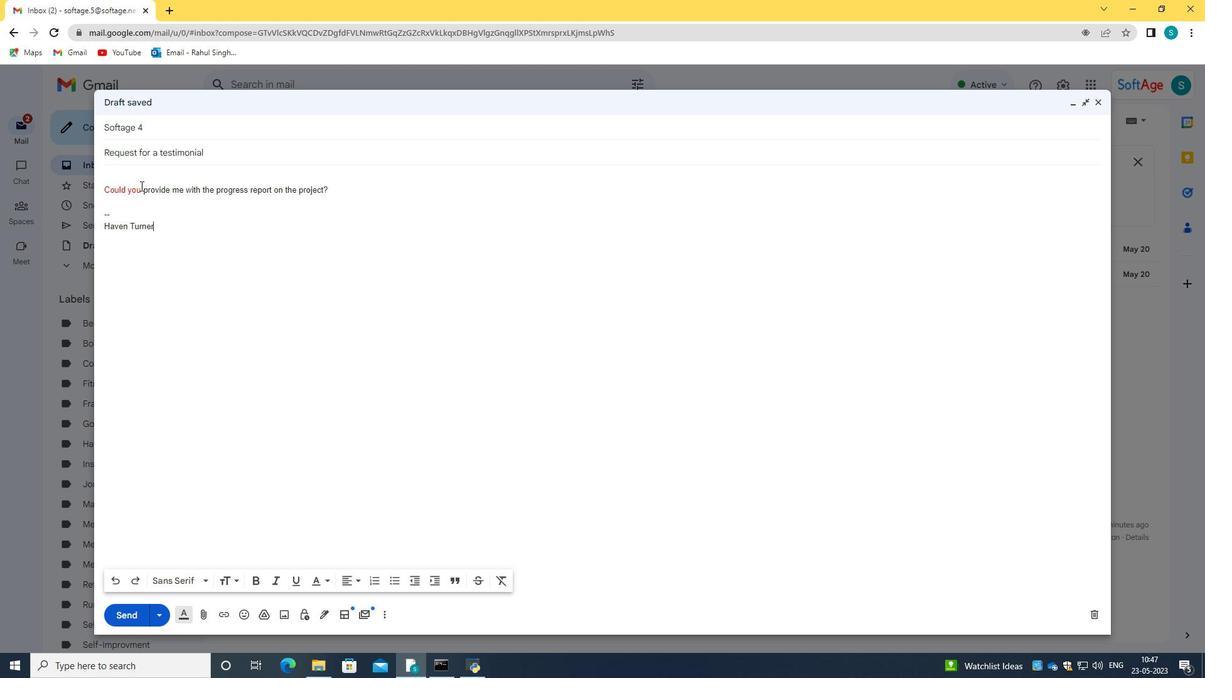 
Action: Mouse moved to (141, 191)
Screenshot: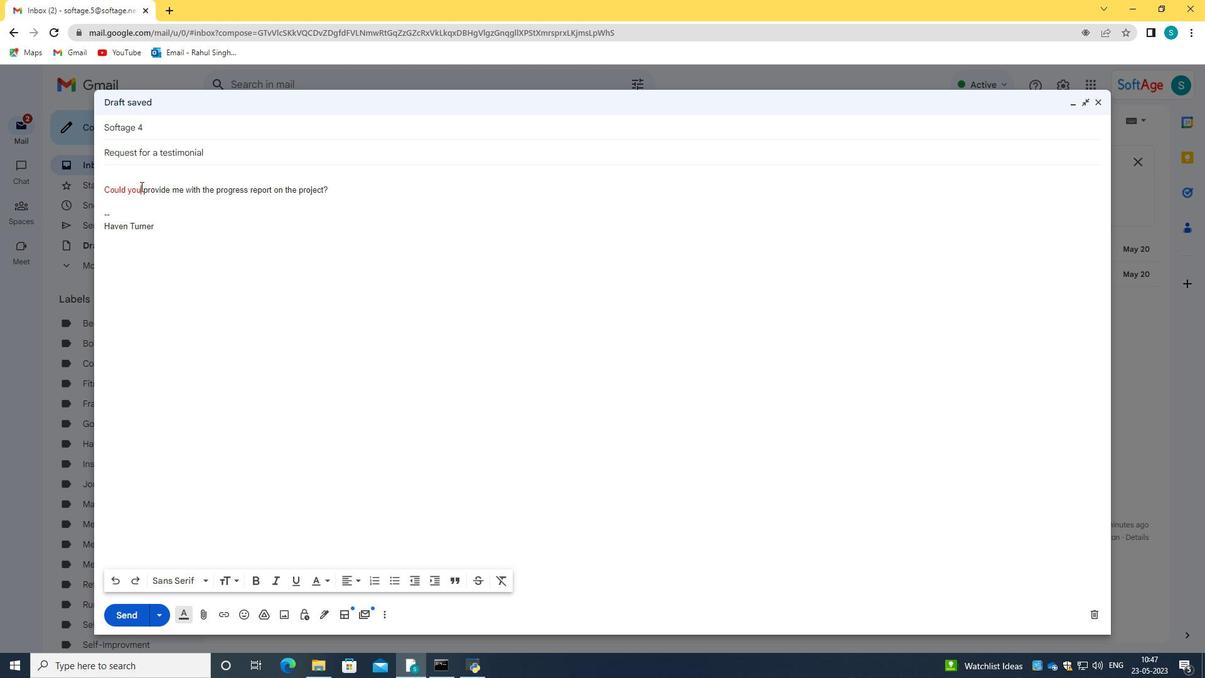 
Action: Key pressed <Key.shift_r><Key.left><Key.left><Key.left><Key.left><Key.left><Key.left><Key.left><Key.left><Key.left><Key.left>
Screenshot: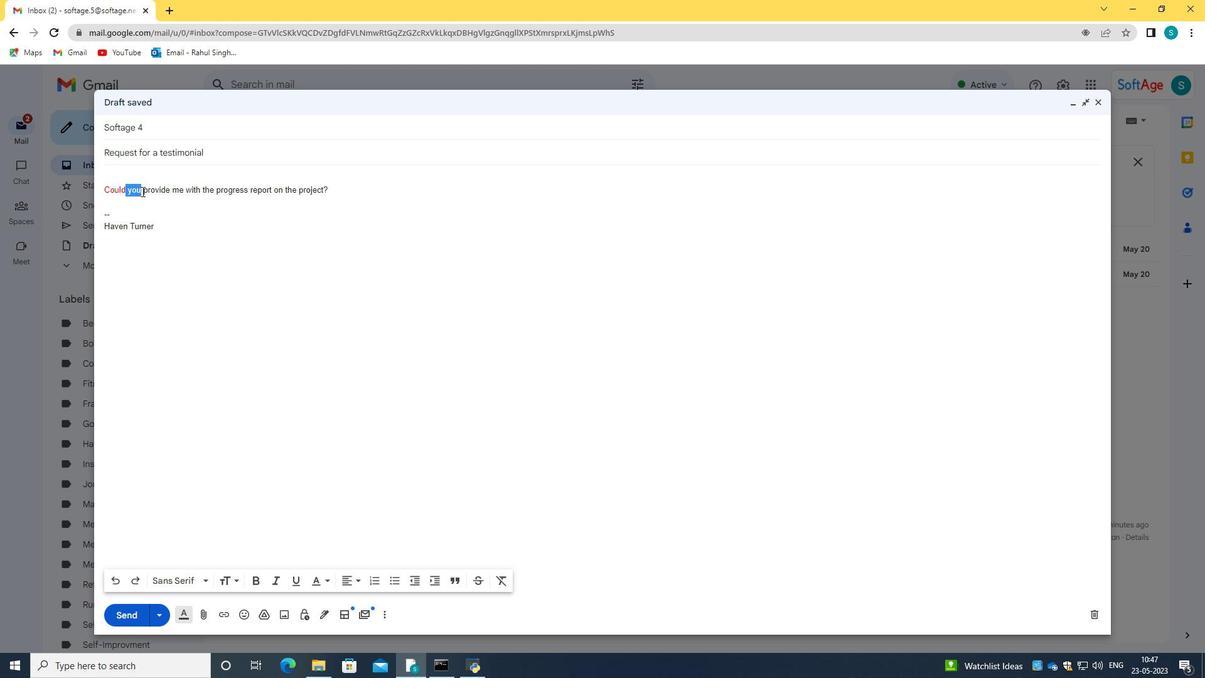 
Action: Mouse moved to (322, 584)
Screenshot: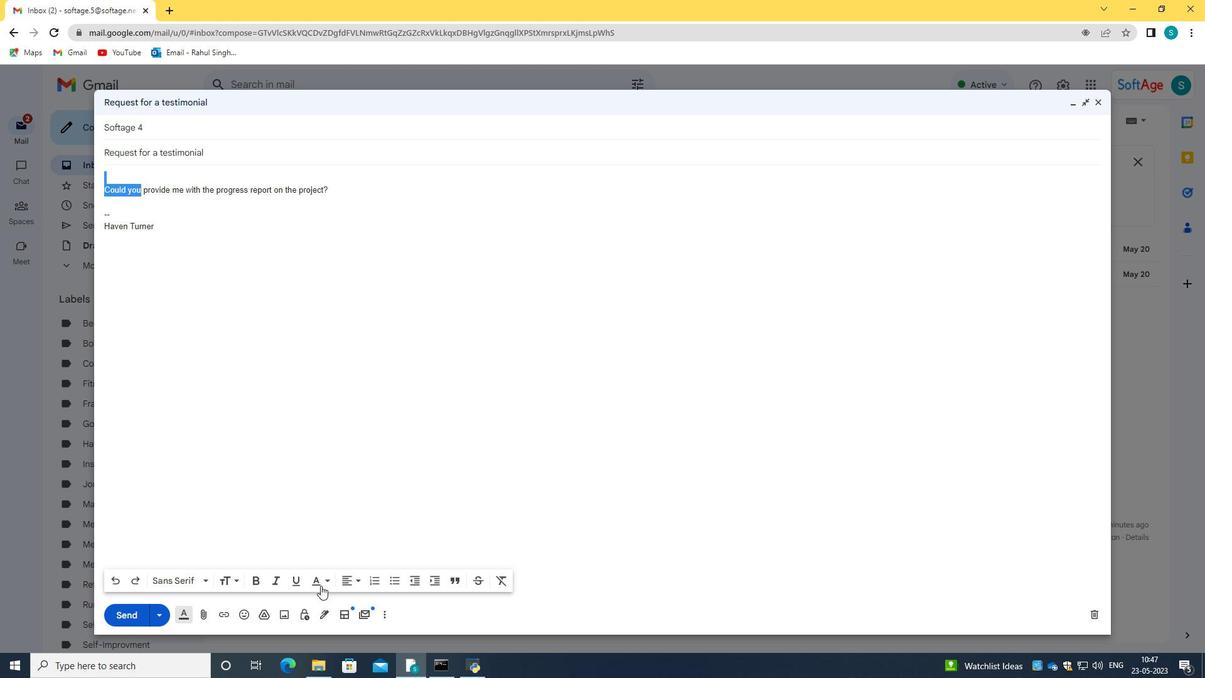 
Action: Mouse pressed left at (322, 584)
Screenshot: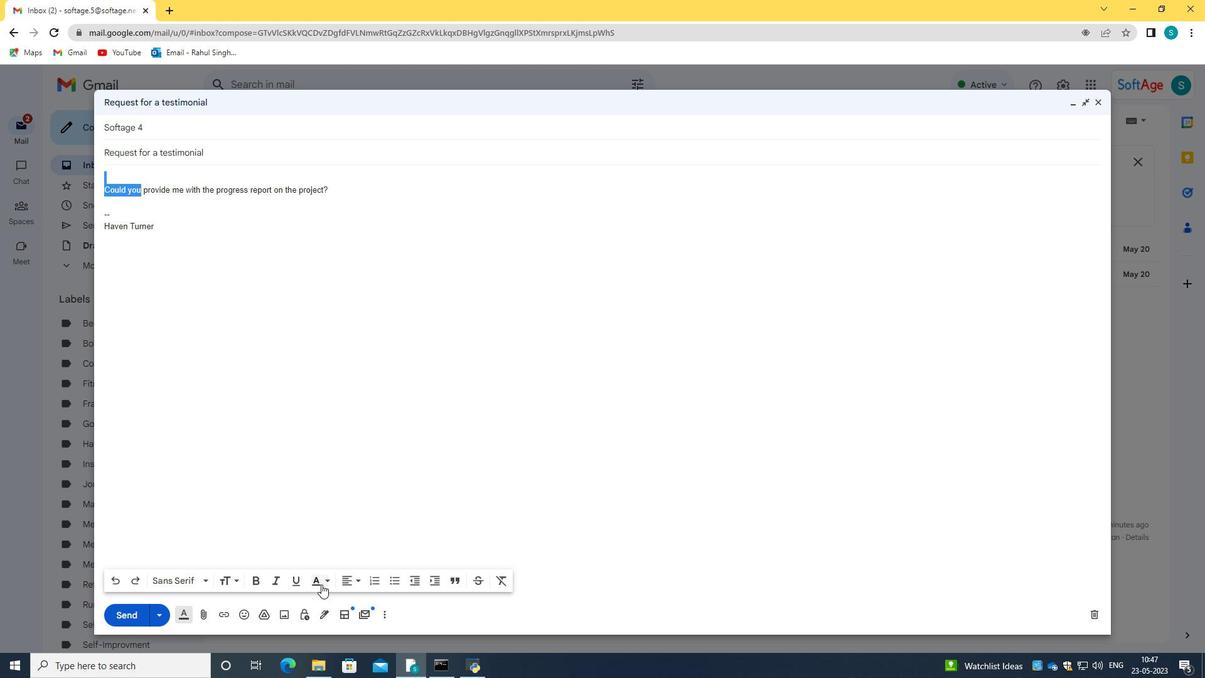 
Action: Mouse moved to (178, 488)
Screenshot: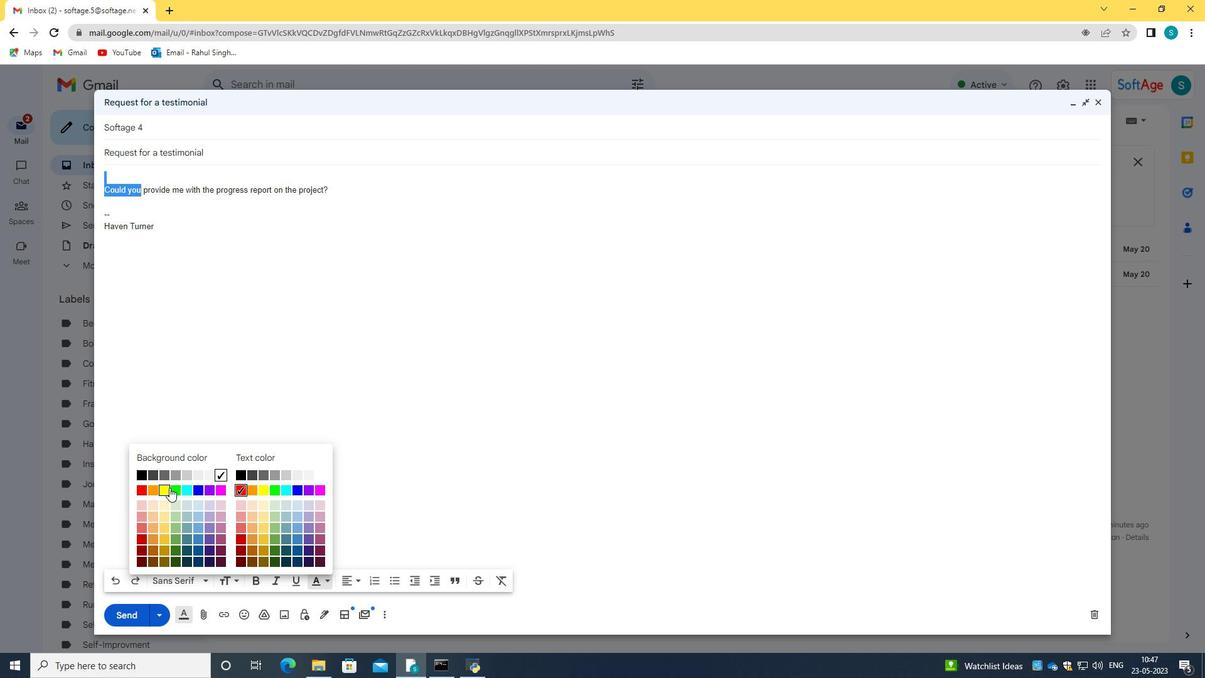 
Action: Mouse pressed left at (178, 488)
Screenshot: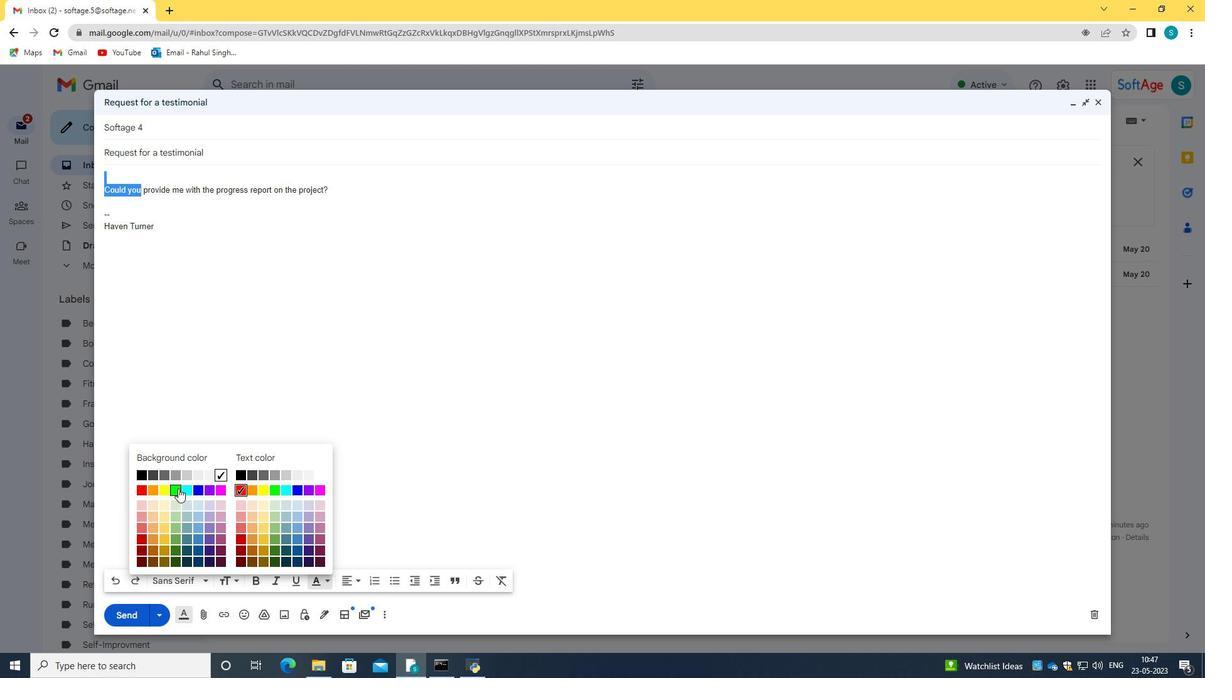 
Action: Mouse moved to (261, 335)
Screenshot: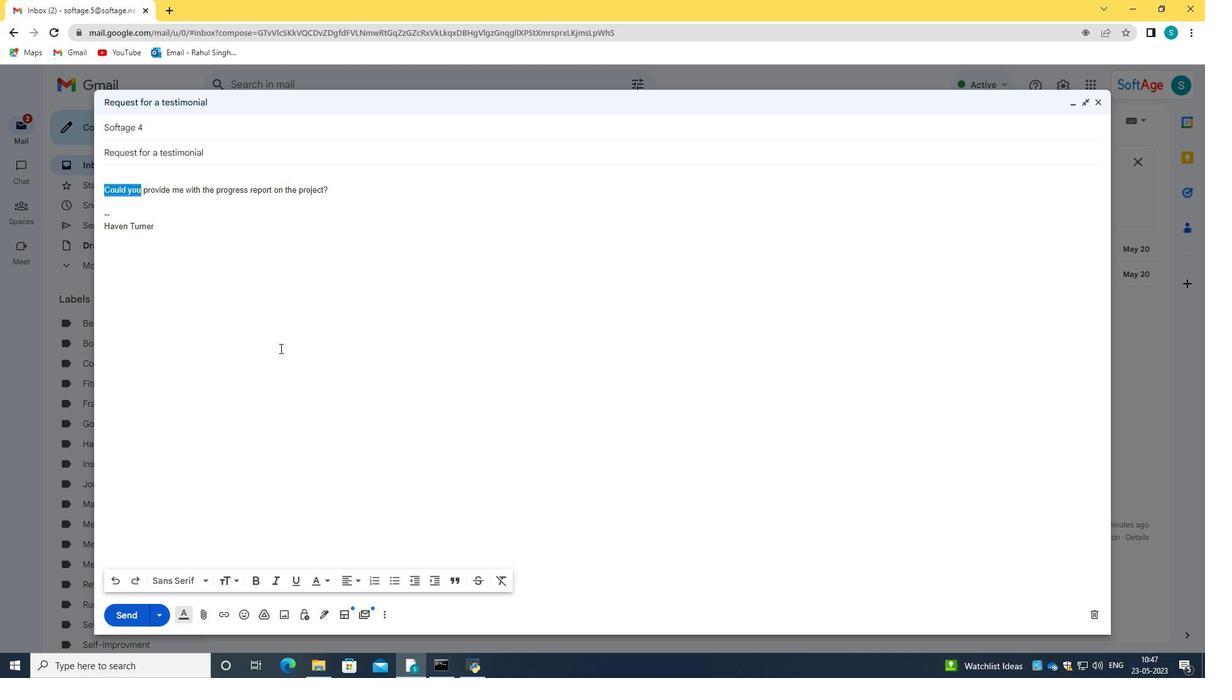 
Action: Mouse pressed left at (261, 335)
Screenshot: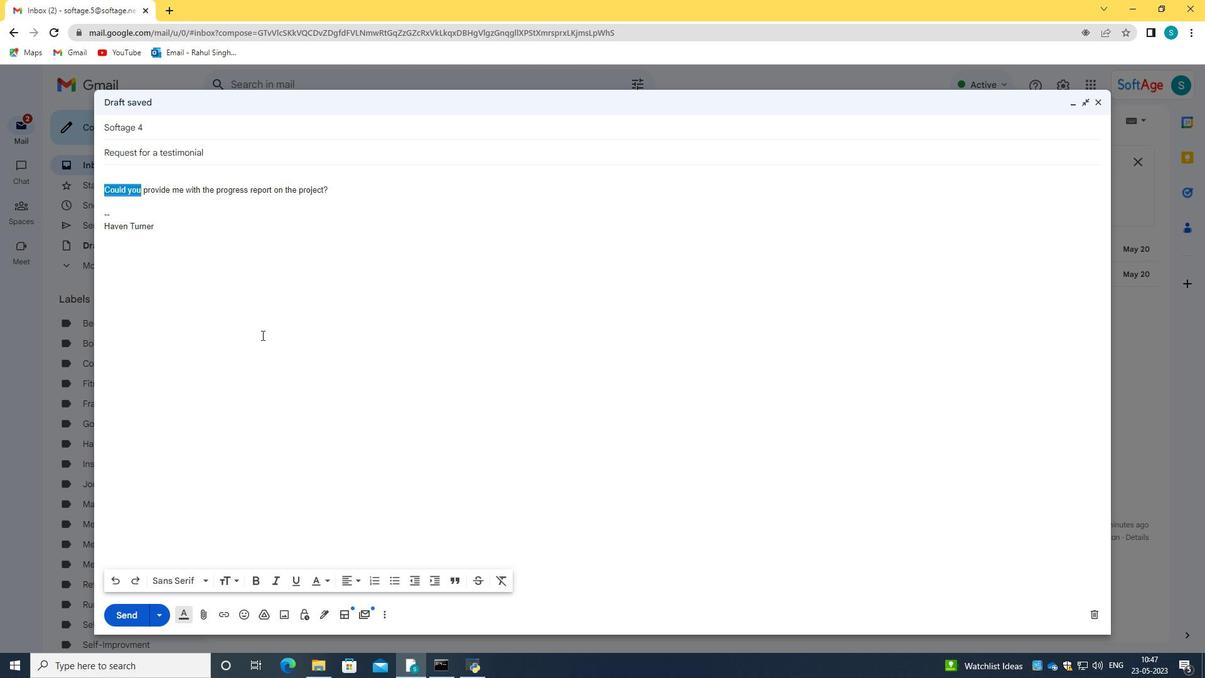 
Action: Mouse moved to (136, 612)
Screenshot: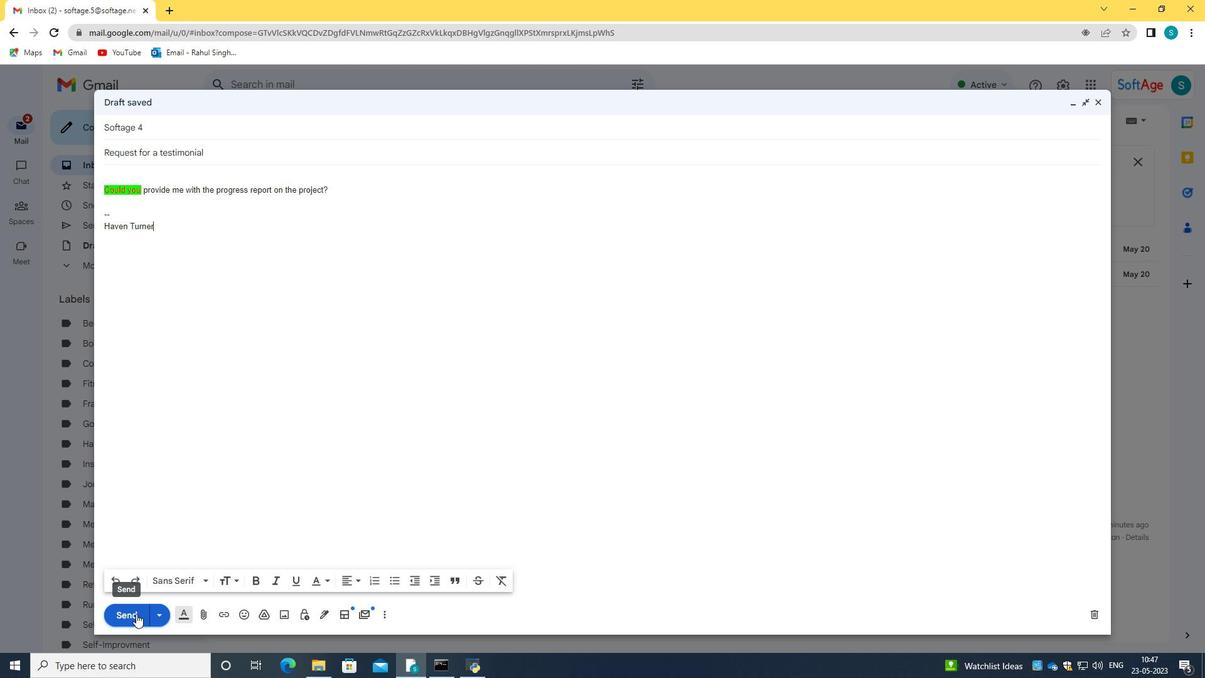 
Action: Mouse pressed left at (136, 612)
Screenshot: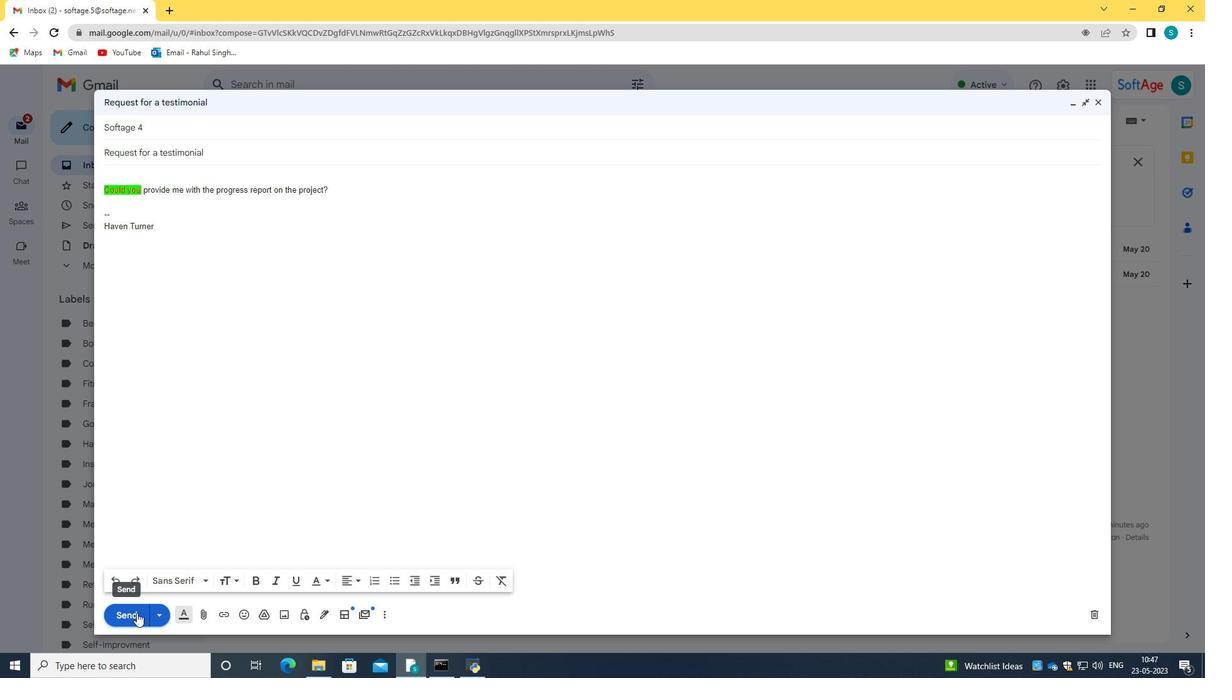 
Action: Mouse moved to (135, 228)
Screenshot: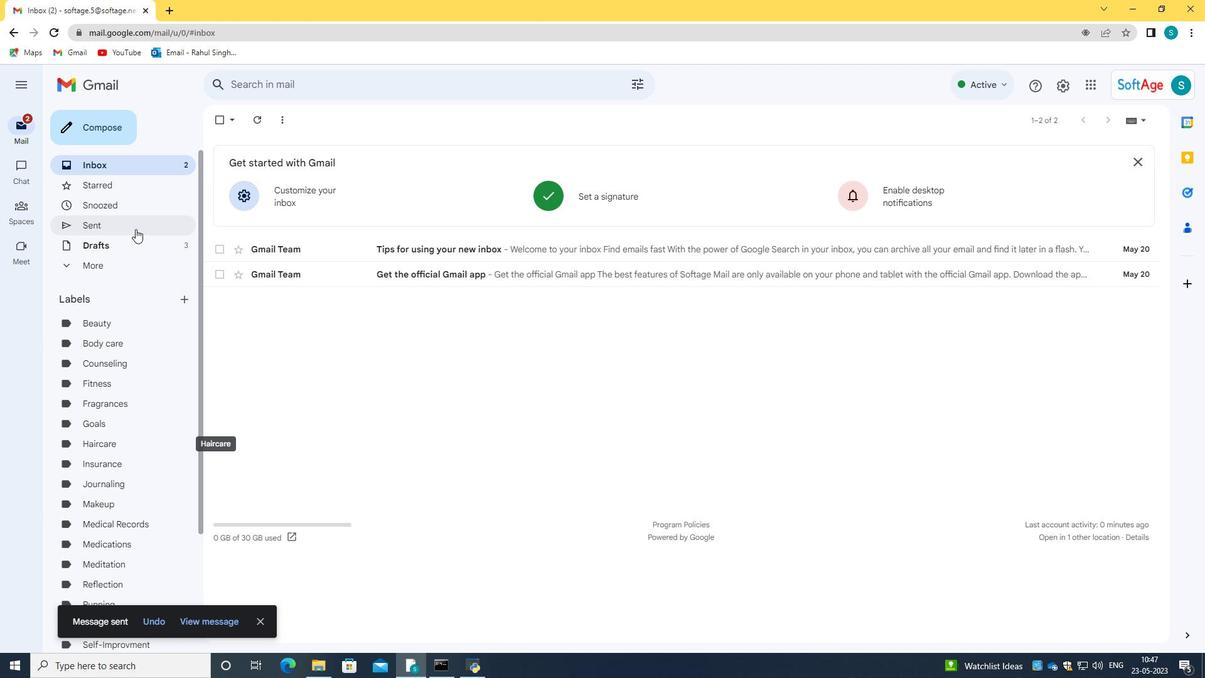 
Action: Mouse pressed left at (135, 228)
Screenshot: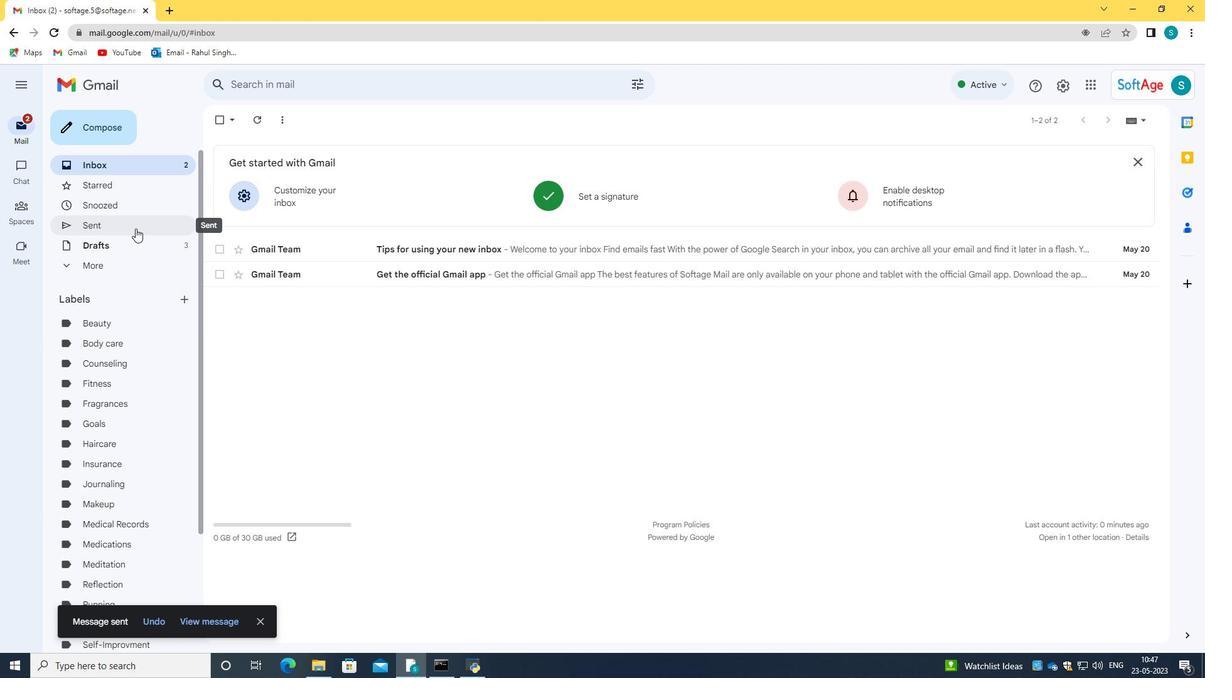
Action: Mouse moved to (335, 182)
Screenshot: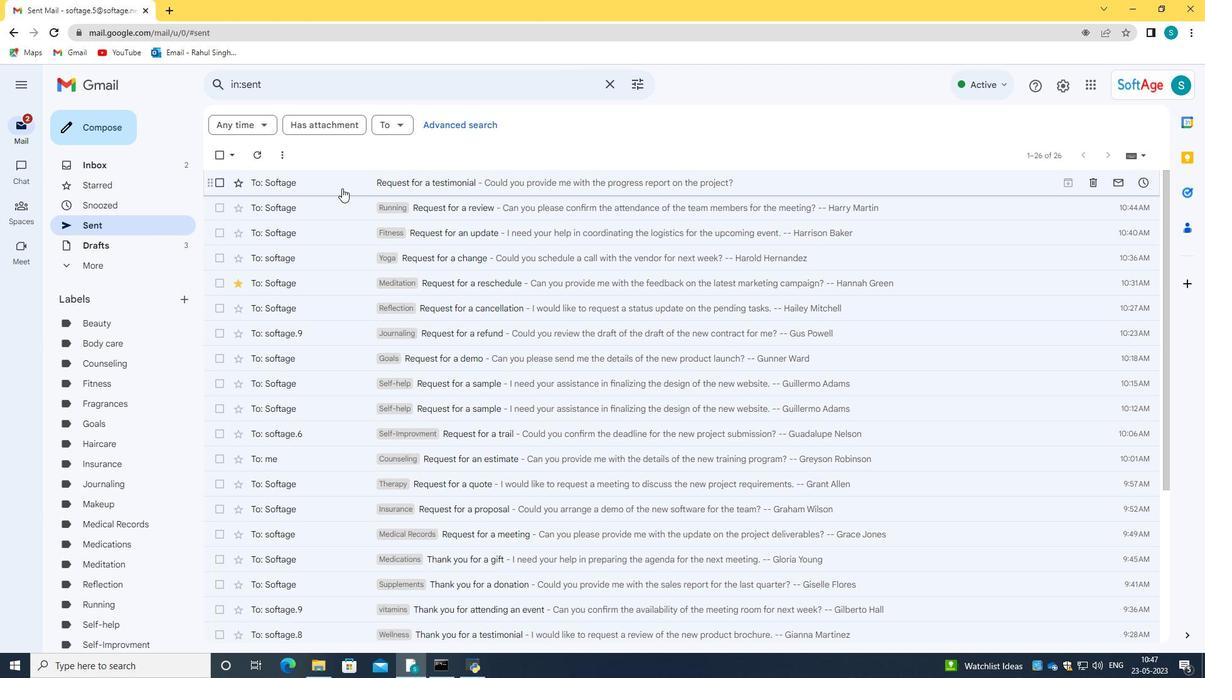 
Action: Mouse pressed left at (335, 182)
Screenshot: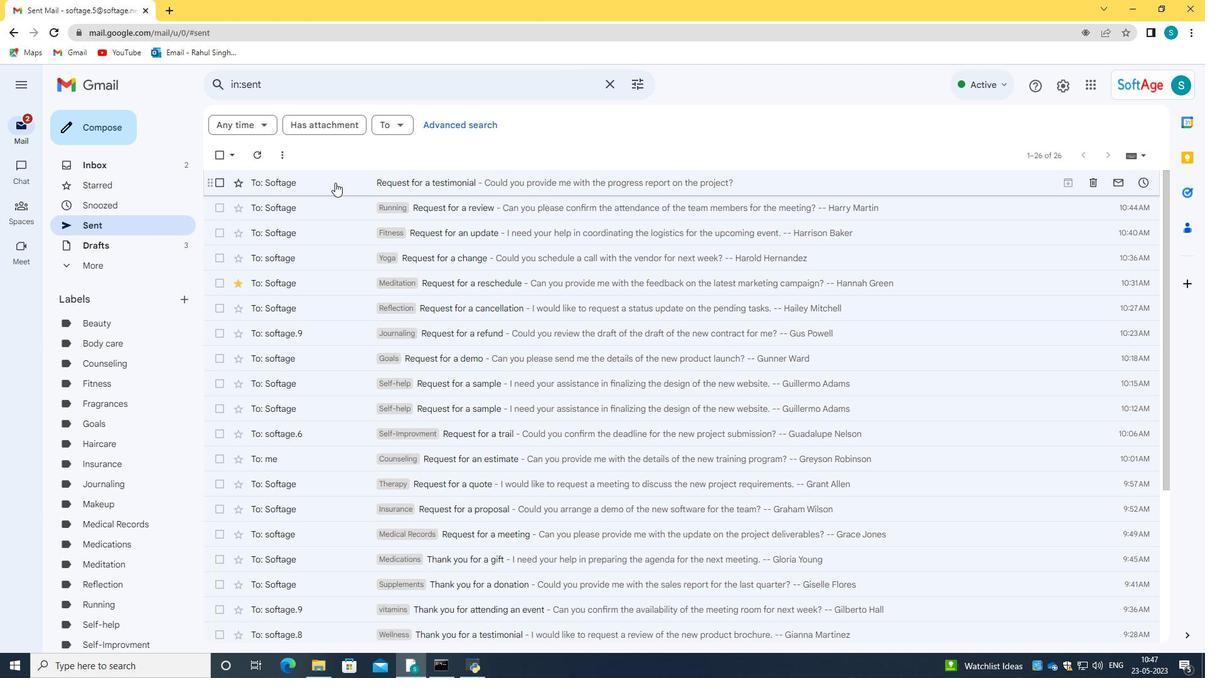 
Action: Mouse moved to (224, 118)
Screenshot: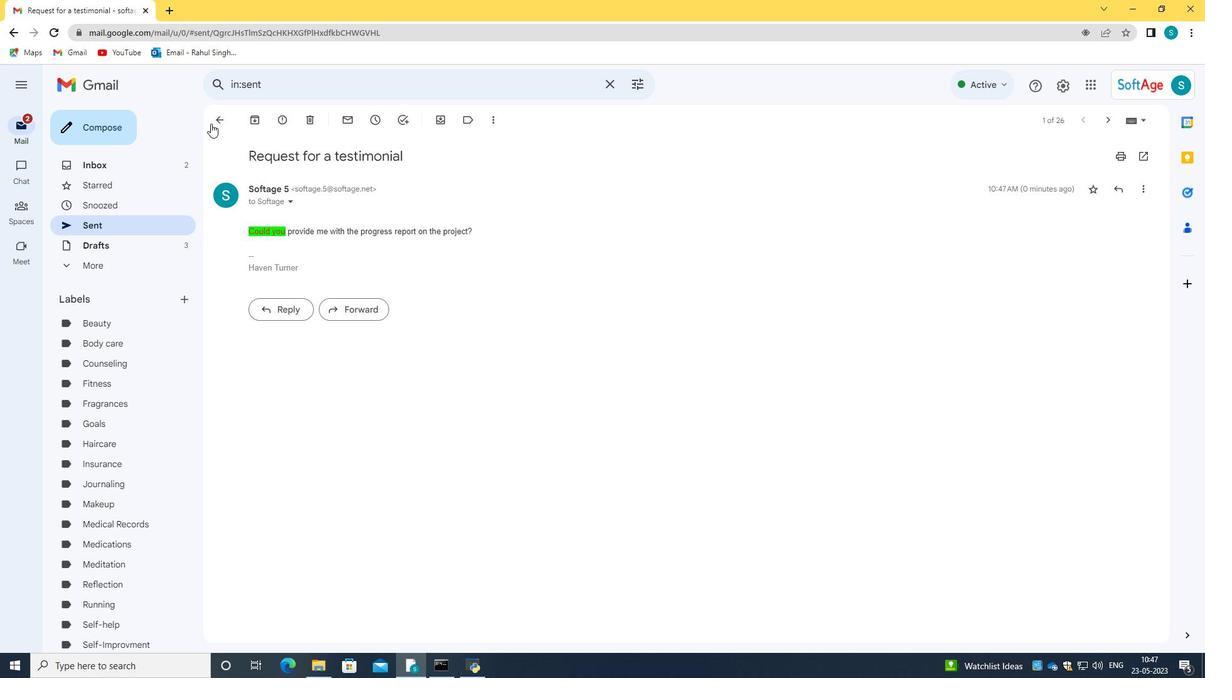 
Action: Mouse pressed left at (224, 118)
Screenshot: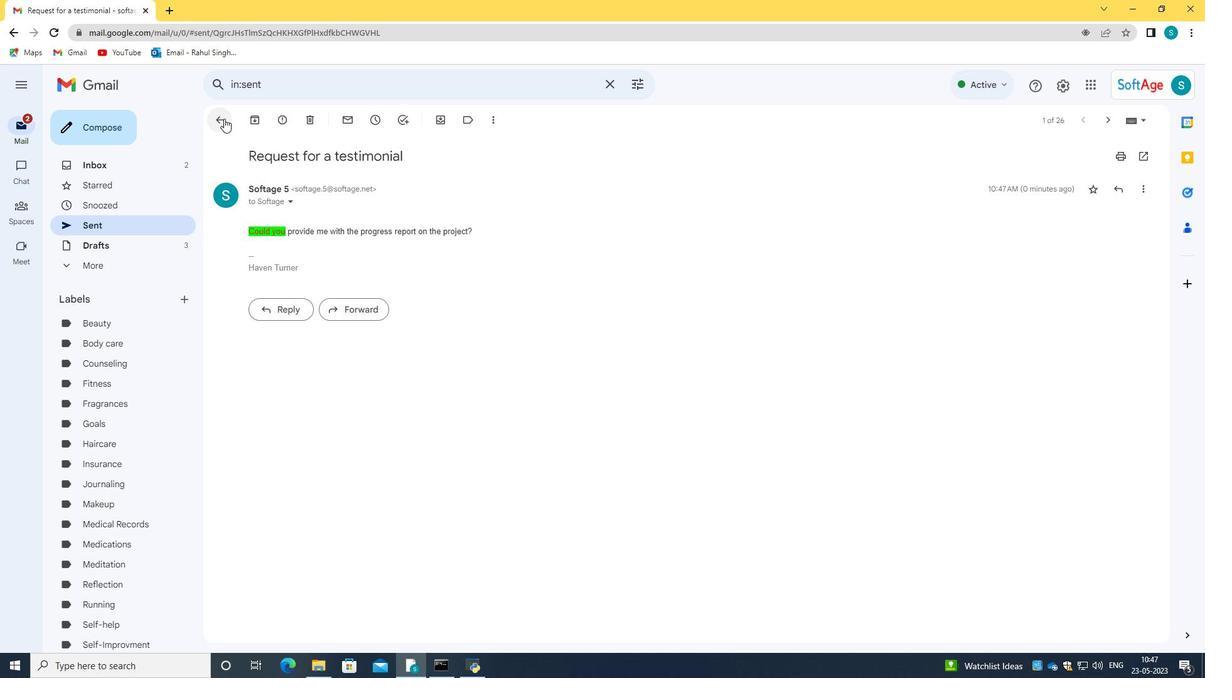 
Action: Mouse moved to (217, 180)
Screenshot: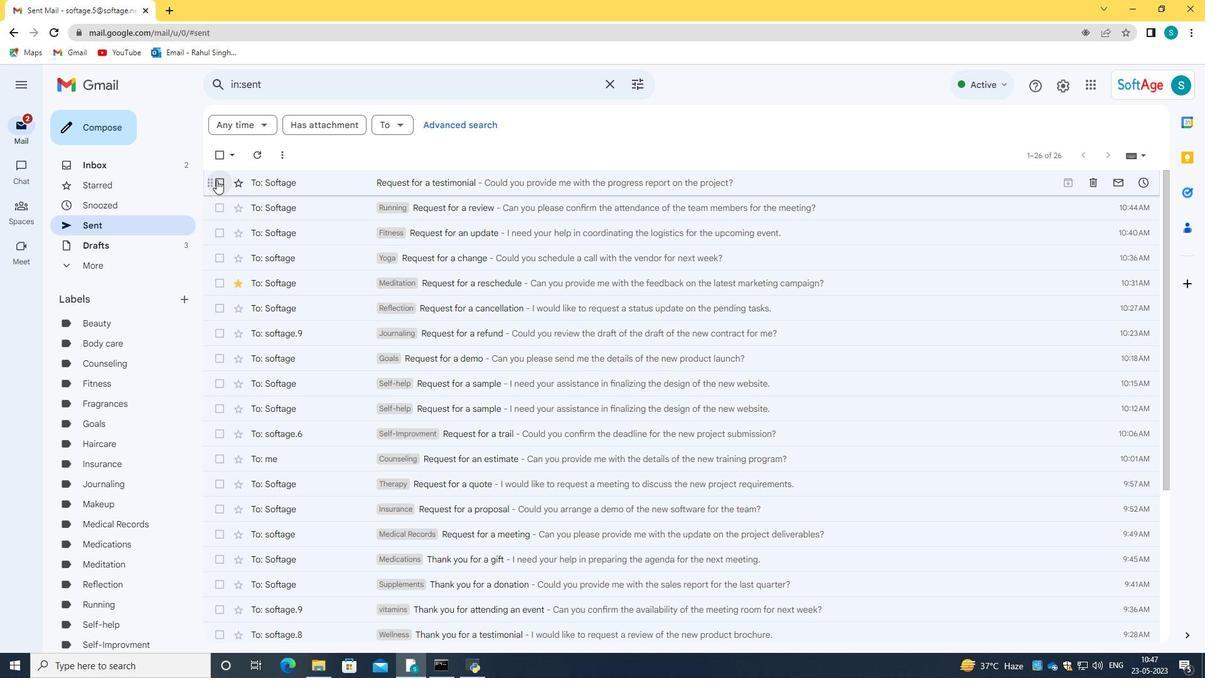 
Action: Mouse pressed left at (217, 180)
Screenshot: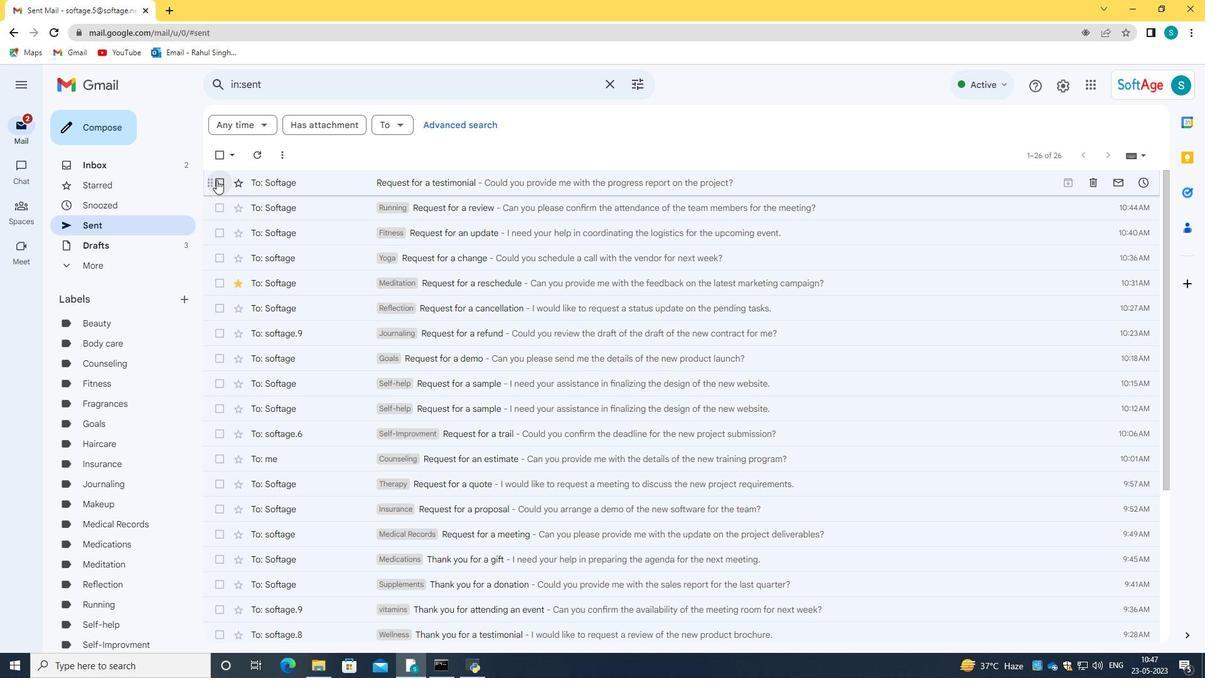 
Action: Mouse moved to (361, 186)
Screenshot: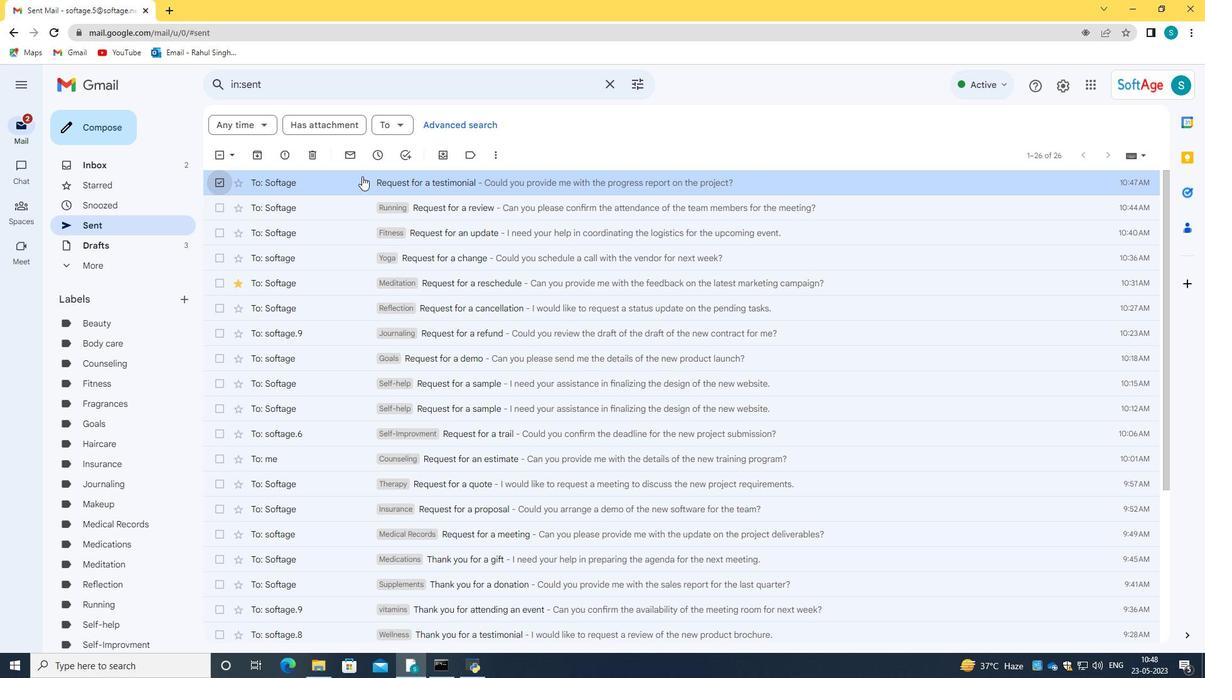 
Action: Mouse pressed right at (361, 186)
Screenshot: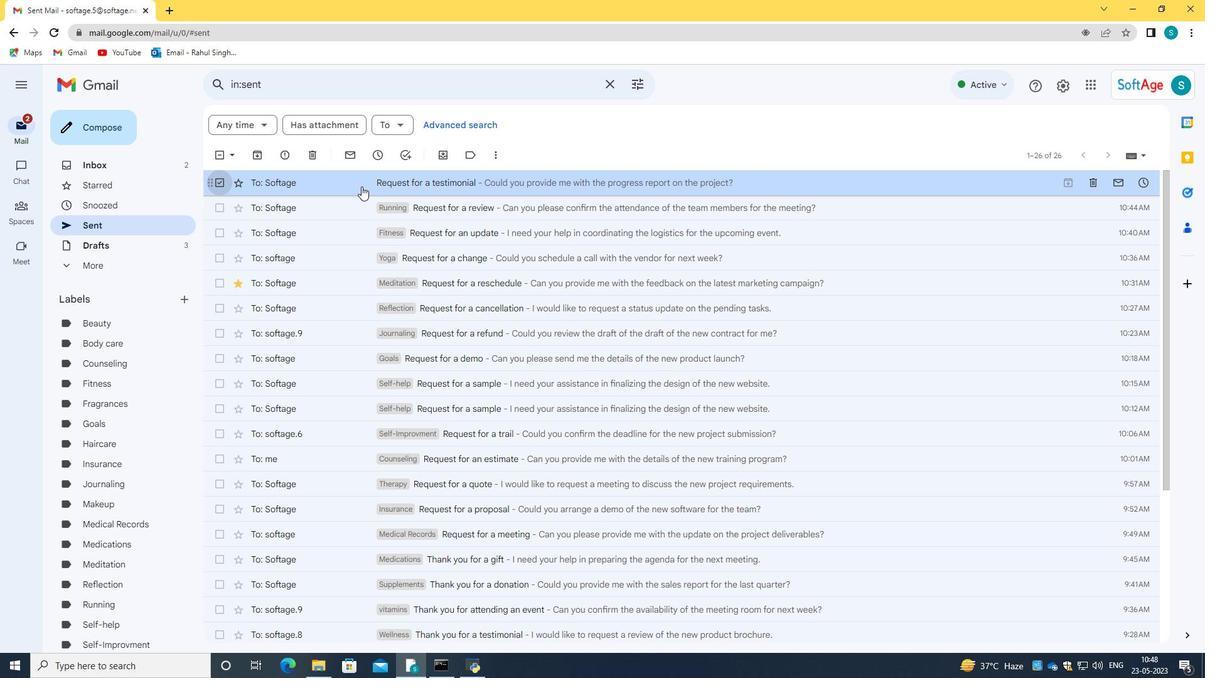 
Action: Mouse moved to (594, 197)
Screenshot: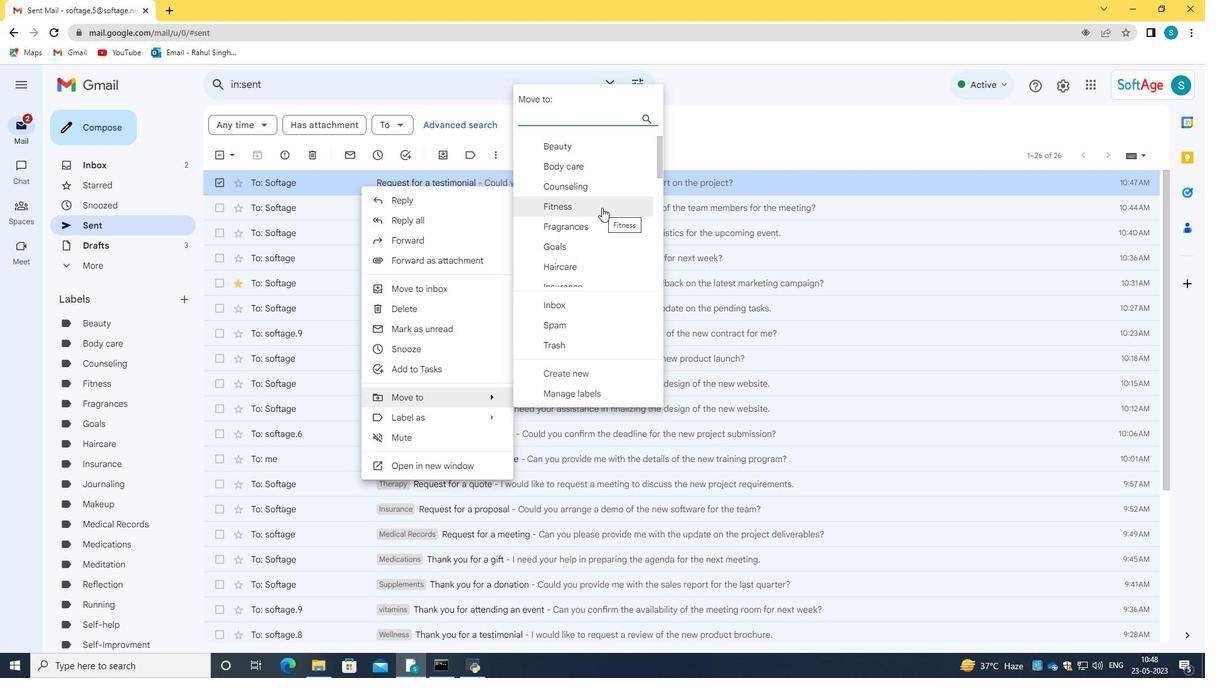 
Action: Mouse scrolled (594, 196) with delta (0, 0)
Screenshot: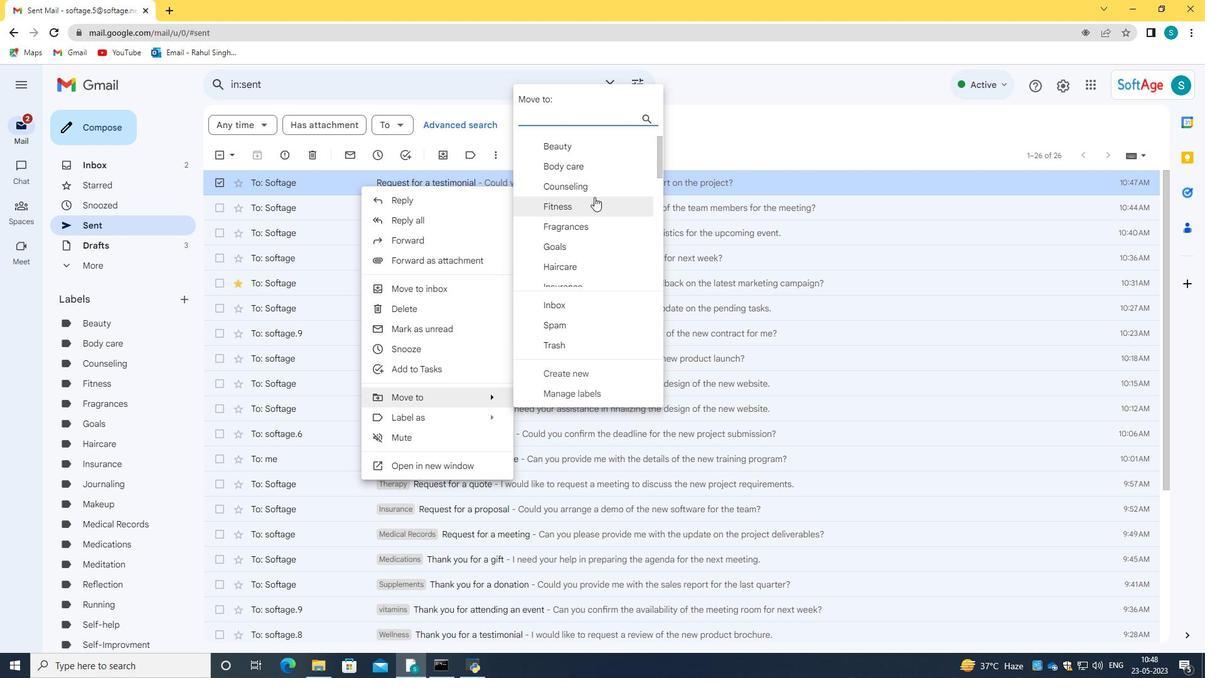 
Action: Mouse scrolled (594, 196) with delta (0, 0)
Screenshot: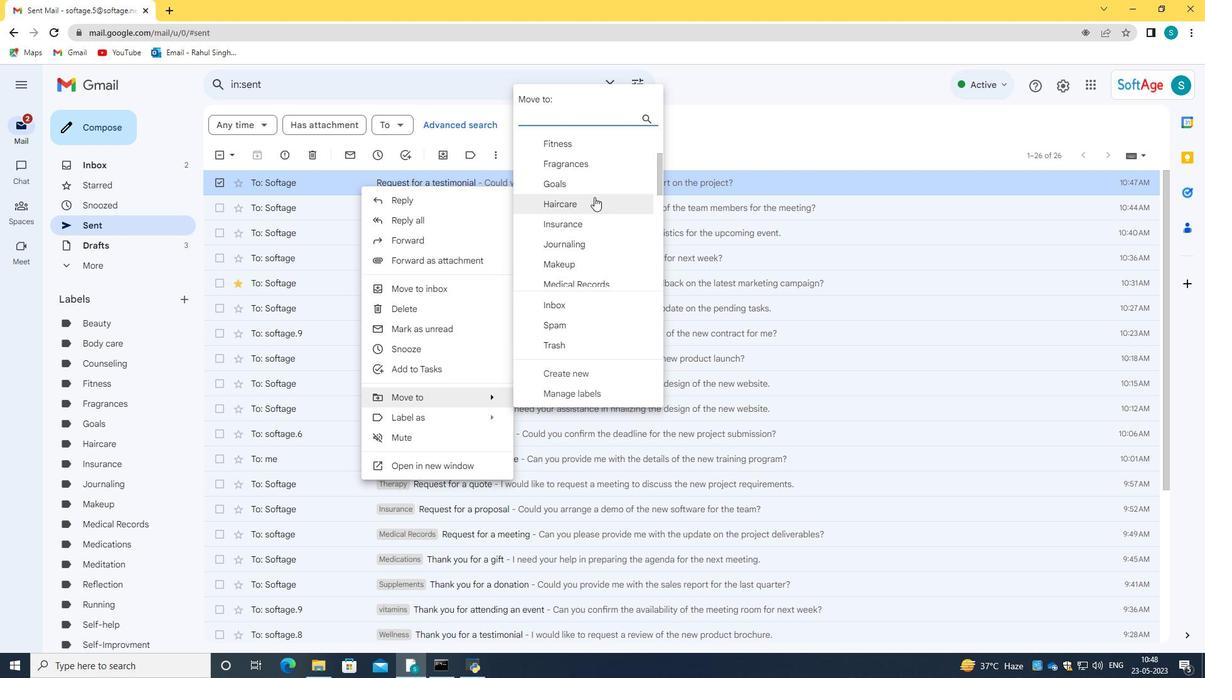 
Action: Mouse scrolled (594, 196) with delta (0, 0)
Screenshot: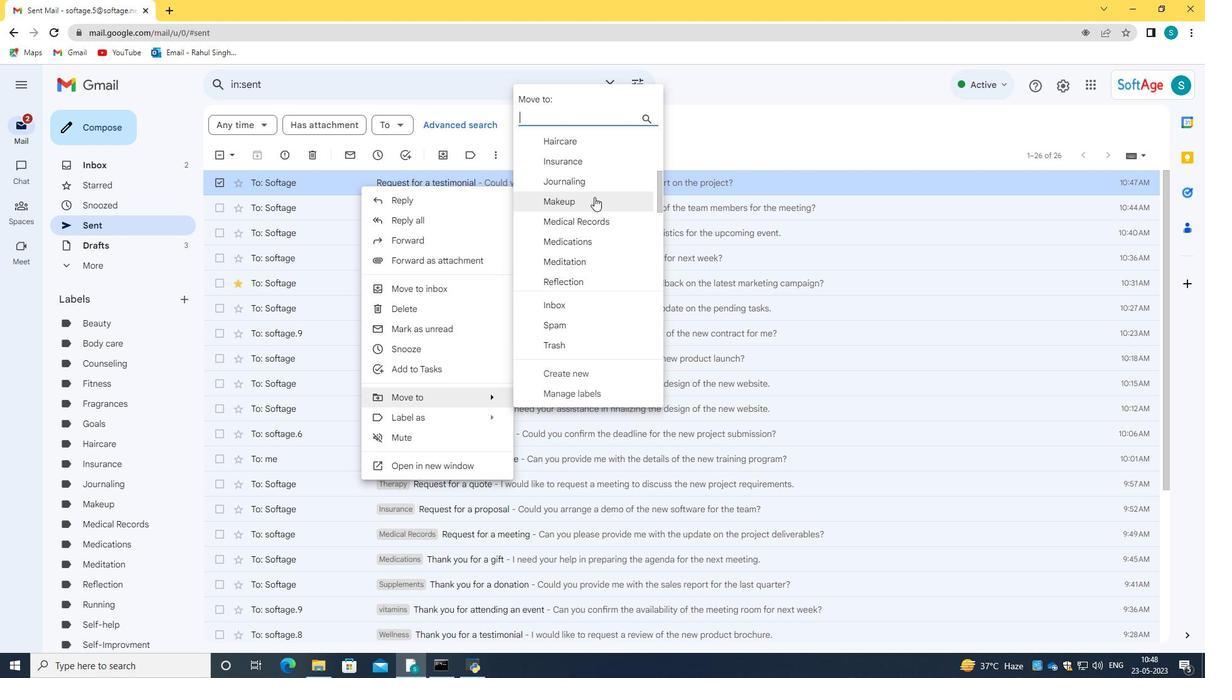
Action: Mouse moved to (592, 199)
Screenshot: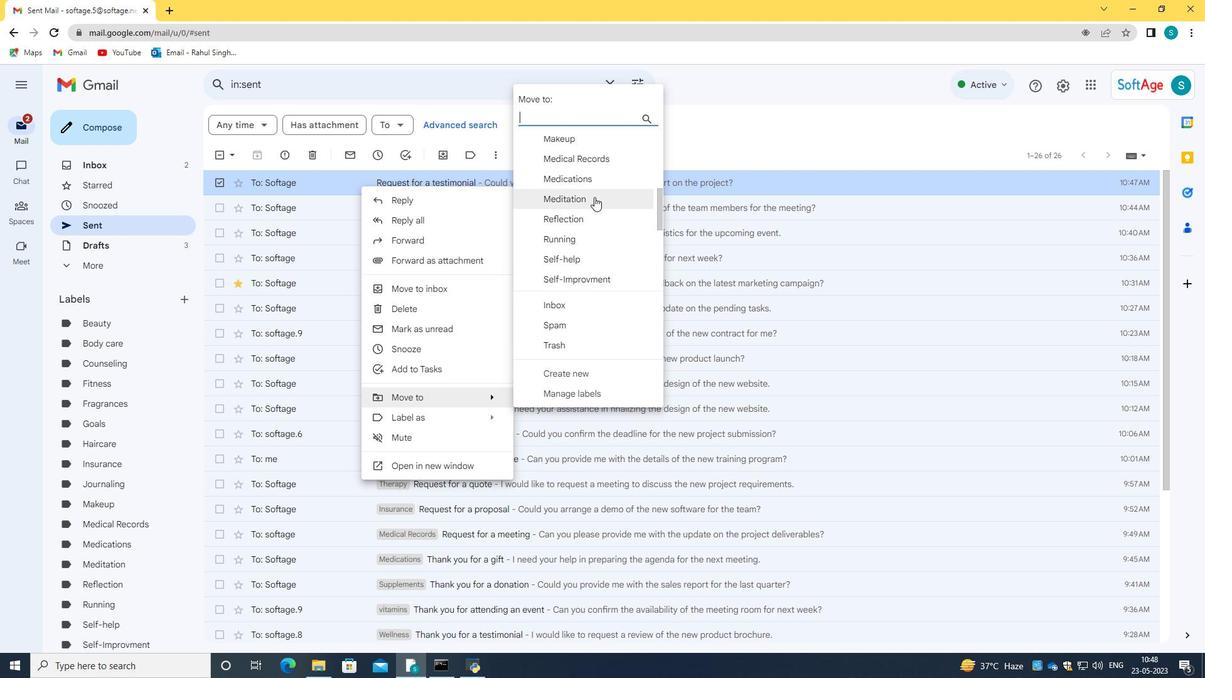 
Action: Mouse scrolled (592, 198) with delta (0, 0)
Screenshot: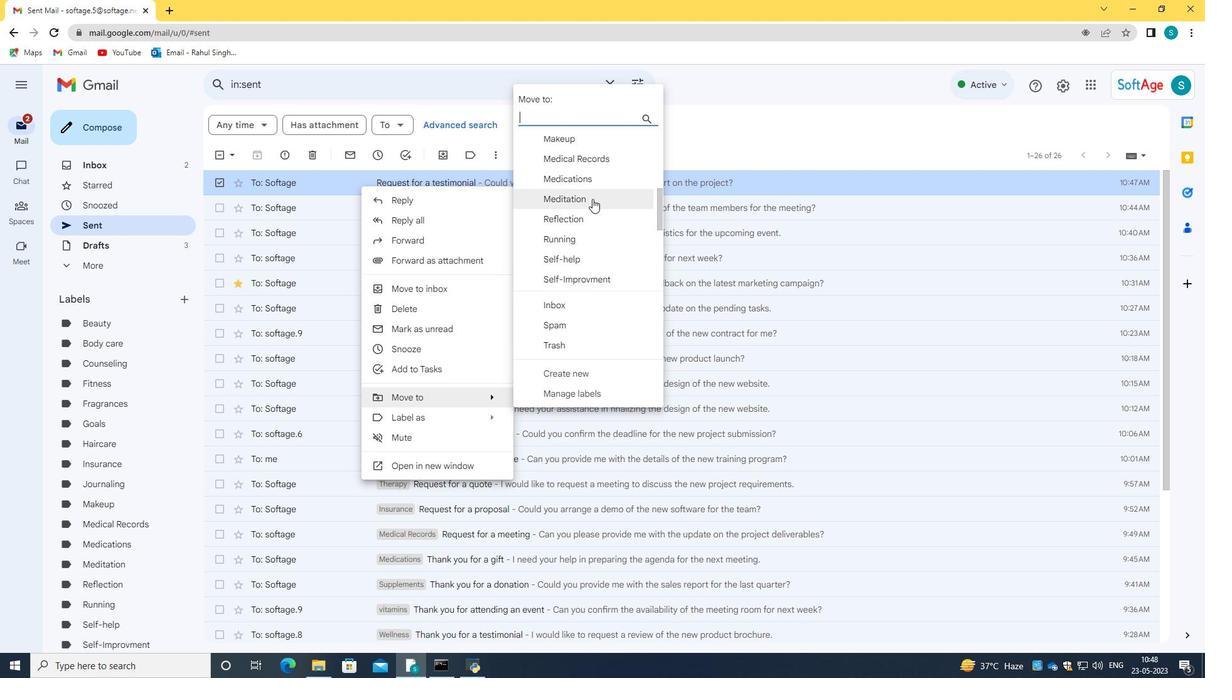 
Action: Mouse scrolled (592, 198) with delta (0, 0)
Screenshot: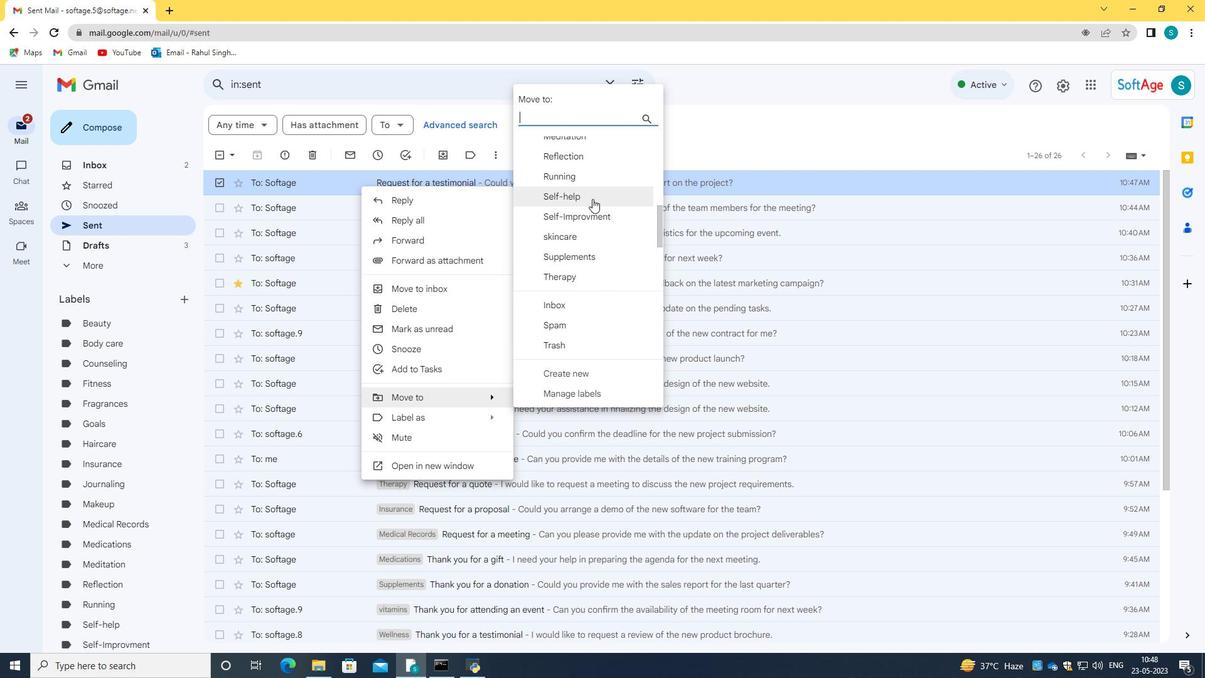 
Action: Mouse scrolled (592, 198) with delta (0, 0)
Screenshot: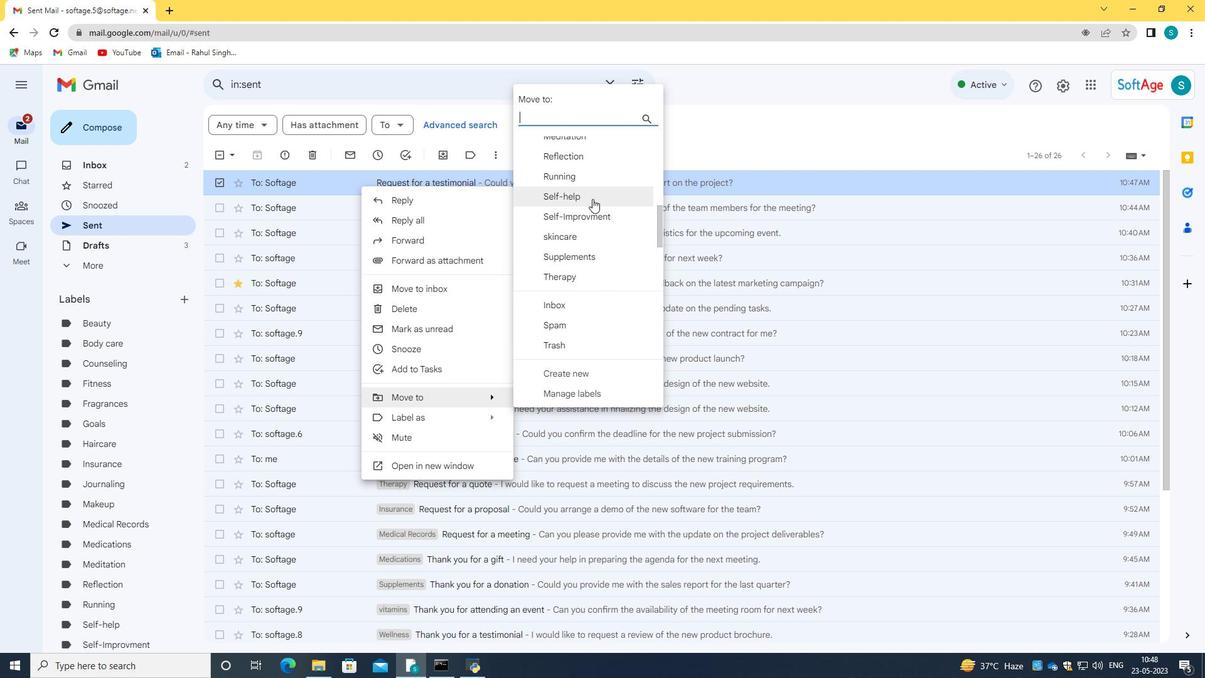 
Action: Mouse scrolled (592, 198) with delta (0, 0)
Screenshot: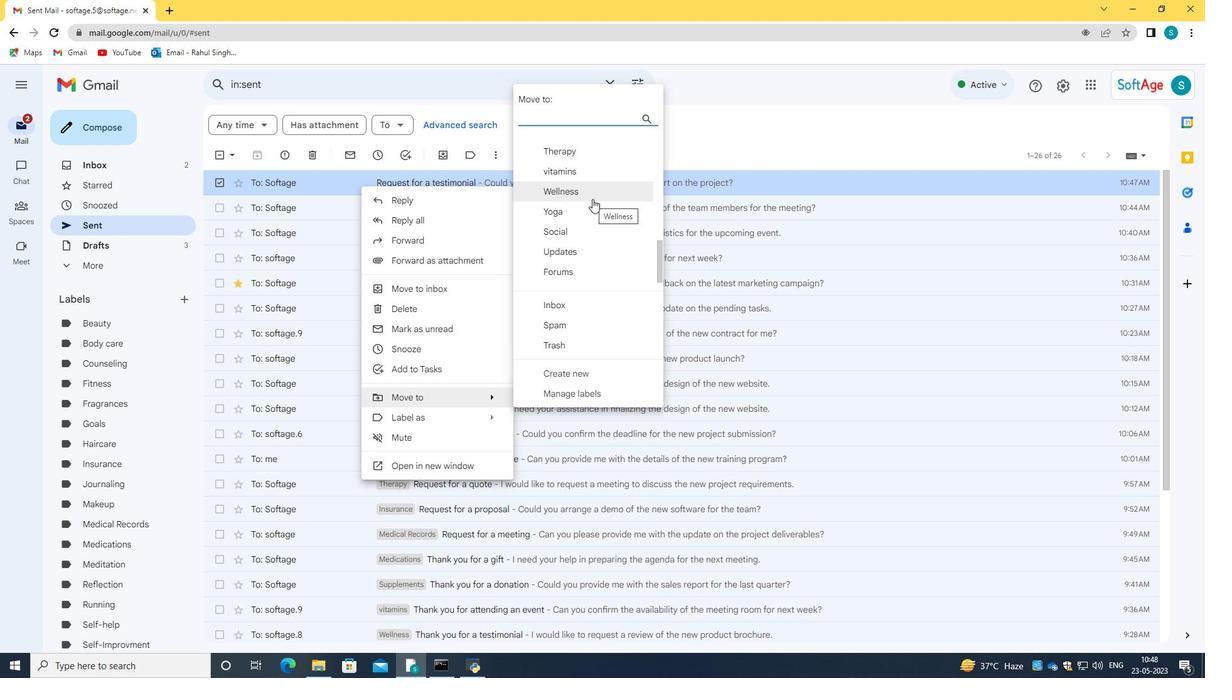 
Action: Mouse scrolled (592, 199) with delta (0, 0)
Screenshot: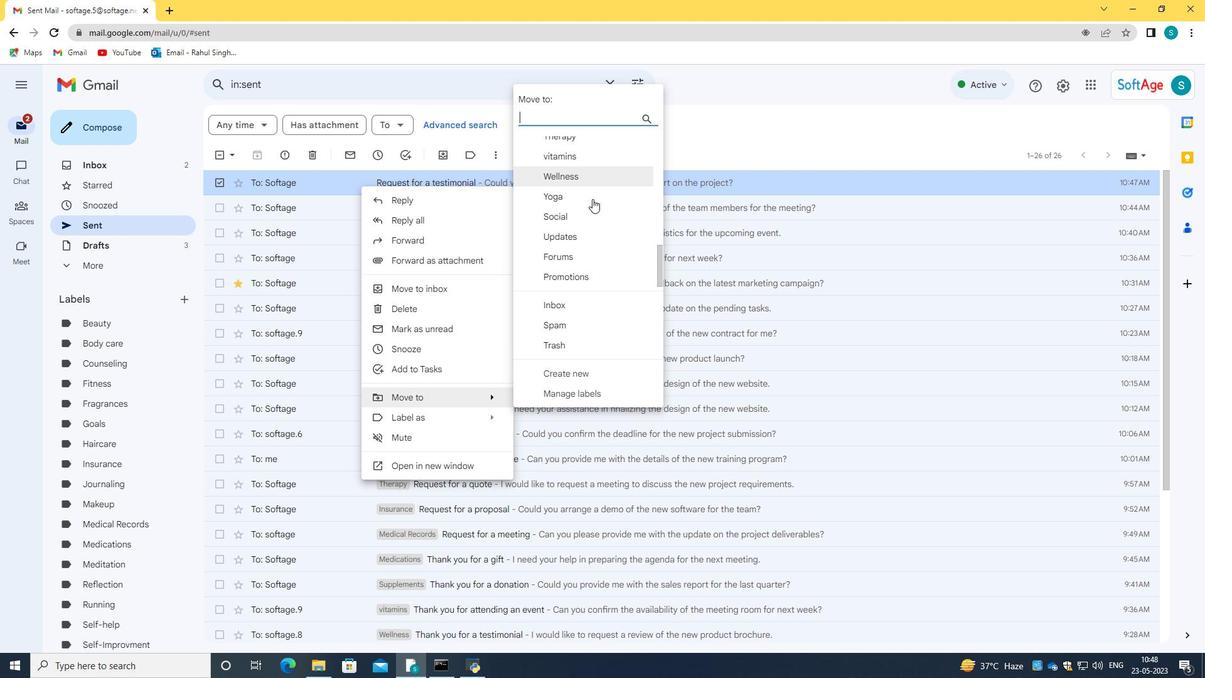 
Action: Mouse scrolled (592, 199) with delta (0, 0)
Screenshot: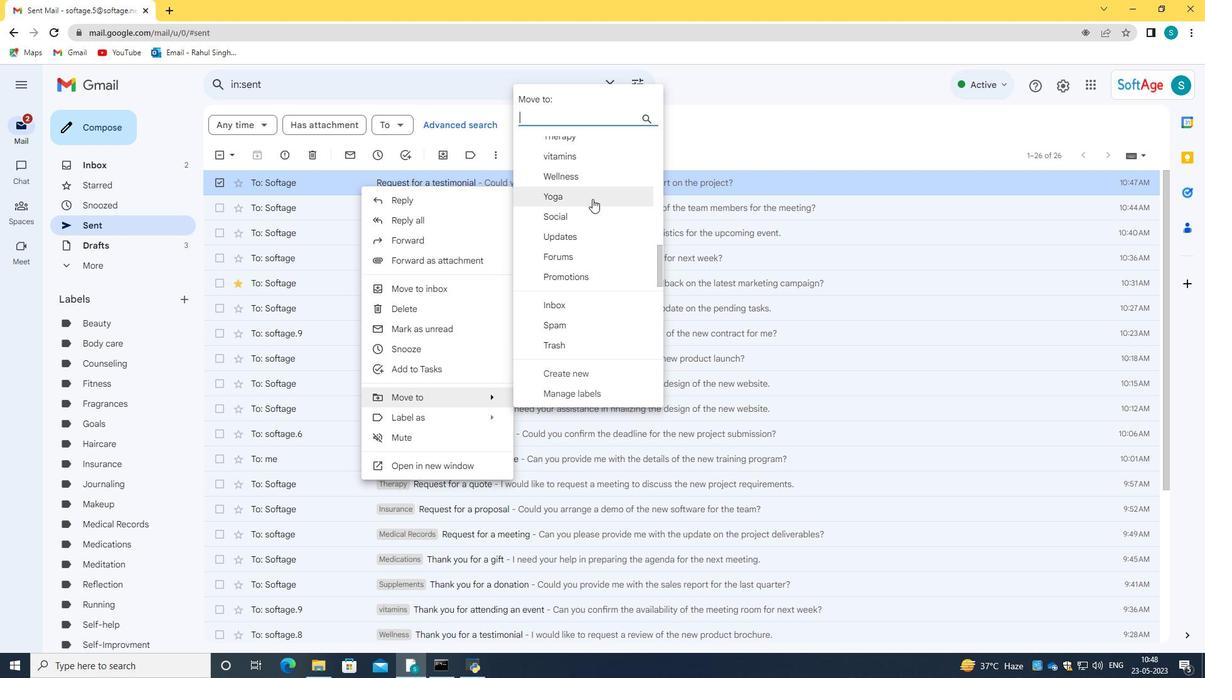 
Action: Mouse scrolled (592, 199) with delta (0, 0)
Screenshot: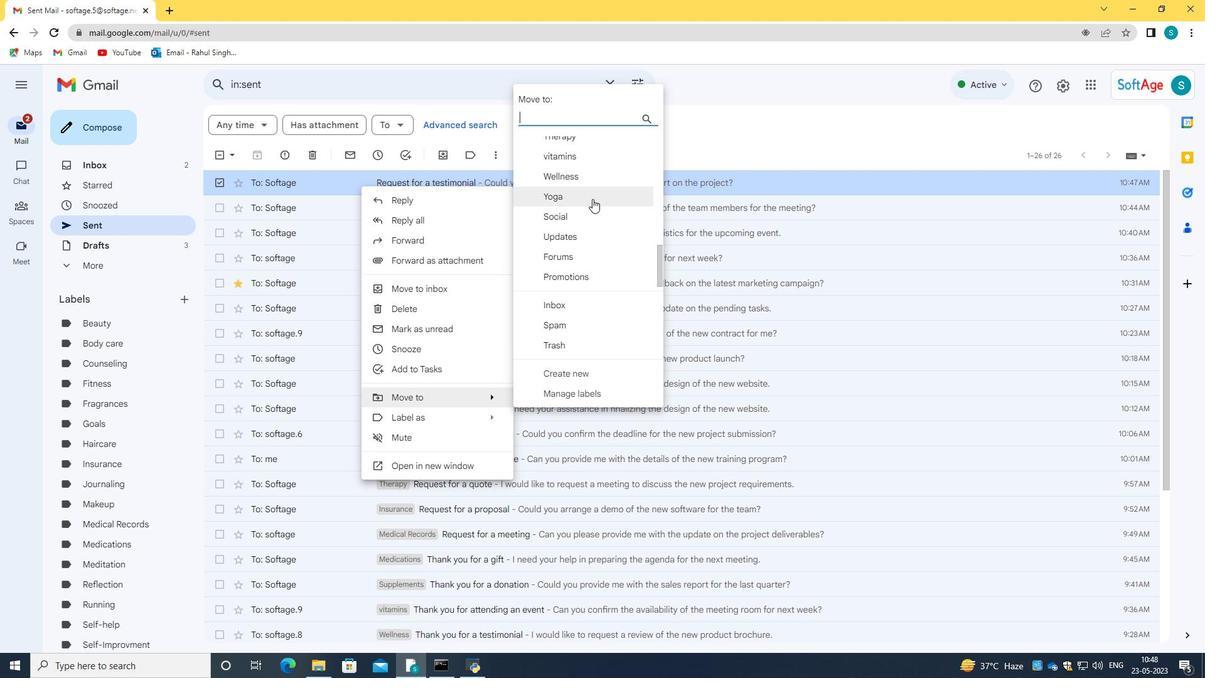 
Action: Mouse scrolled (592, 199) with delta (0, 0)
Screenshot: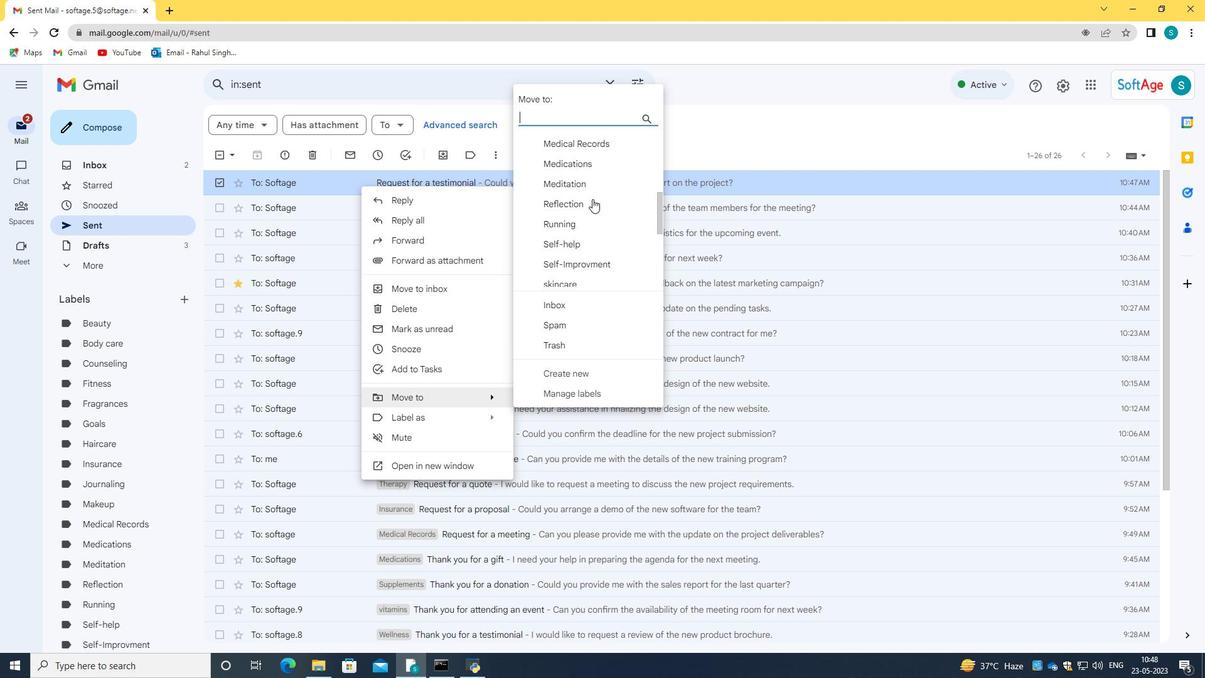 
Action: Mouse scrolled (592, 199) with delta (0, 0)
Screenshot: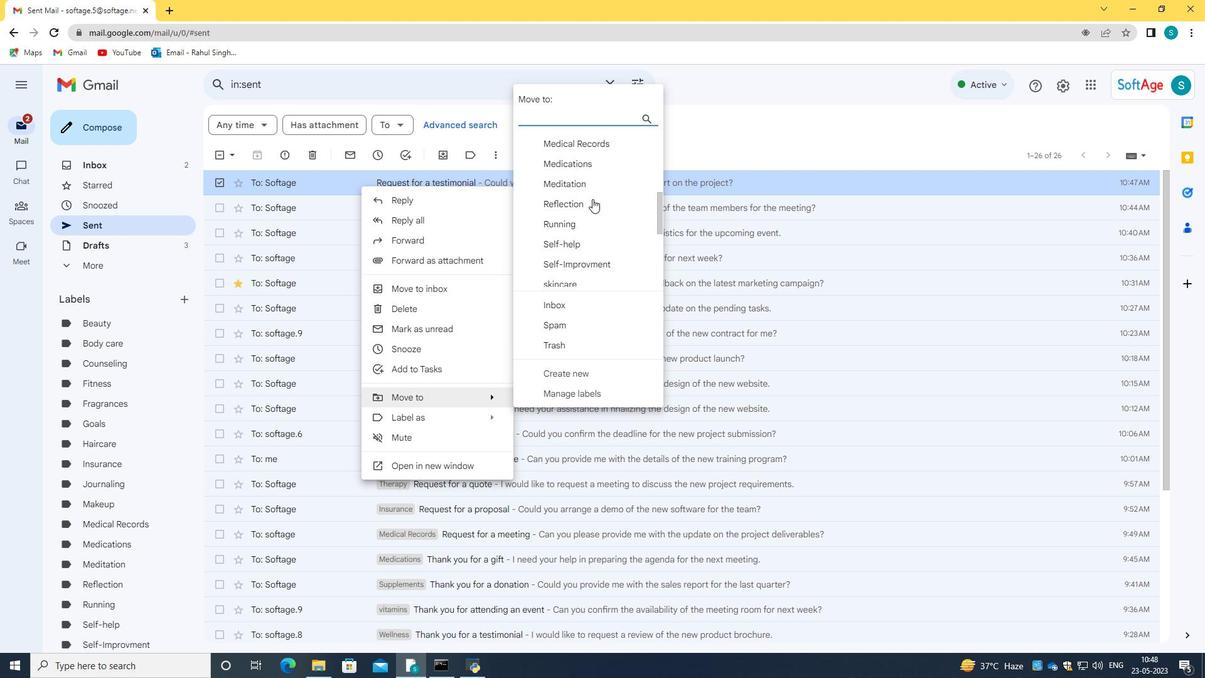 
Action: Mouse scrolled (592, 199) with delta (0, 0)
Screenshot: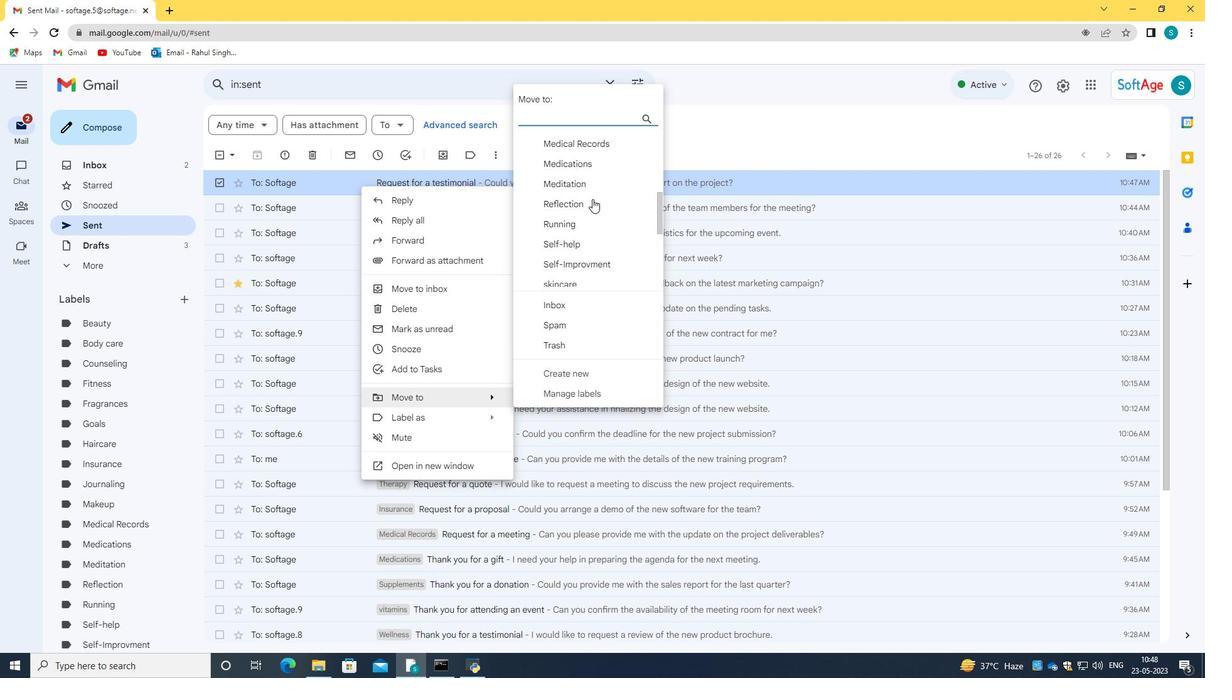 
Action: Mouse scrolled (592, 199) with delta (0, 0)
Screenshot: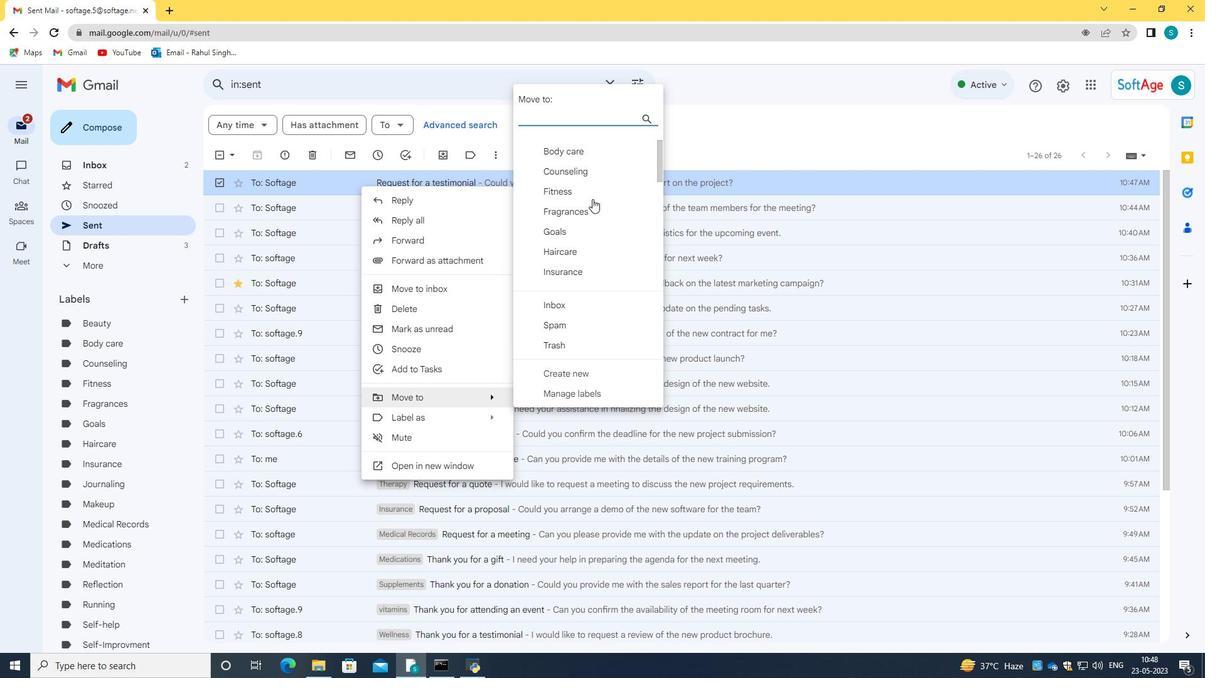 
Action: Mouse moved to (567, 384)
Screenshot: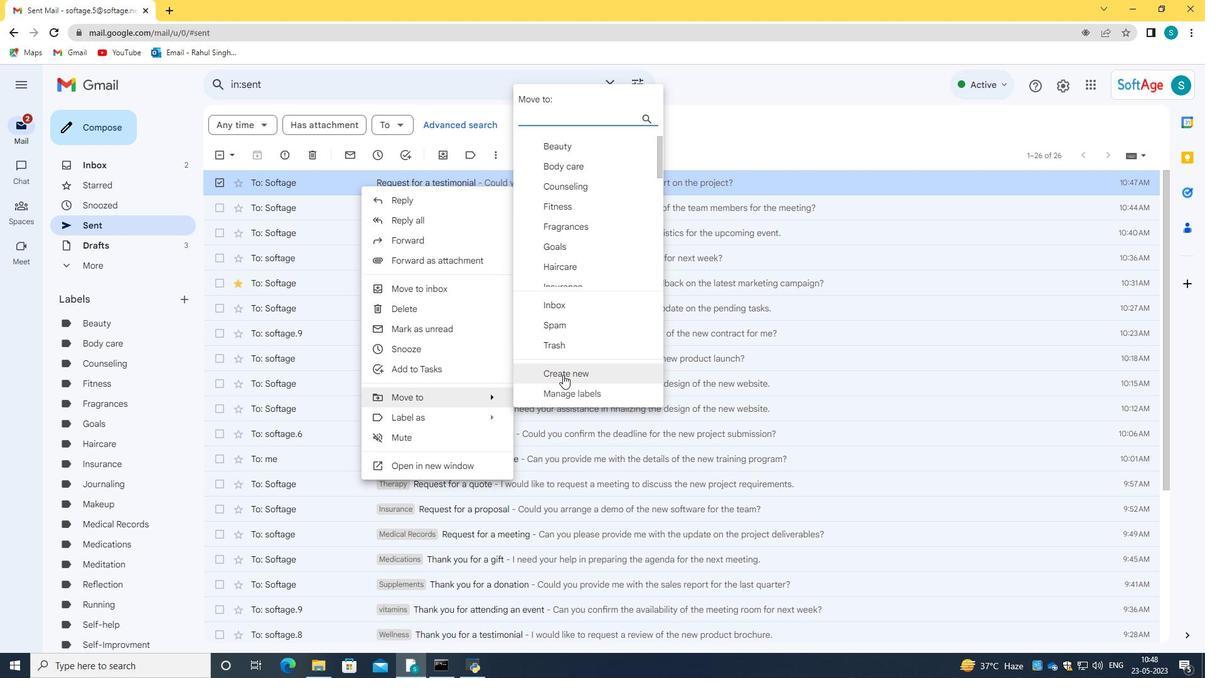 
Action: Mouse pressed left at (567, 384)
Screenshot: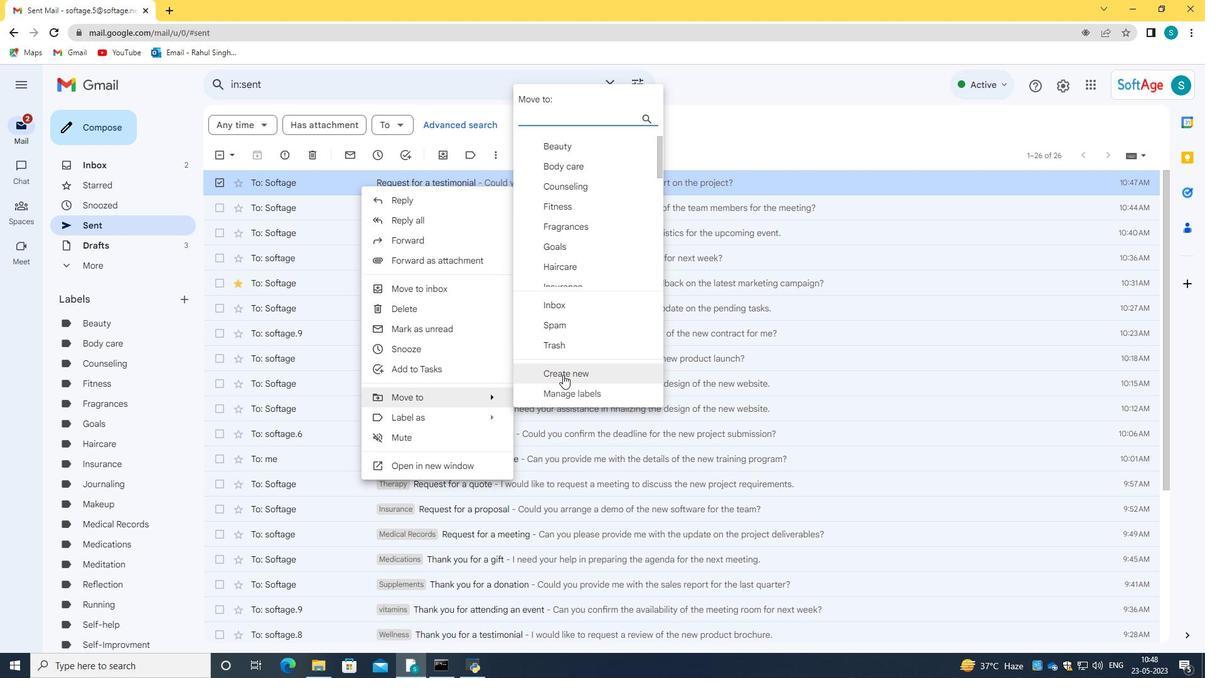 
Action: Mouse moved to (120, 230)
Screenshot: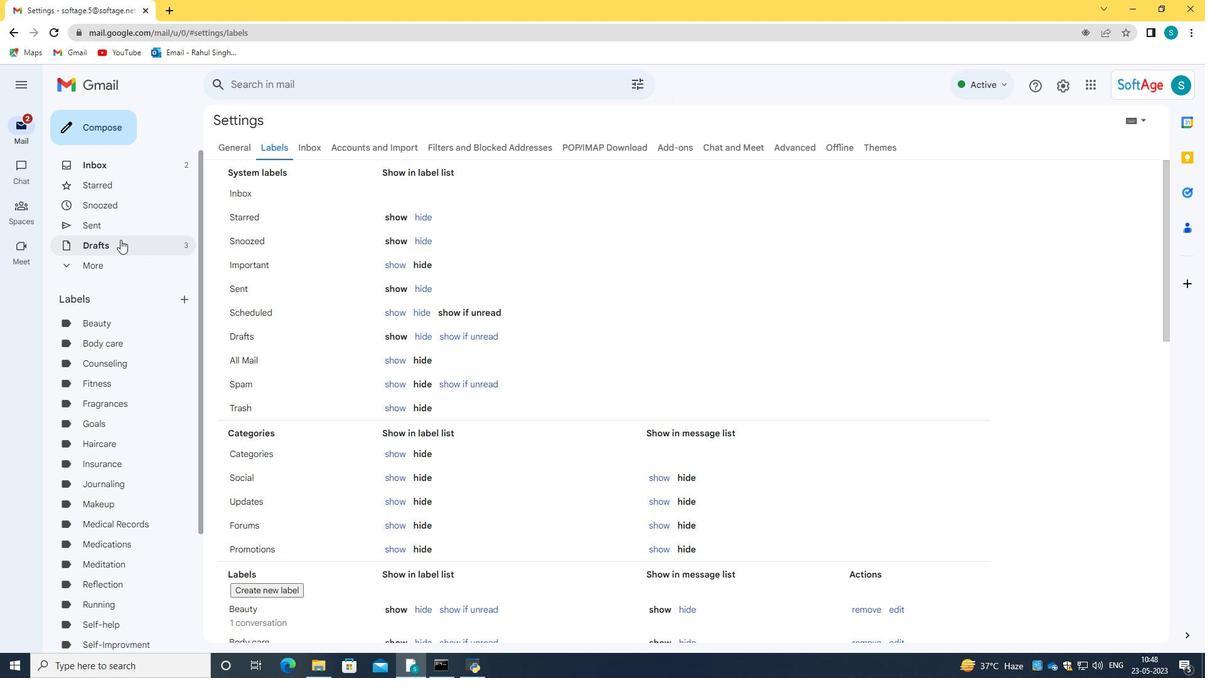 
Action: Mouse pressed left at (120, 230)
Screenshot: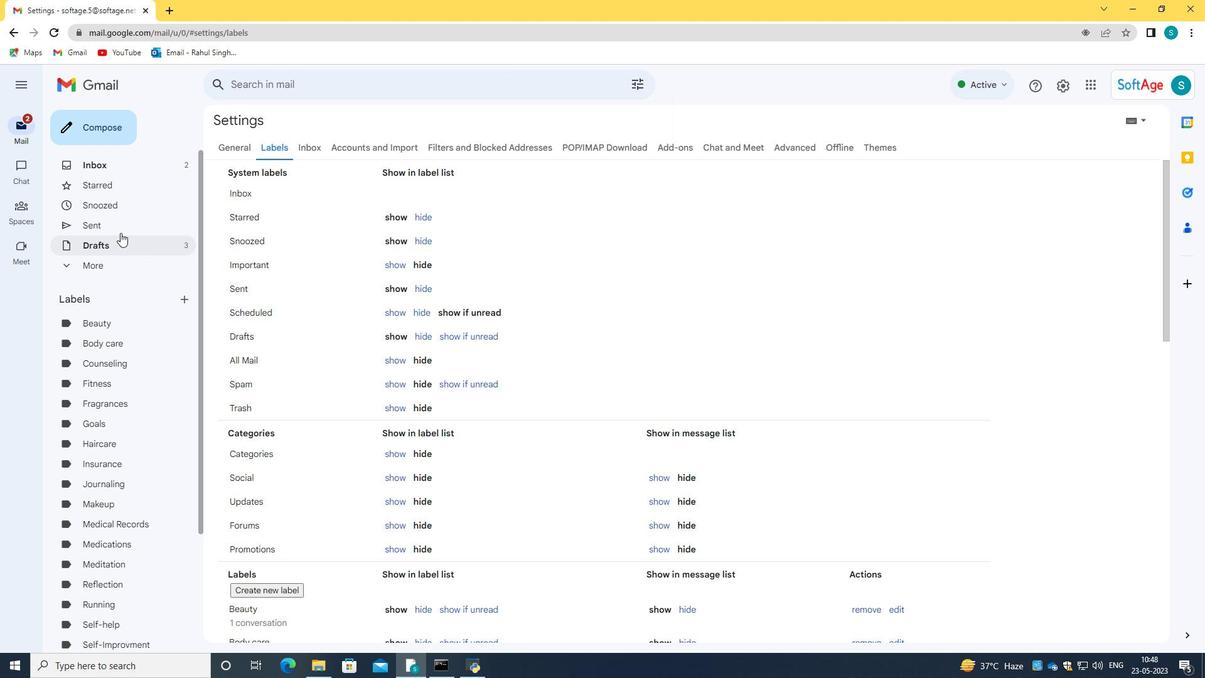 
Action: Mouse moved to (308, 175)
Screenshot: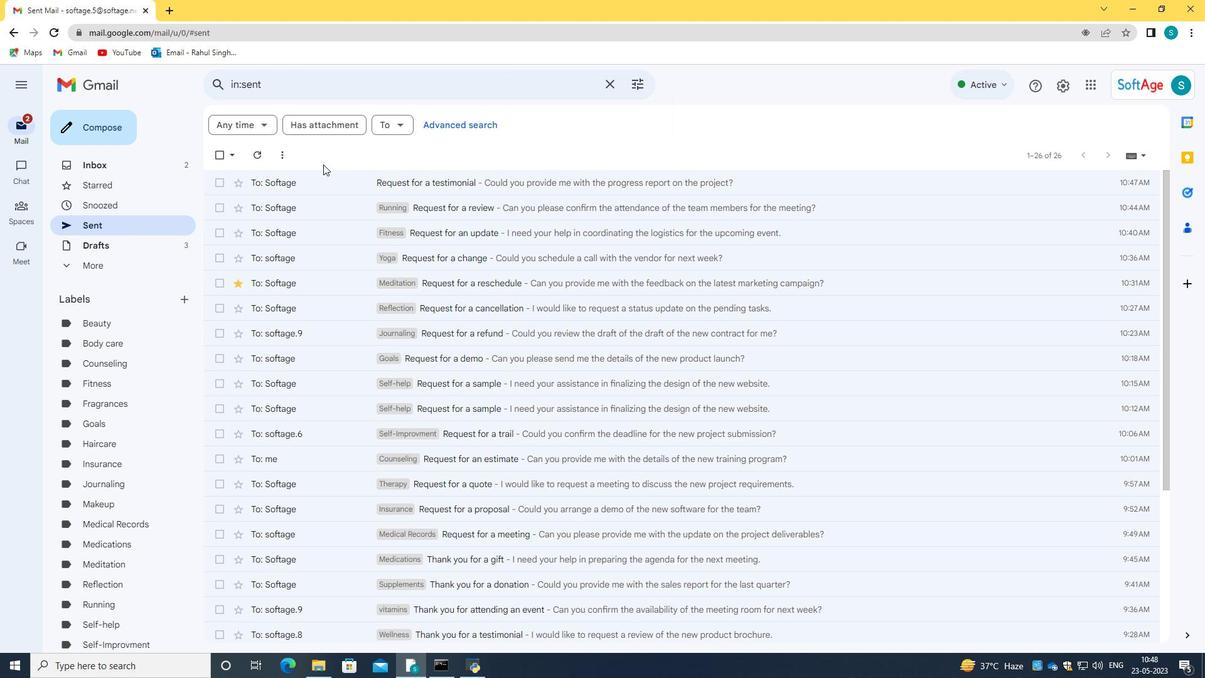 
Action: Mouse pressed left at (308, 175)
Screenshot: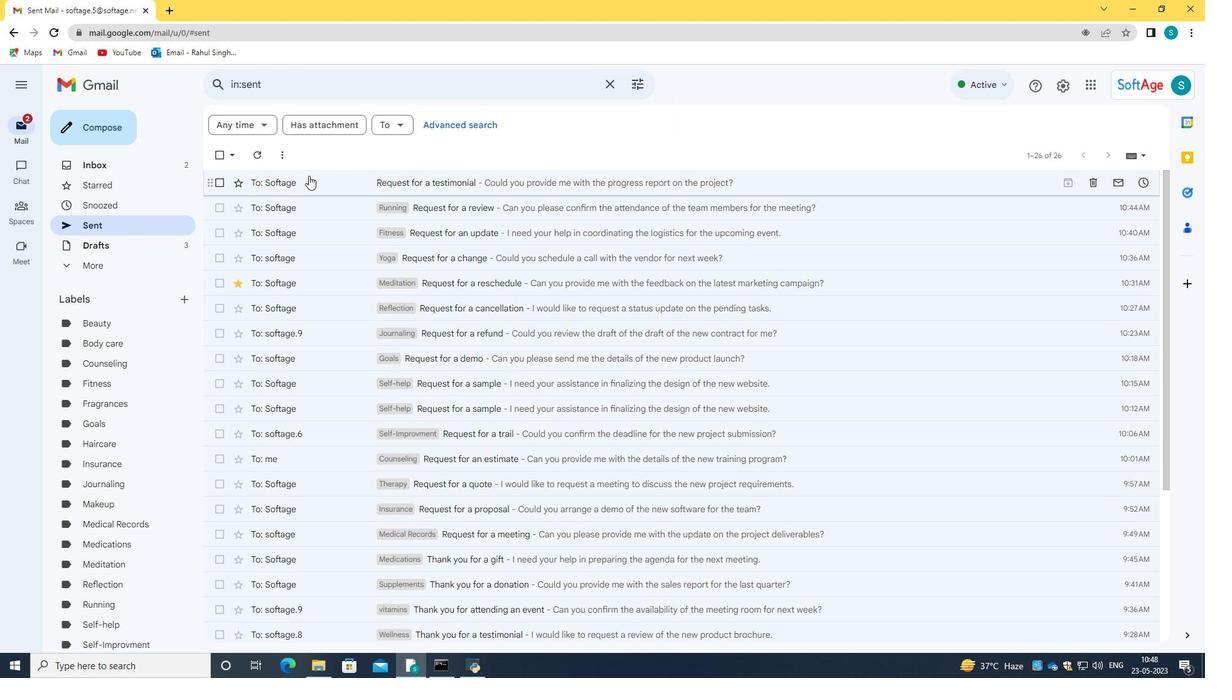 
Action: Mouse moved to (104, 225)
Screenshot: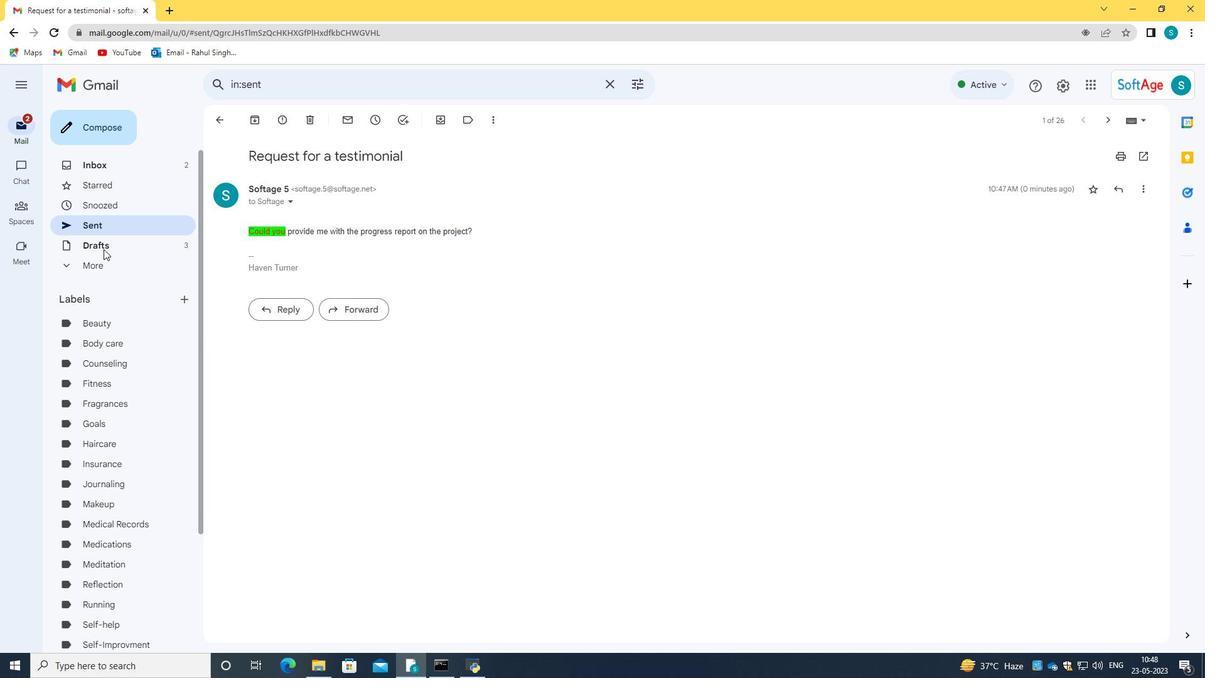 
Action: Mouse pressed left at (104, 225)
Screenshot: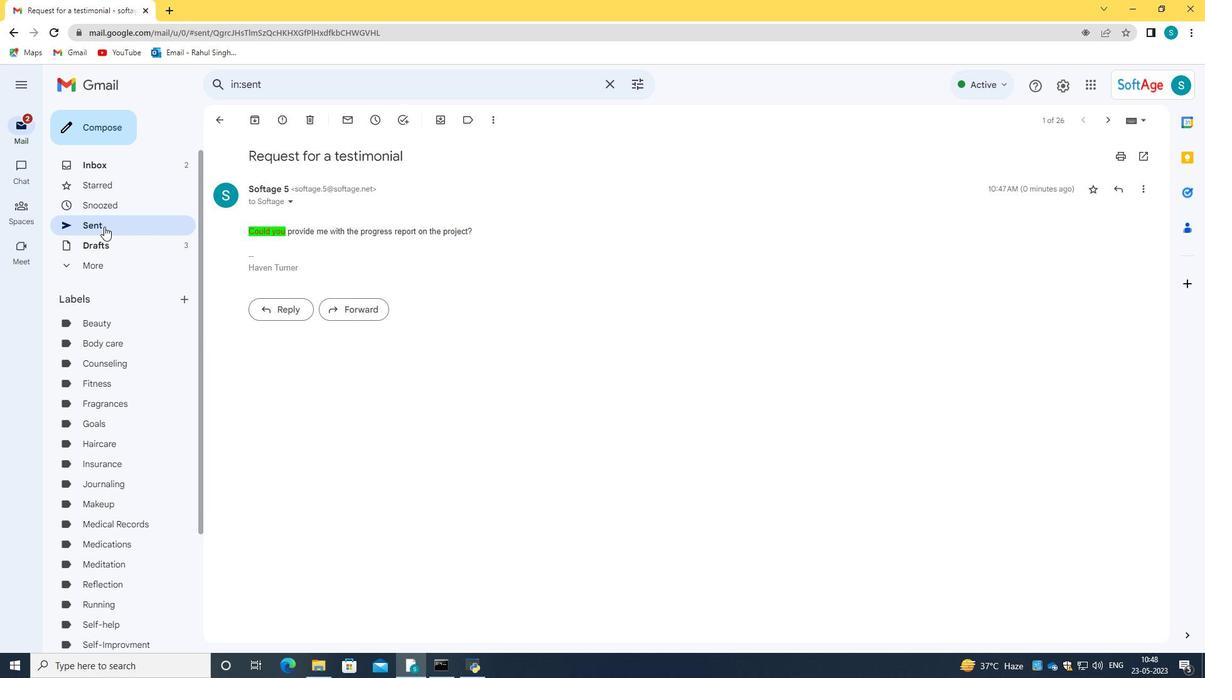 
Action: Mouse moved to (329, 185)
Screenshot: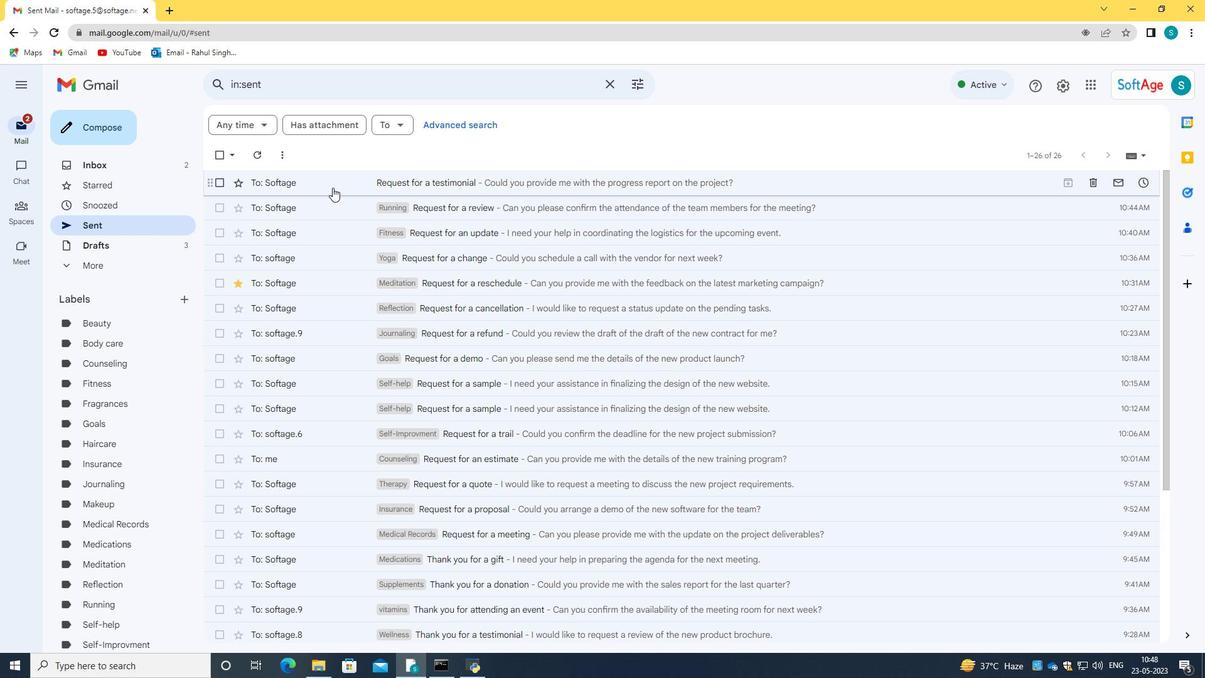 
Action: Mouse pressed right at (329, 185)
Screenshot: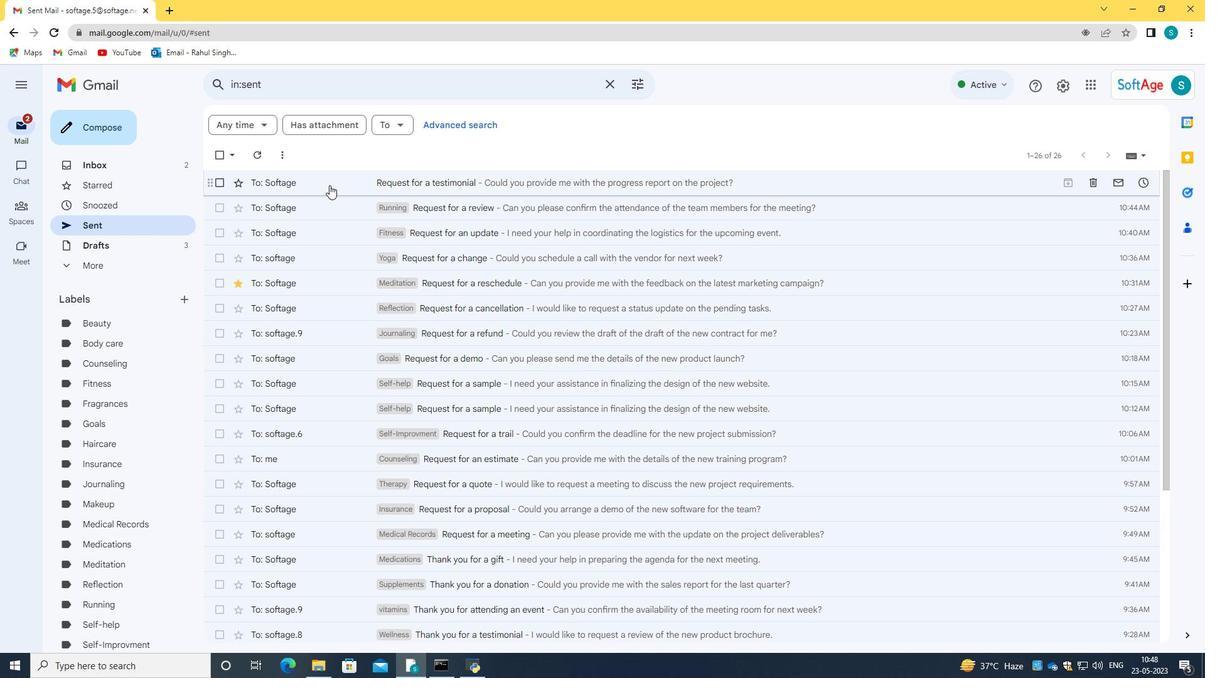 
Action: Mouse moved to (533, 370)
Screenshot: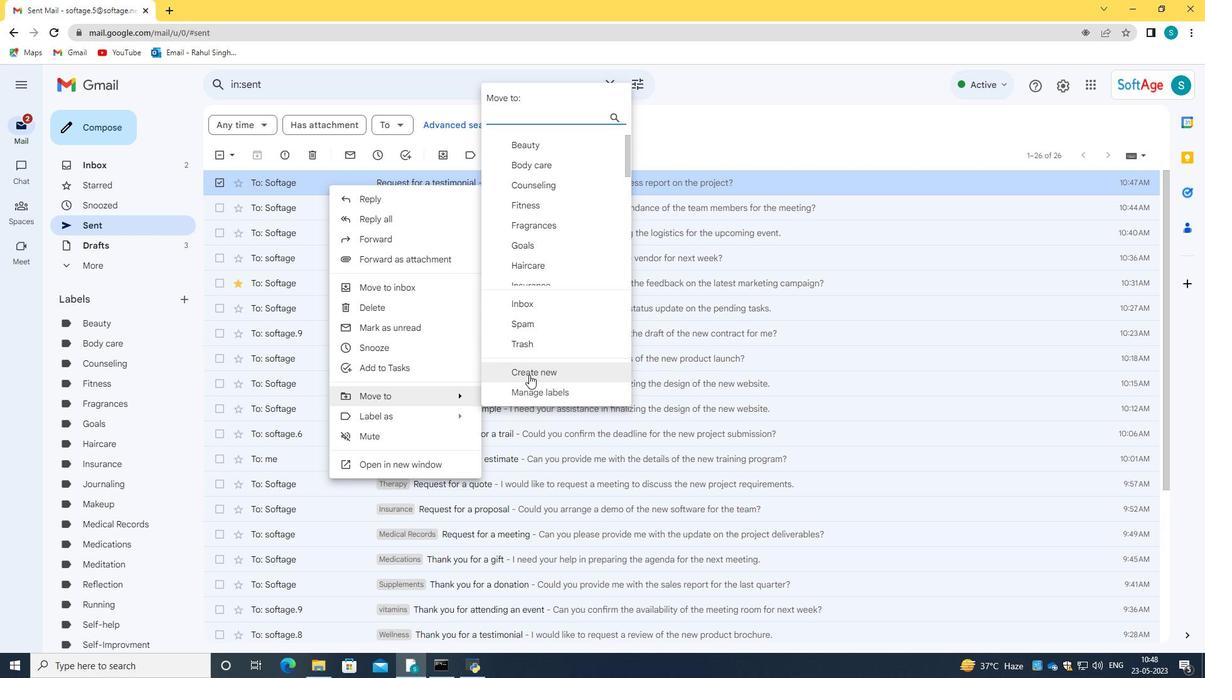 
Action: Mouse pressed left at (533, 370)
Screenshot: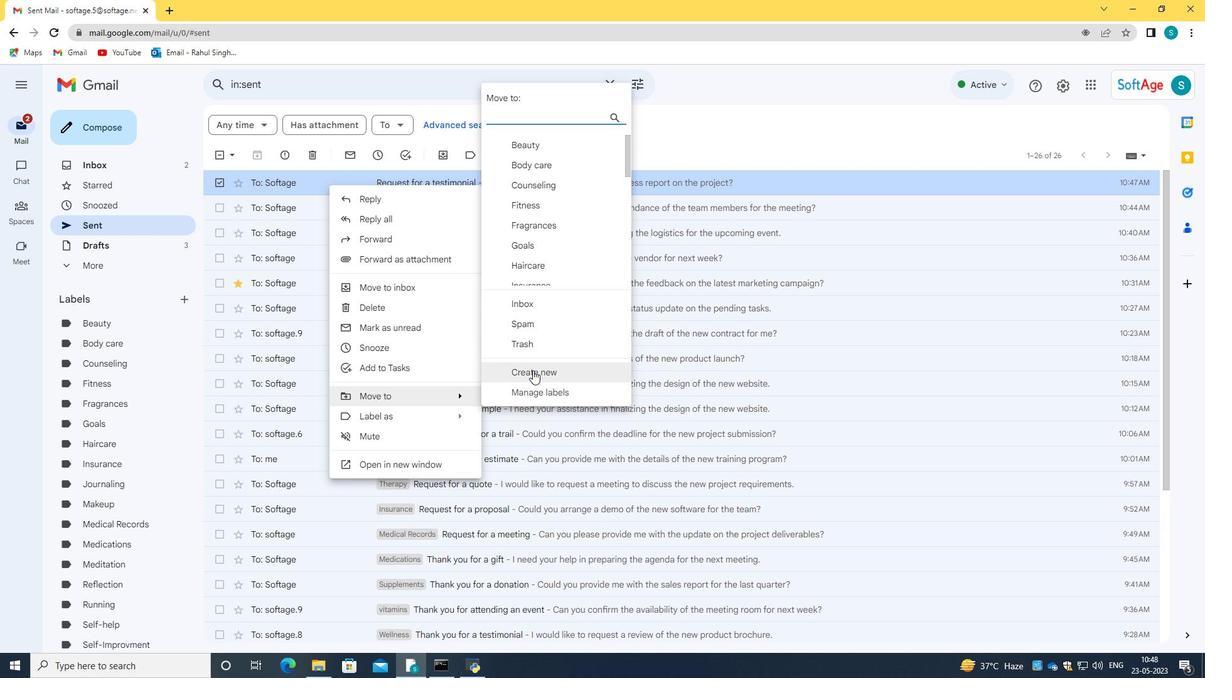 
Action: Key pressed <Key.caps_lock>C<Key.caps_lock>ycling
Screenshot: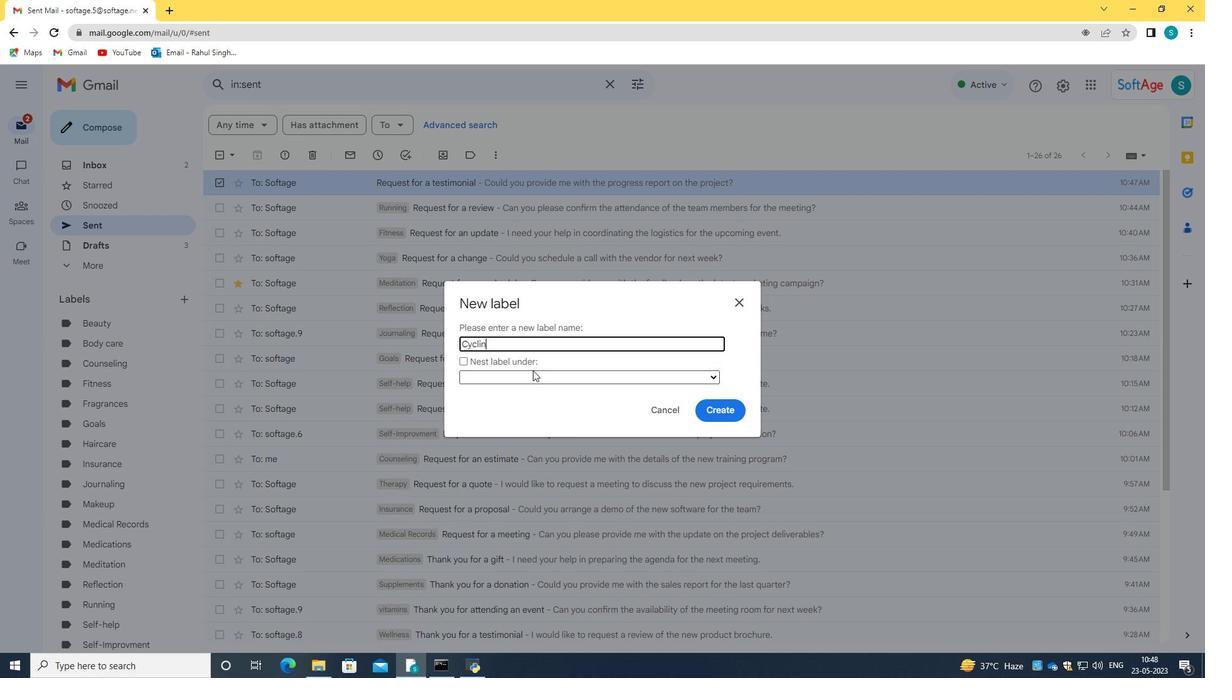 
Action: Mouse moved to (724, 415)
Screenshot: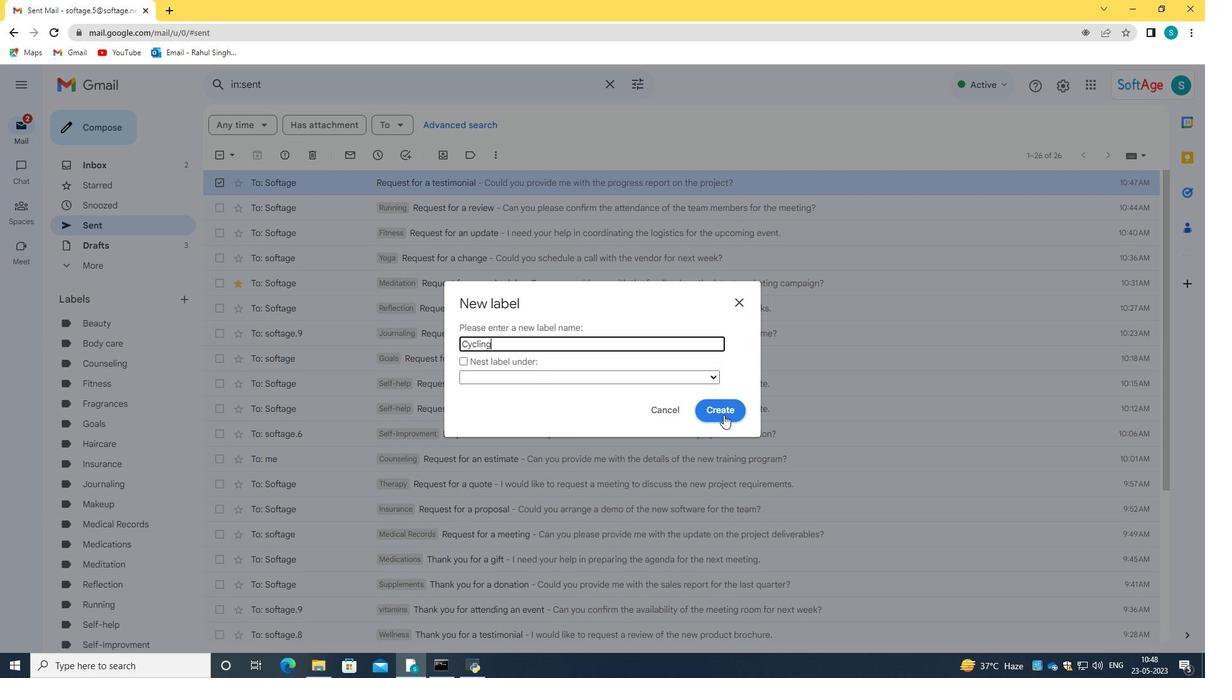 
Action: Mouse pressed left at (724, 415)
Screenshot: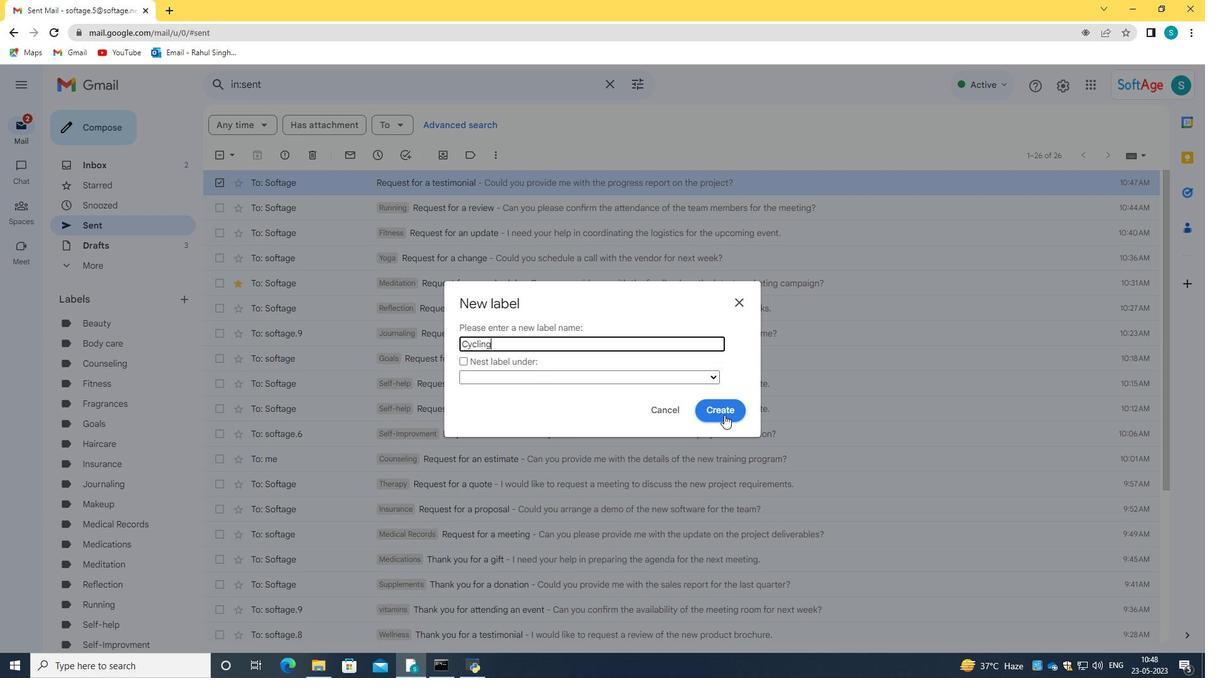 
Action: Mouse moved to (138, 407)
Screenshot: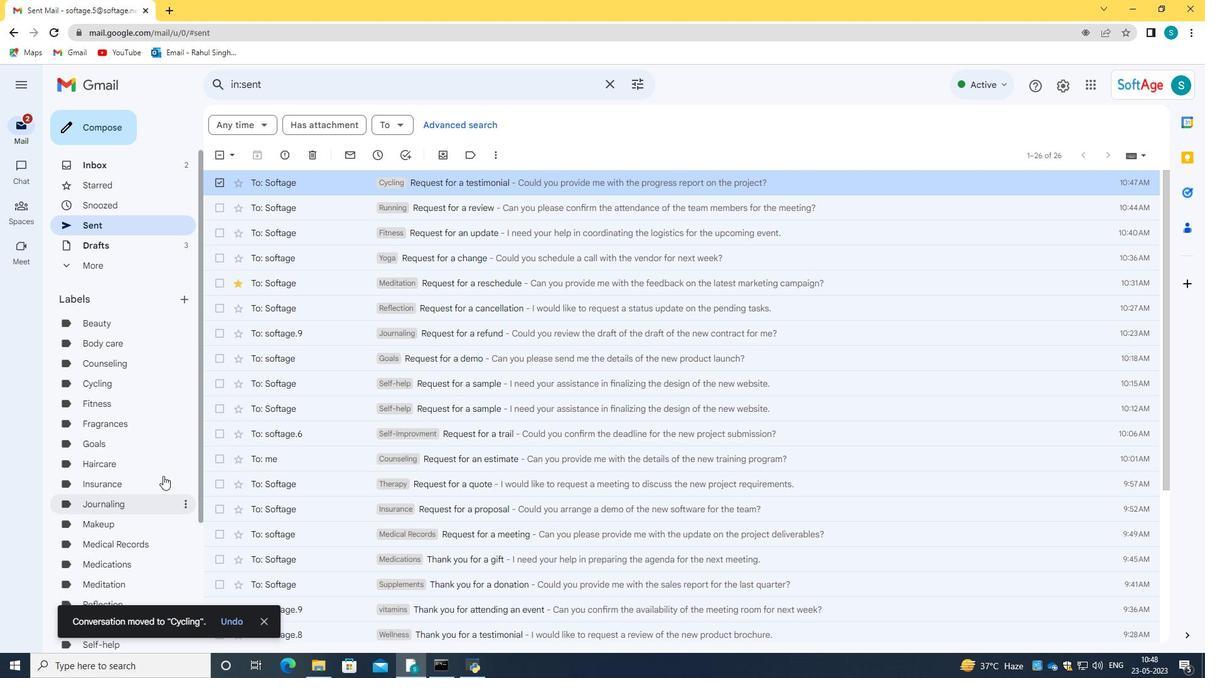 
Action: Mouse scrolled (138, 406) with delta (0, 0)
Screenshot: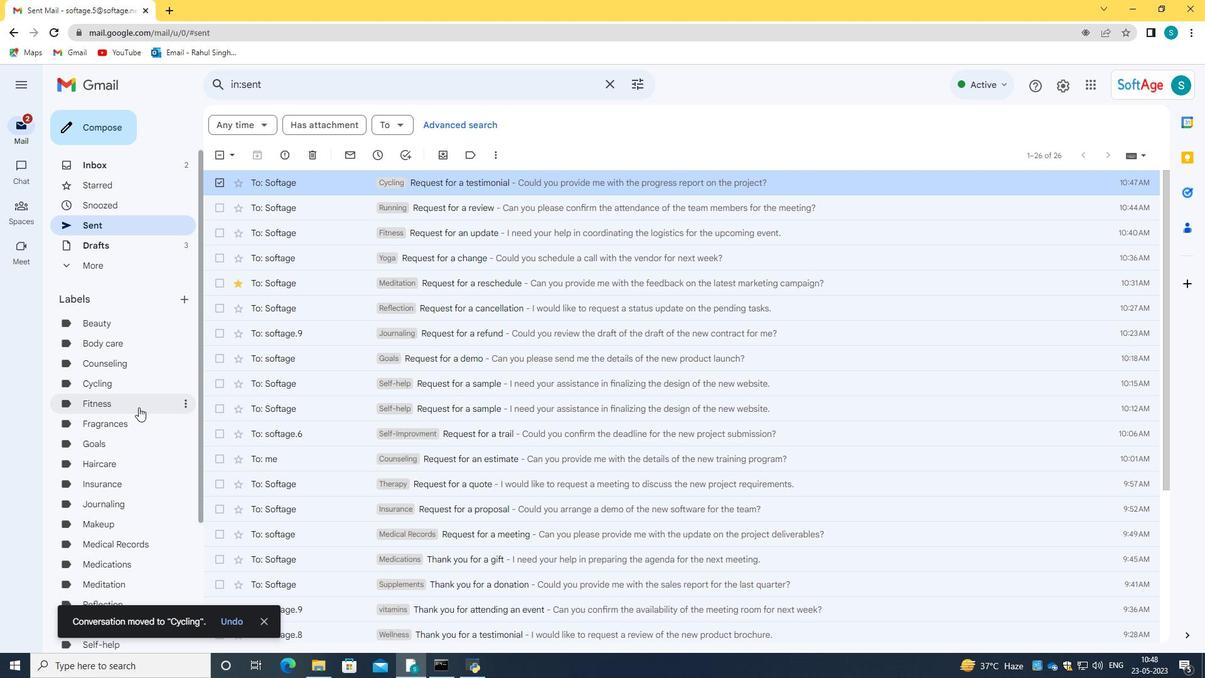 
Action: Mouse scrolled (138, 406) with delta (0, 0)
Screenshot: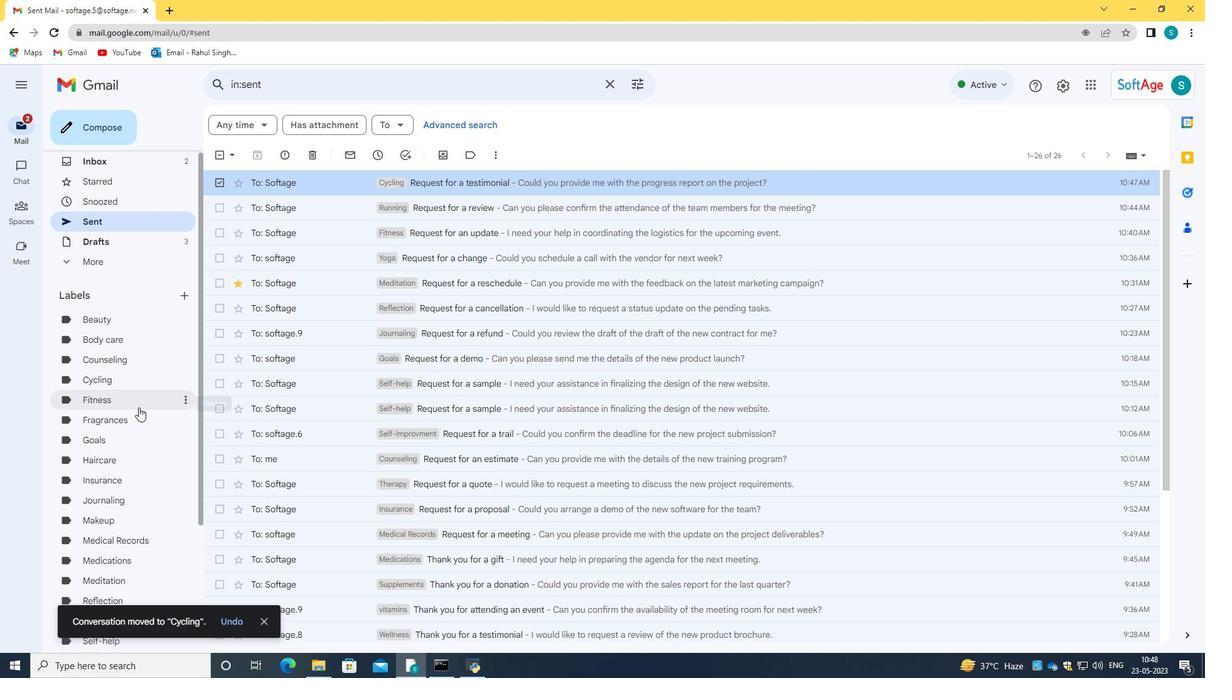 
Action: Mouse scrolled (138, 406) with delta (0, 0)
Screenshot: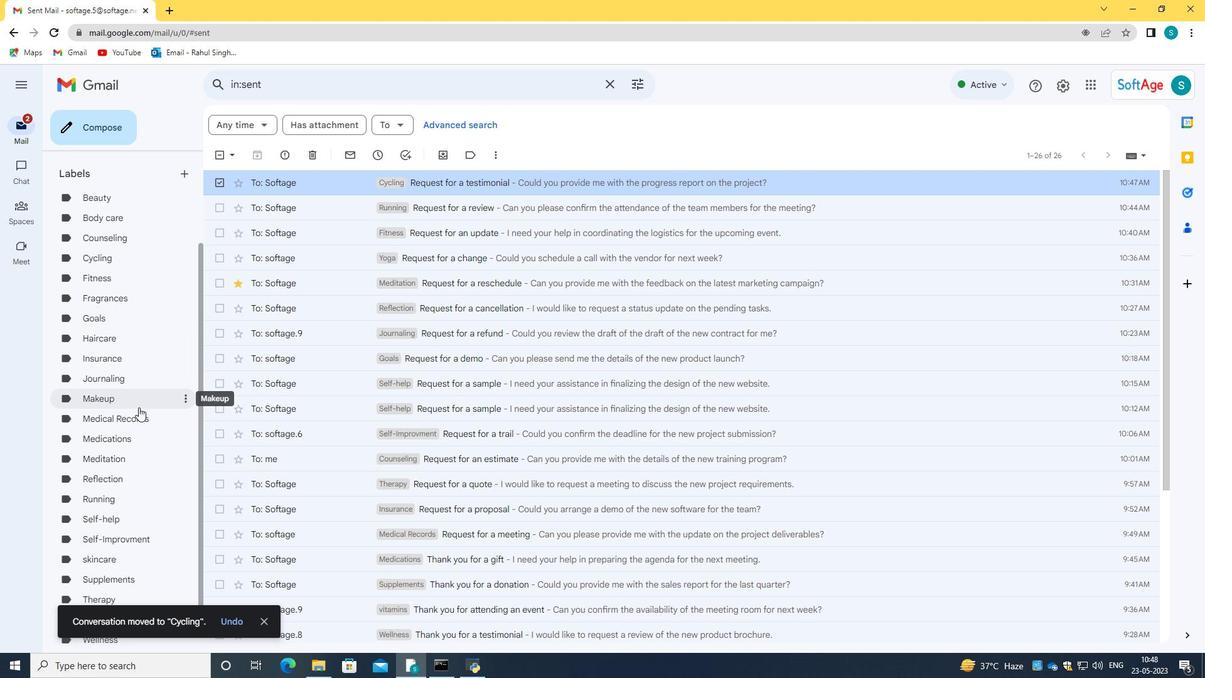 
Action: Mouse scrolled (138, 406) with delta (0, 0)
Screenshot: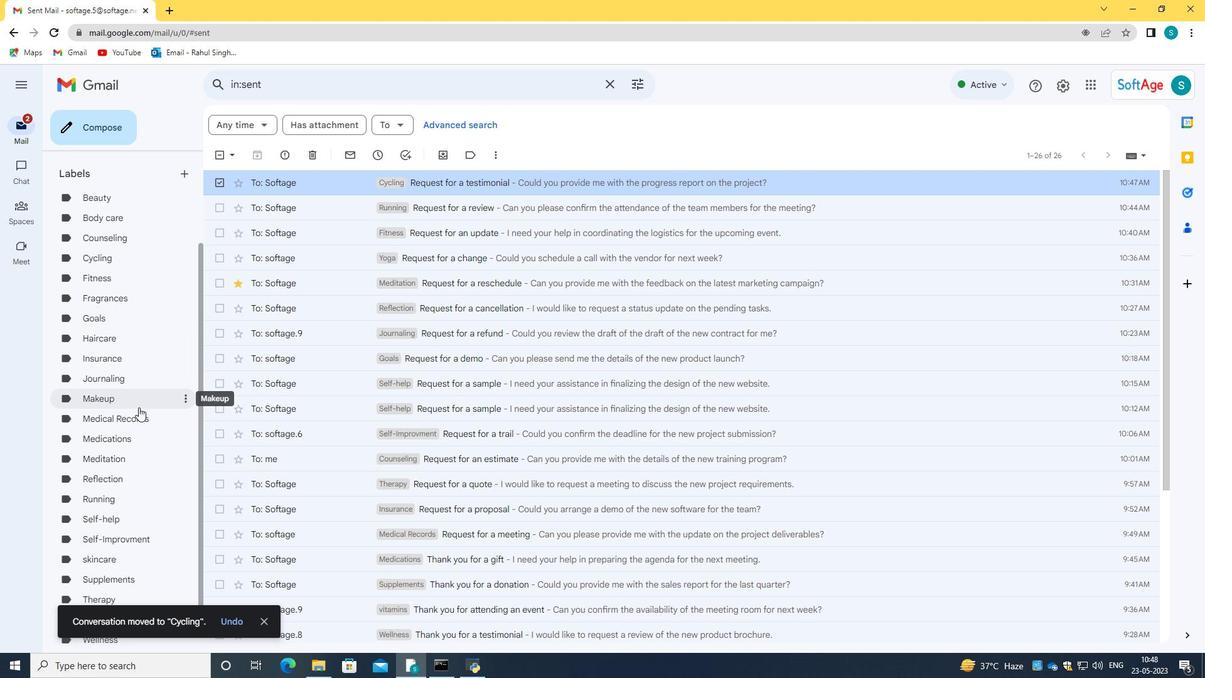 
Action: Mouse moved to (131, 413)
Screenshot: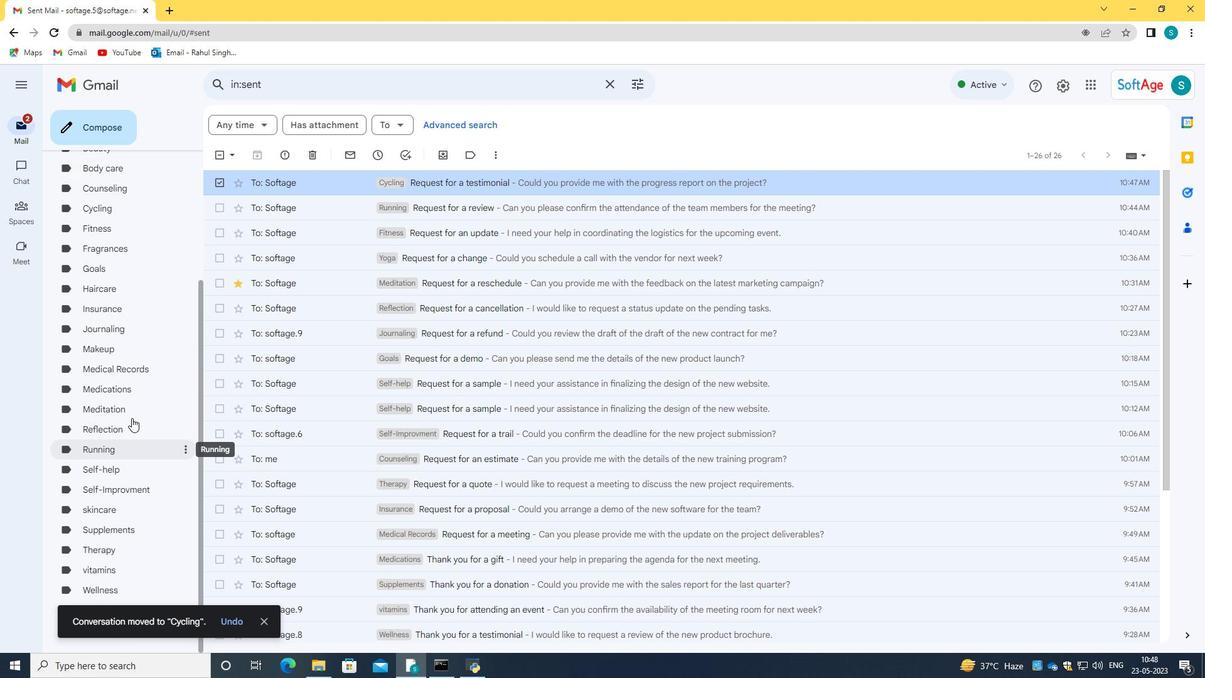 
Action: Mouse scrolled (131, 413) with delta (0, 0)
Screenshot: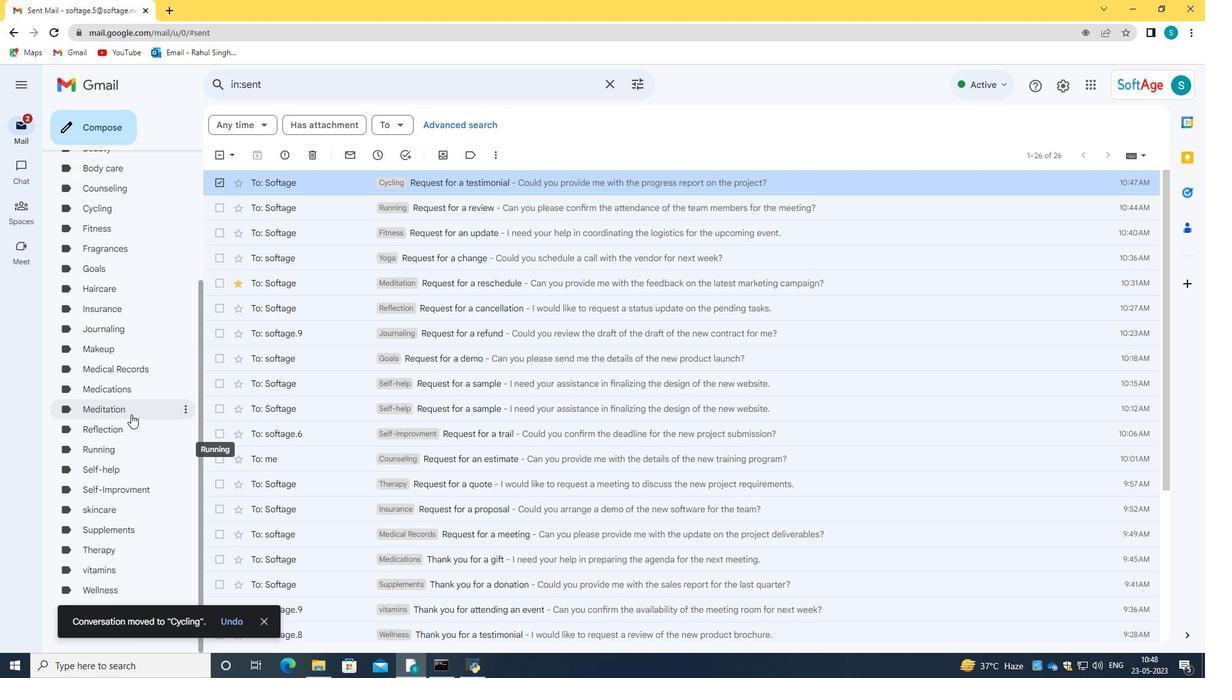 
Action: Mouse scrolled (131, 413) with delta (0, 0)
Screenshot: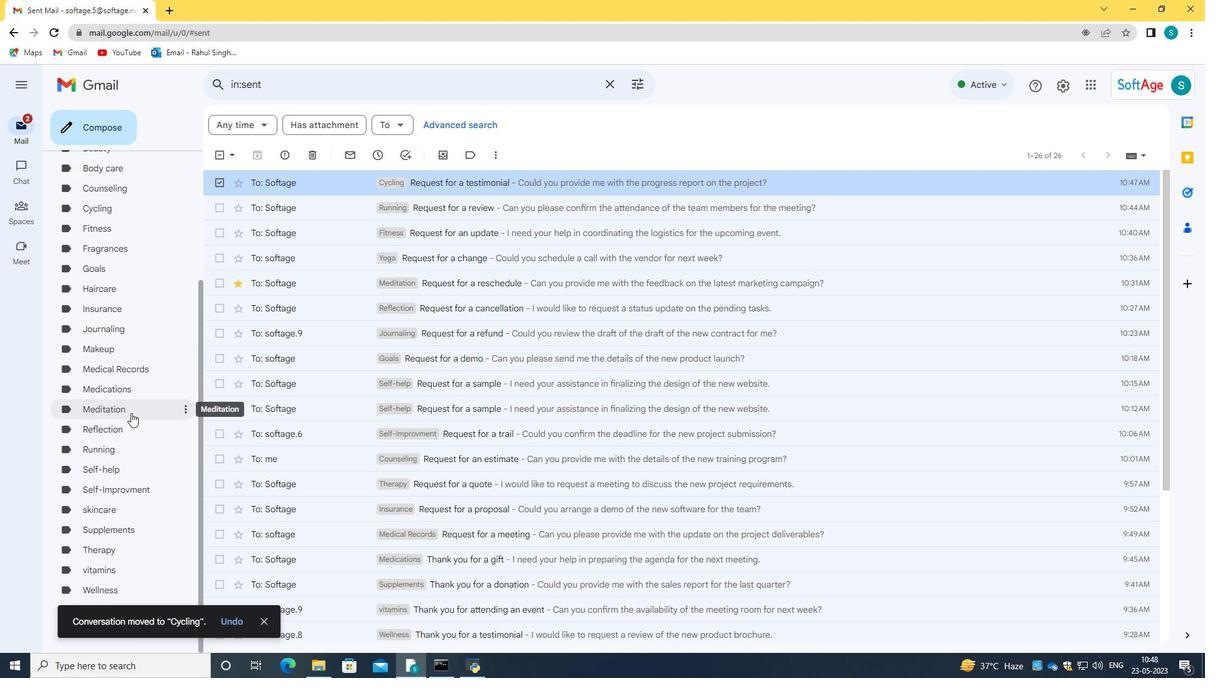 
Action: Mouse scrolled (131, 413) with delta (0, 0)
Screenshot: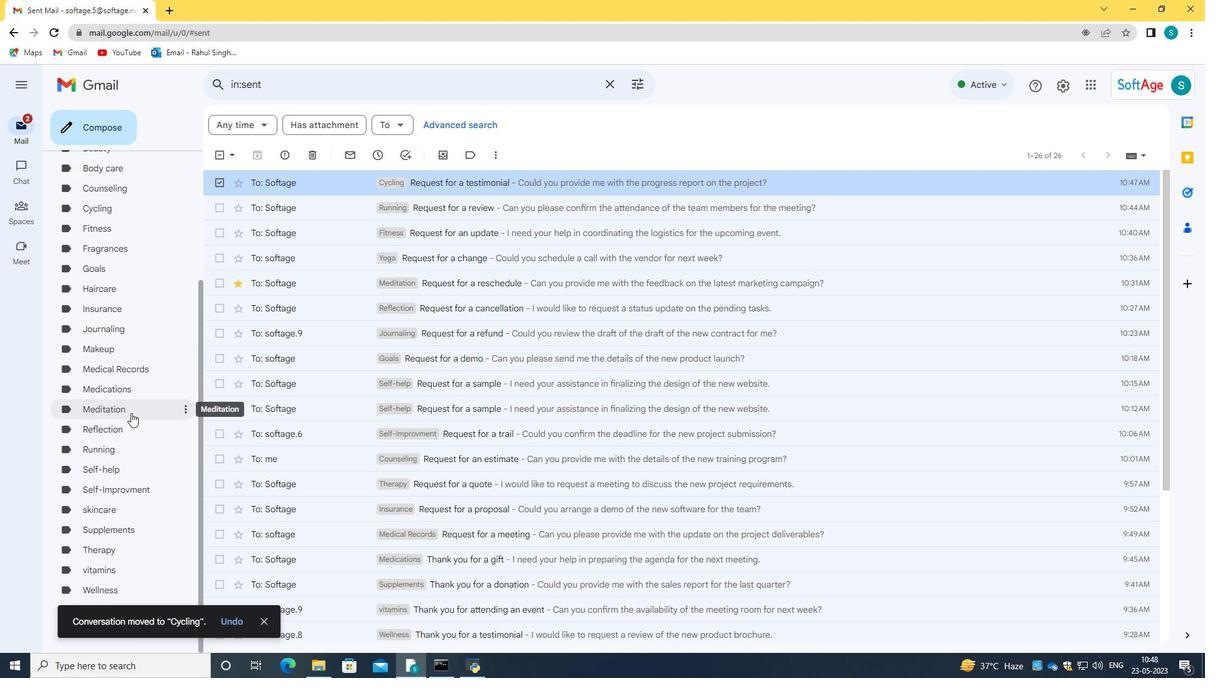 
Action: Mouse moved to (127, 389)
Screenshot: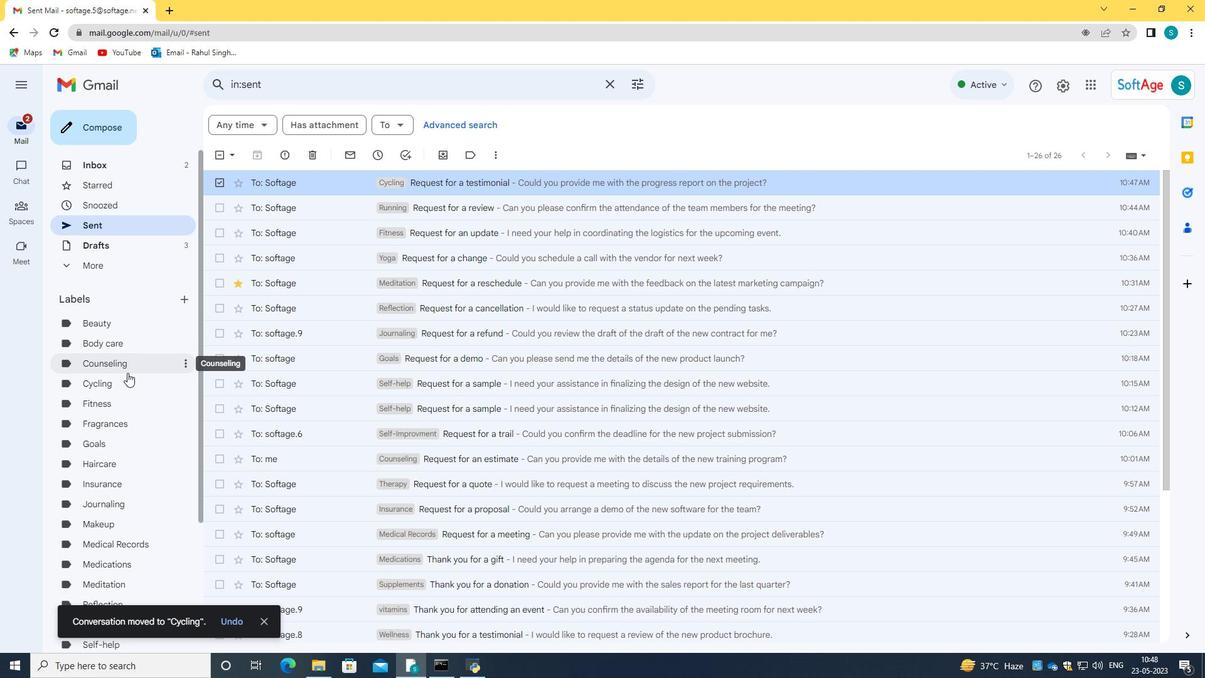 
Action: Mouse pressed left at (127, 389)
Screenshot: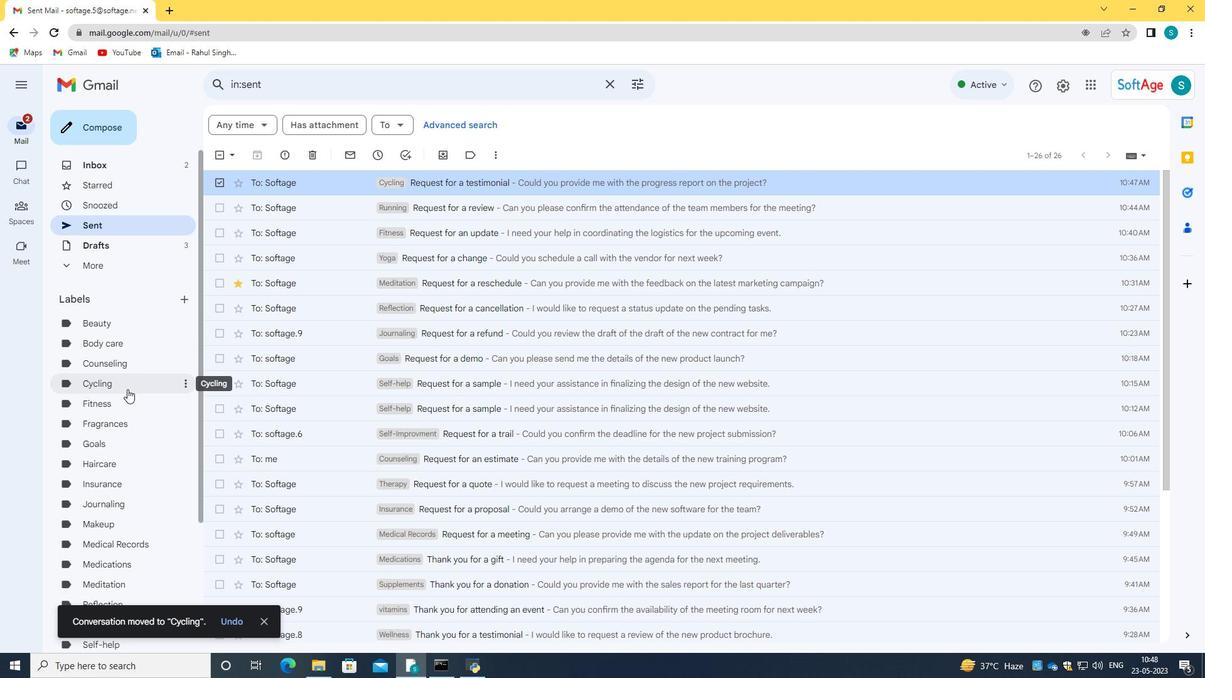 
Action: Mouse moved to (334, 182)
Screenshot: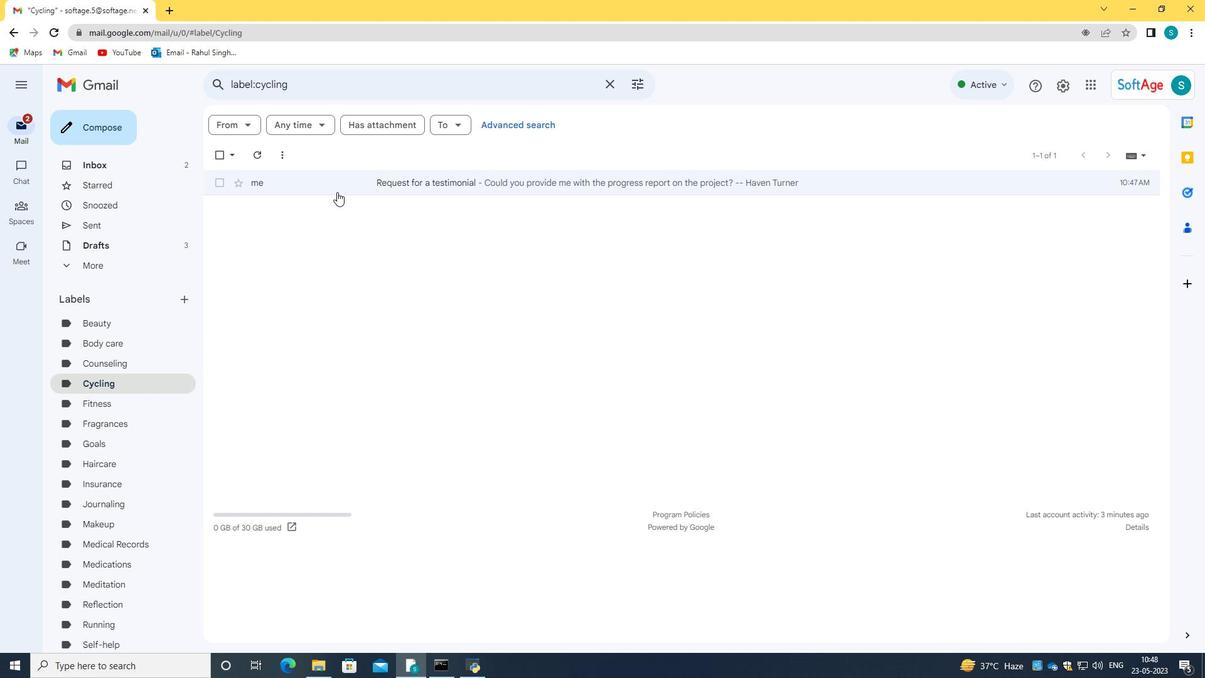 
Action: Mouse pressed left at (334, 182)
Screenshot: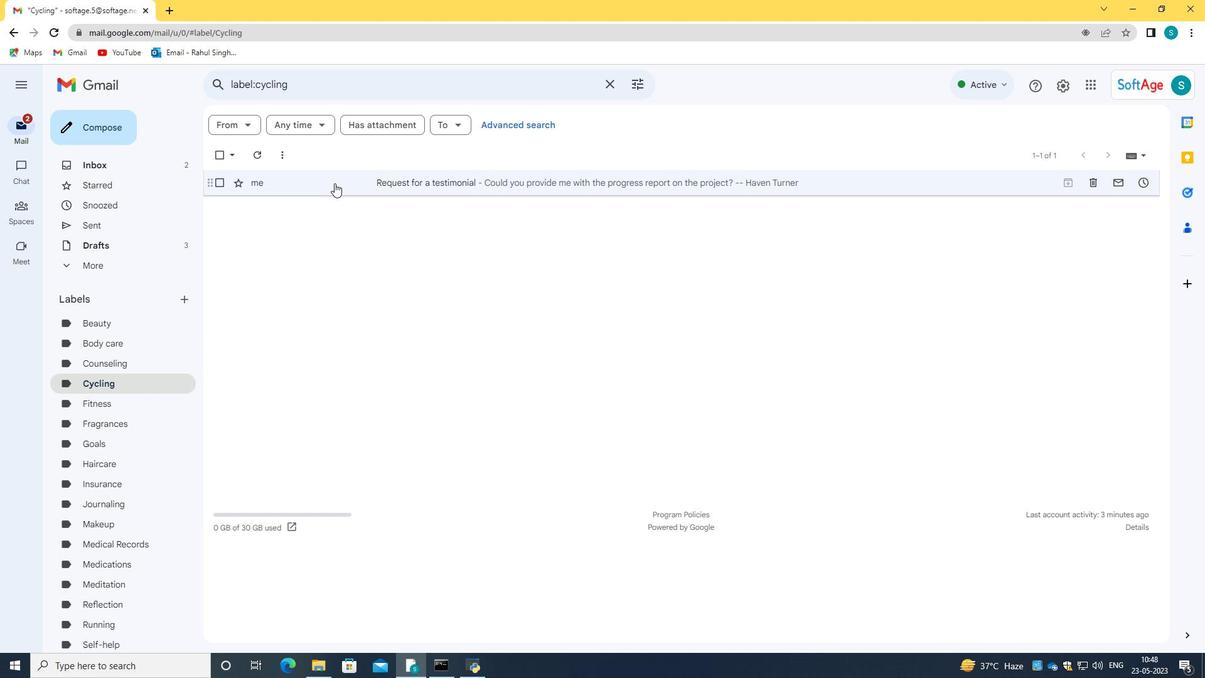 
Action: Mouse moved to (500, 334)
Screenshot: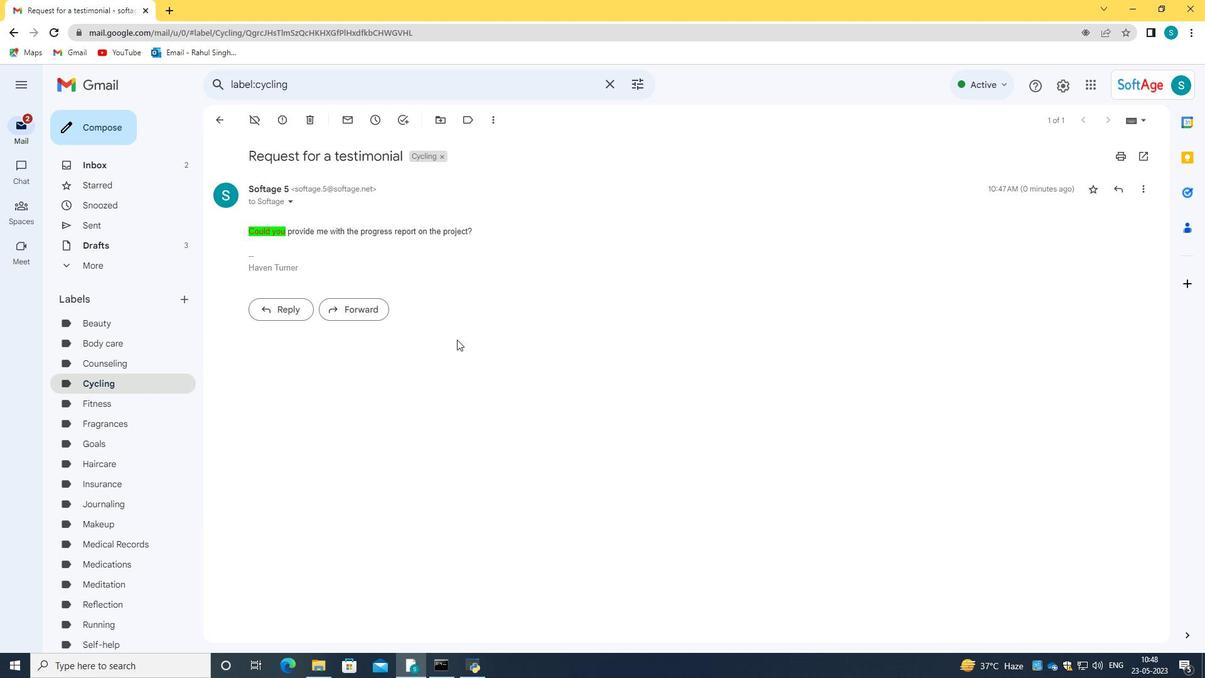 
